 Task: Look for space in Liaoyuan, China from 5th June, 2023 to 16th June, 2023 for 2 adults in price range Rs.14000 to Rs.18000. Place can be entire place with 1  bedroom having 1 bed and 1 bathroom. Property type can be house, flat, guest house, hotel. Booking option can be shelf check-in. Required host language is Chinese (Simplified).
Action: Mouse moved to (612, 149)
Screenshot: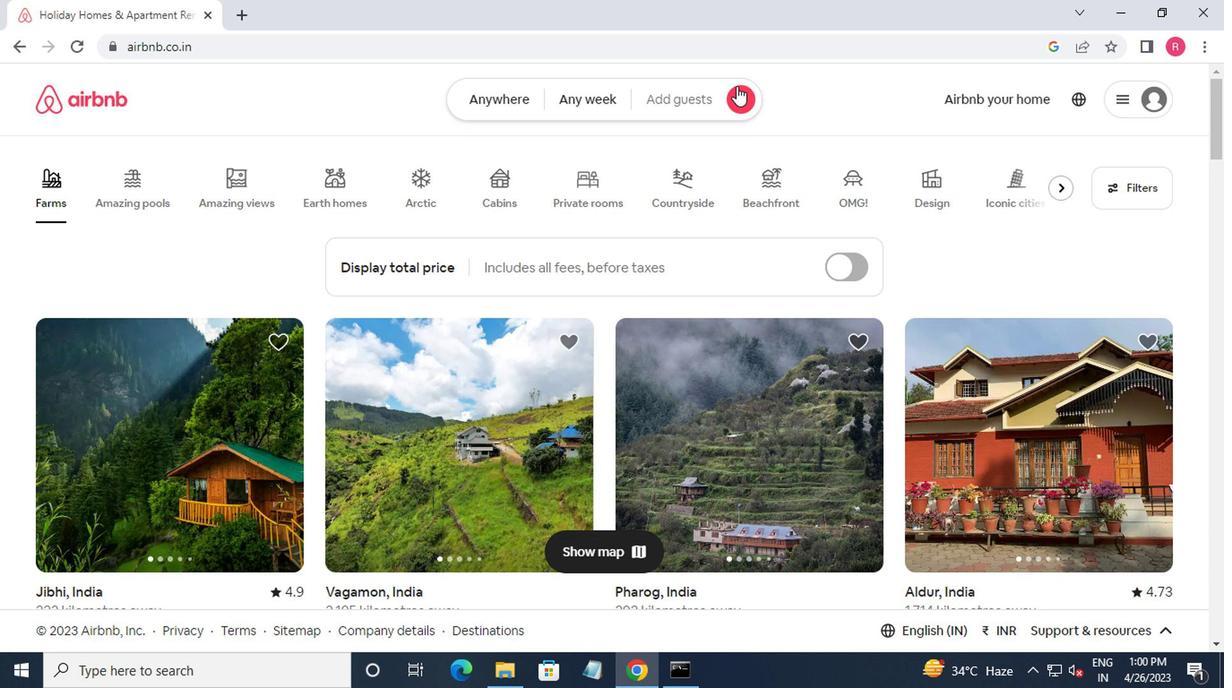 
Action: Mouse pressed left at (612, 149)
Screenshot: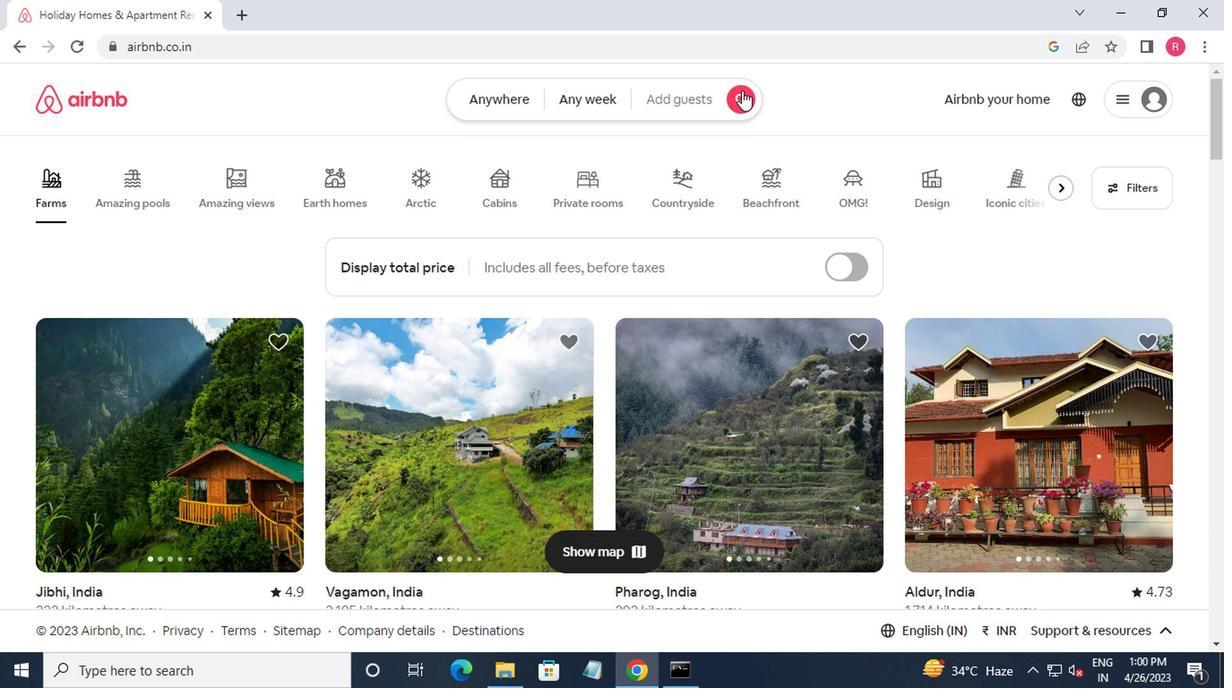 
Action: Mouse moved to (351, 202)
Screenshot: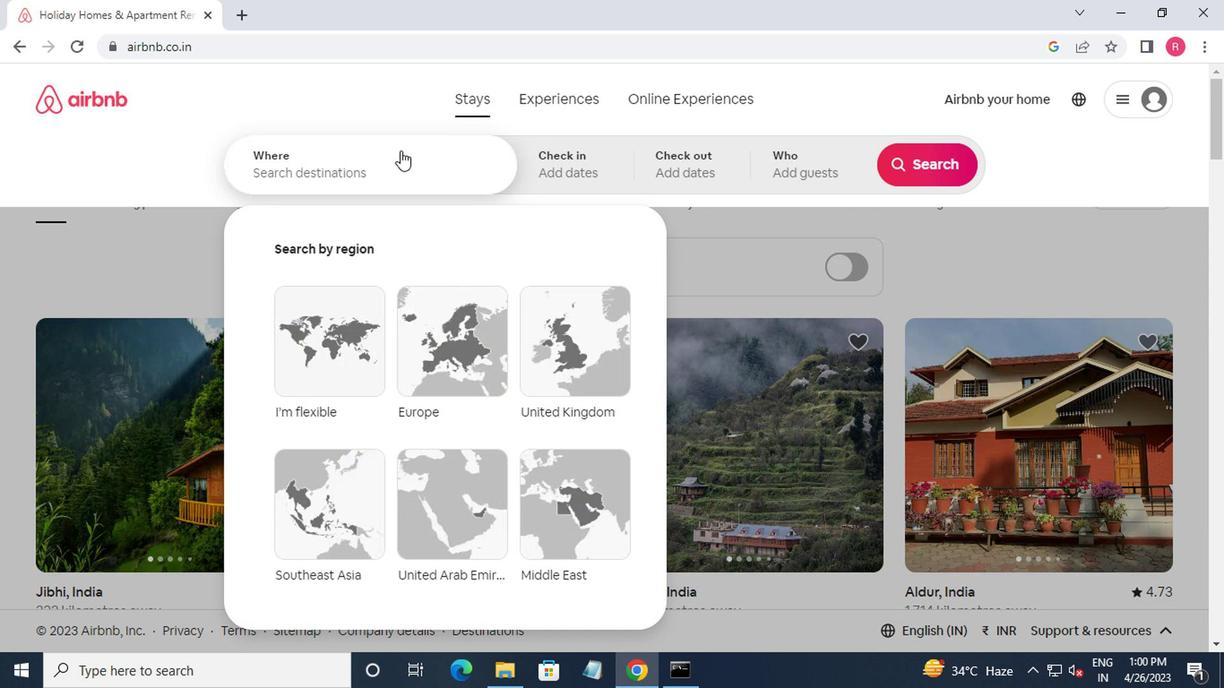 
Action: Mouse pressed left at (351, 202)
Screenshot: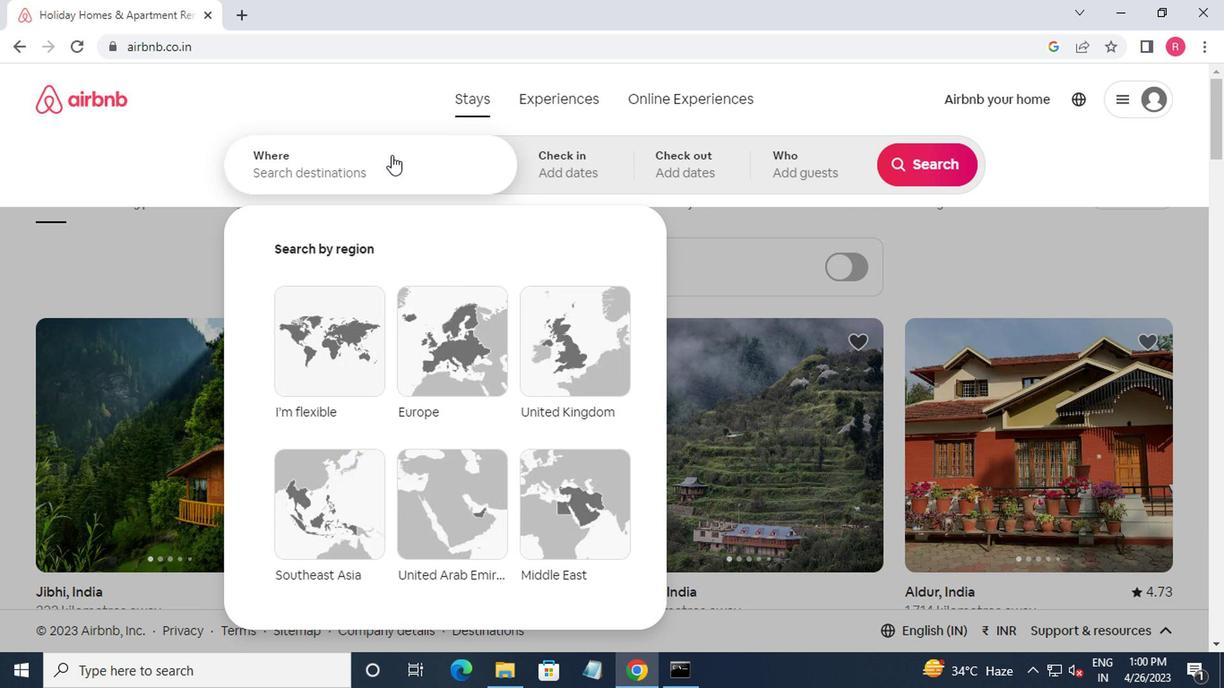 
Action: Mouse moved to (347, 190)
Screenshot: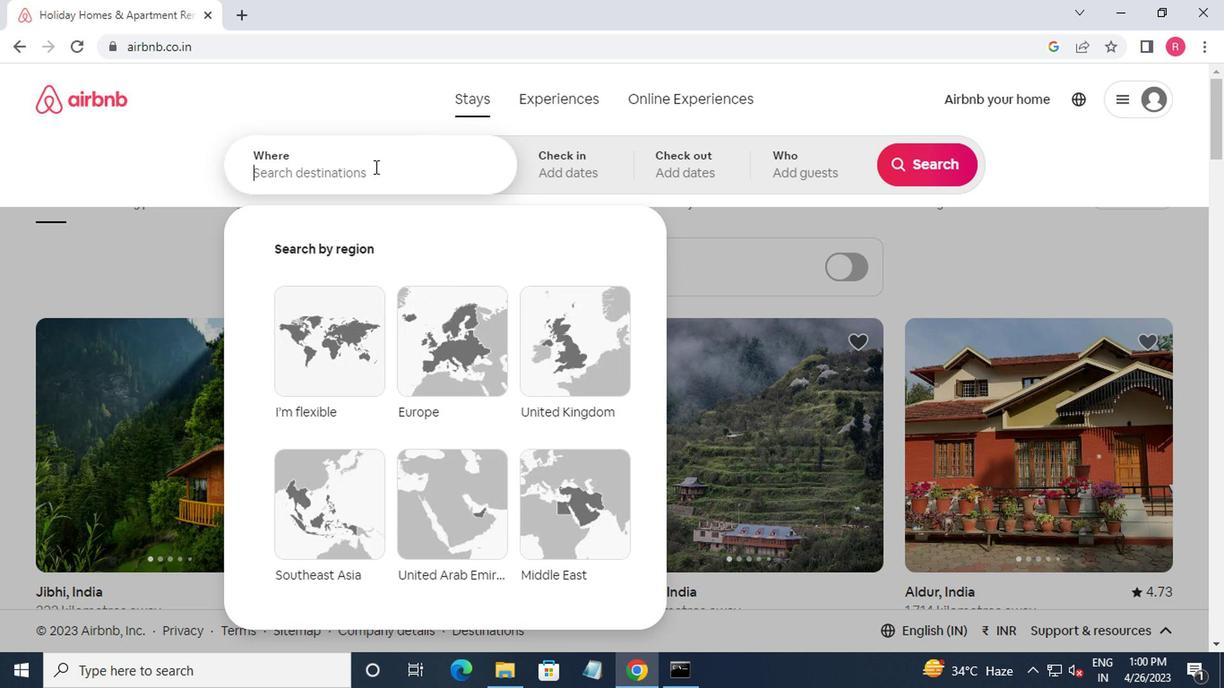 
Action: Key pressed l
Screenshot: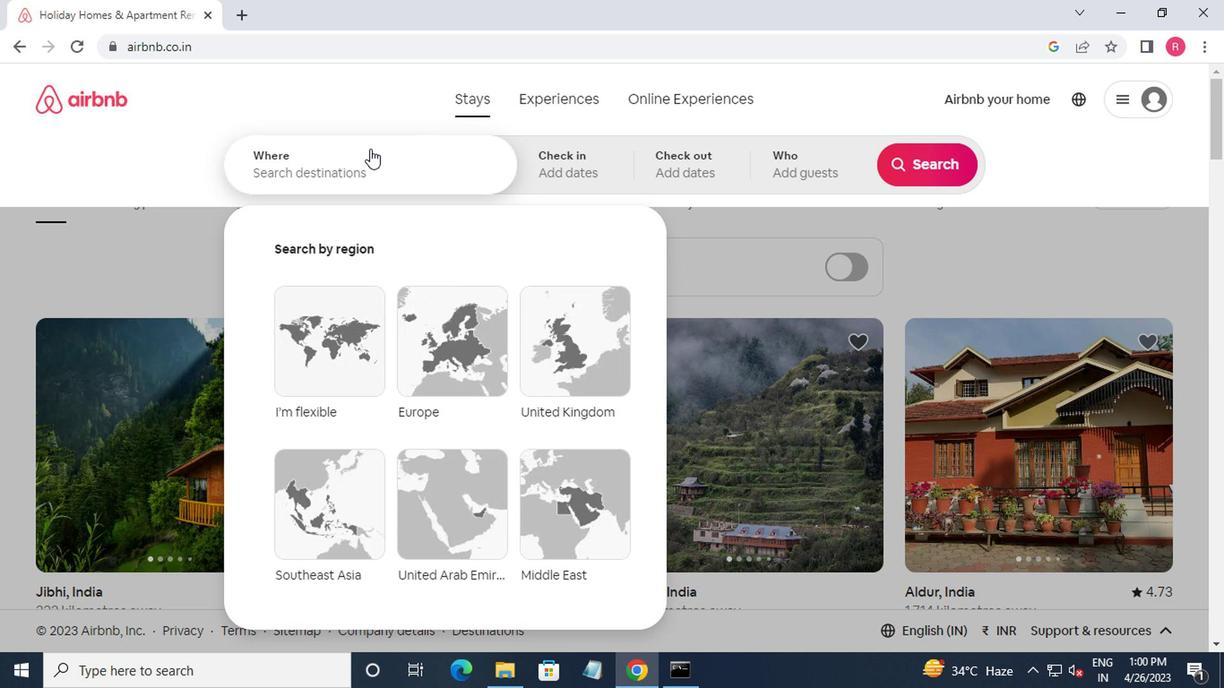 
Action: Mouse moved to (347, 189)
Screenshot: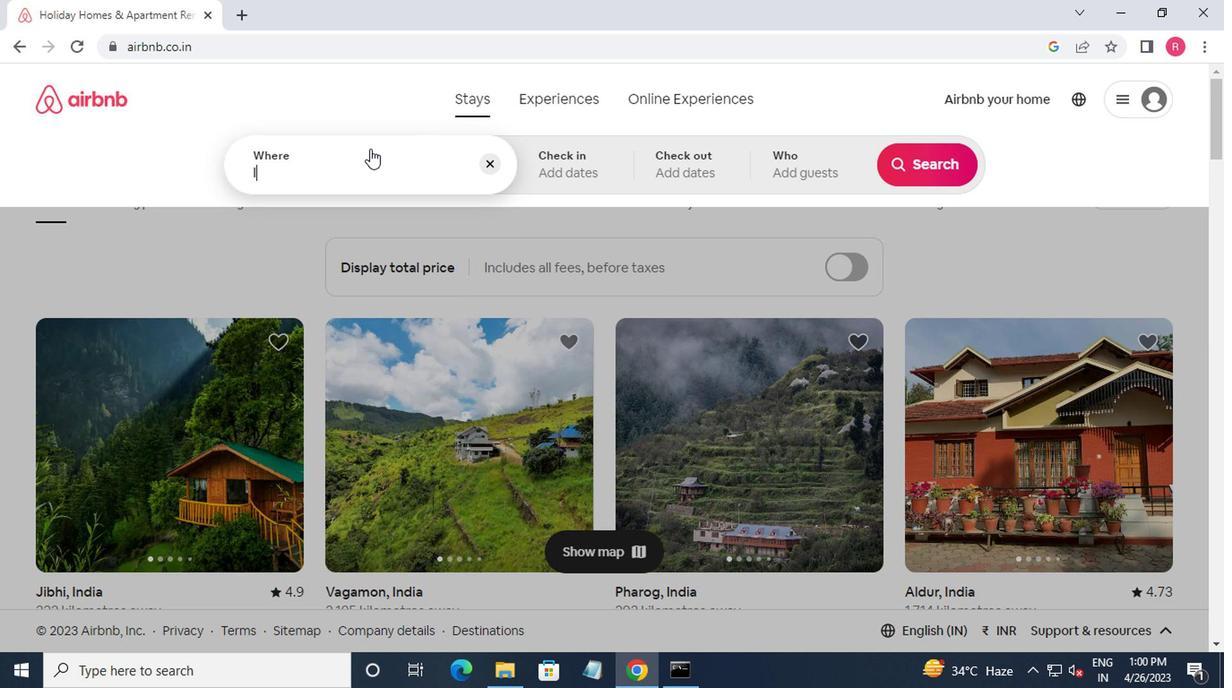 
Action: Key pressed iaoyuan,china<Key.enter>
Screenshot: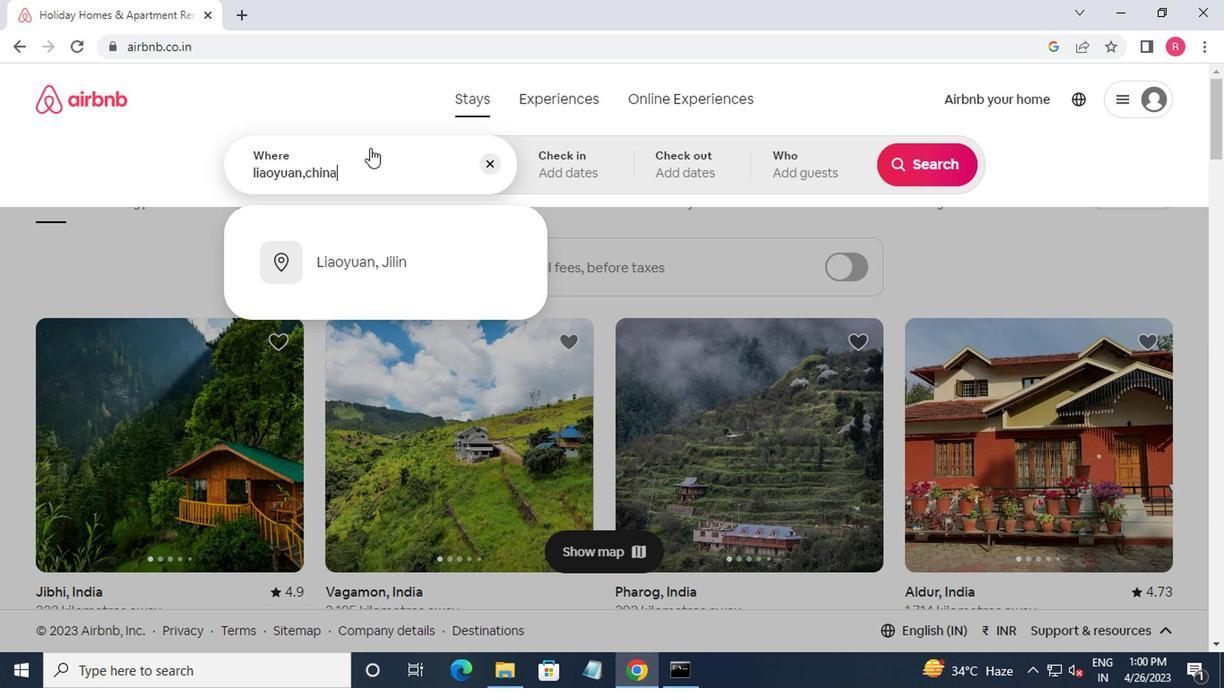 
Action: Mouse moved to (229, 73)
Screenshot: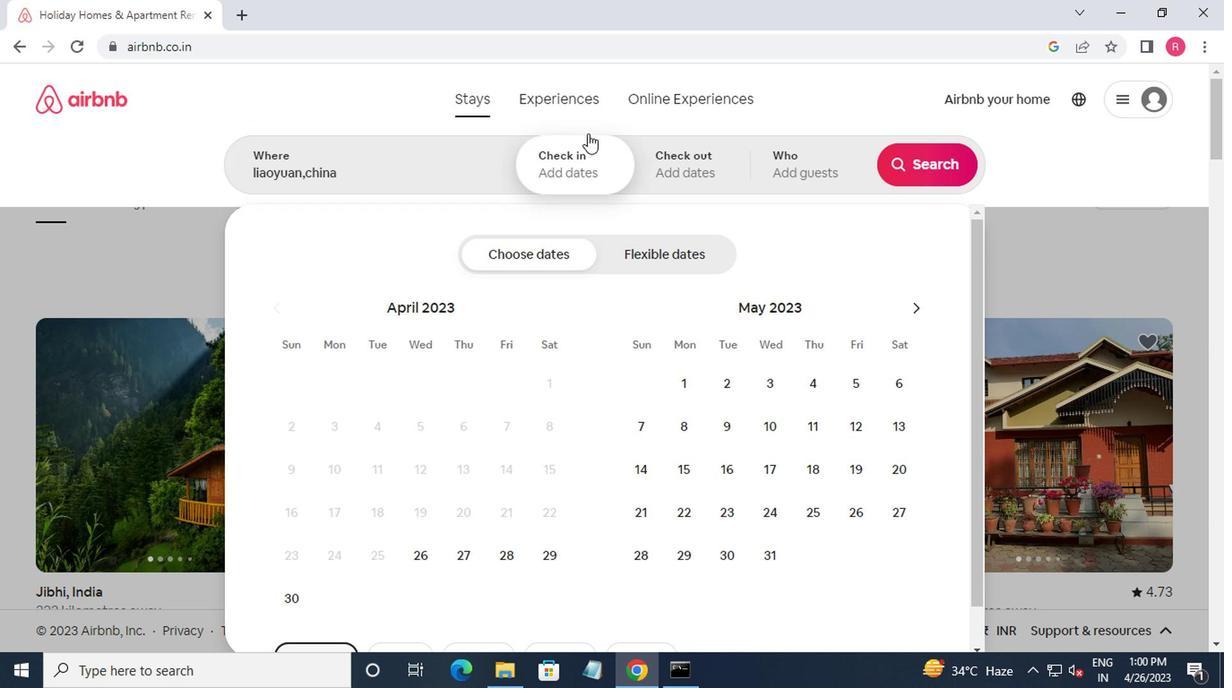 
Action: Mouse scrolled (229, 83) with delta (0, 0)
Screenshot: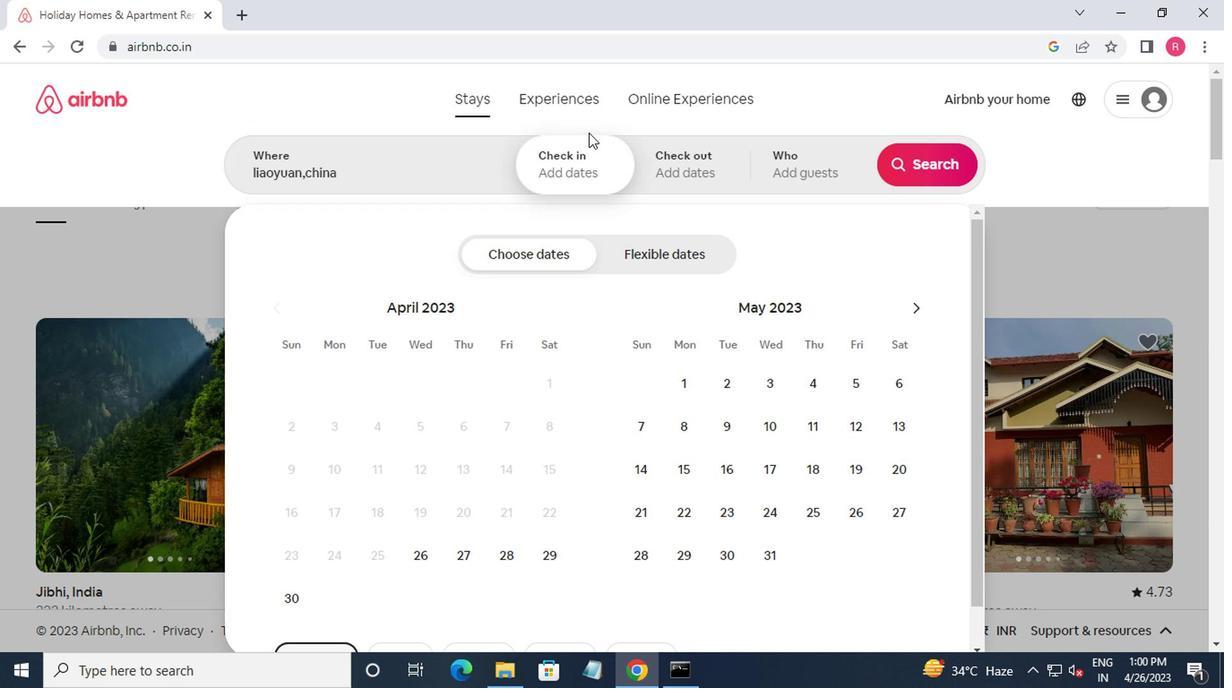 
Action: Mouse moved to (735, 307)
Screenshot: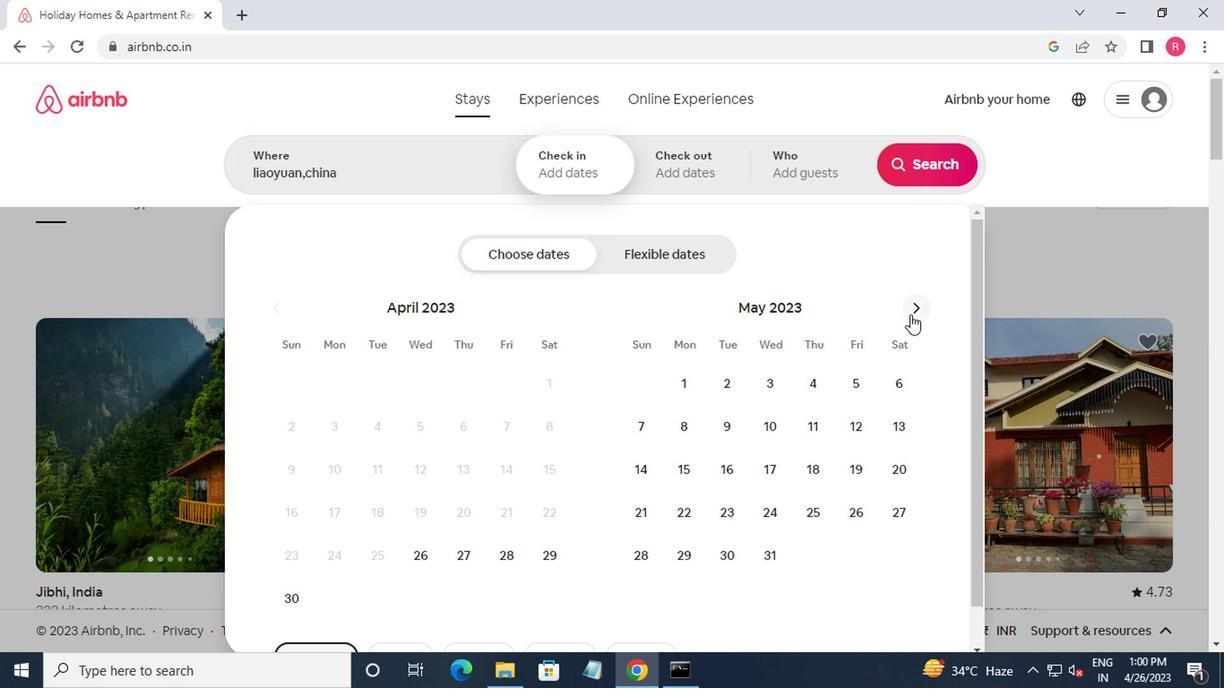 
Action: Mouse pressed left at (735, 307)
Screenshot: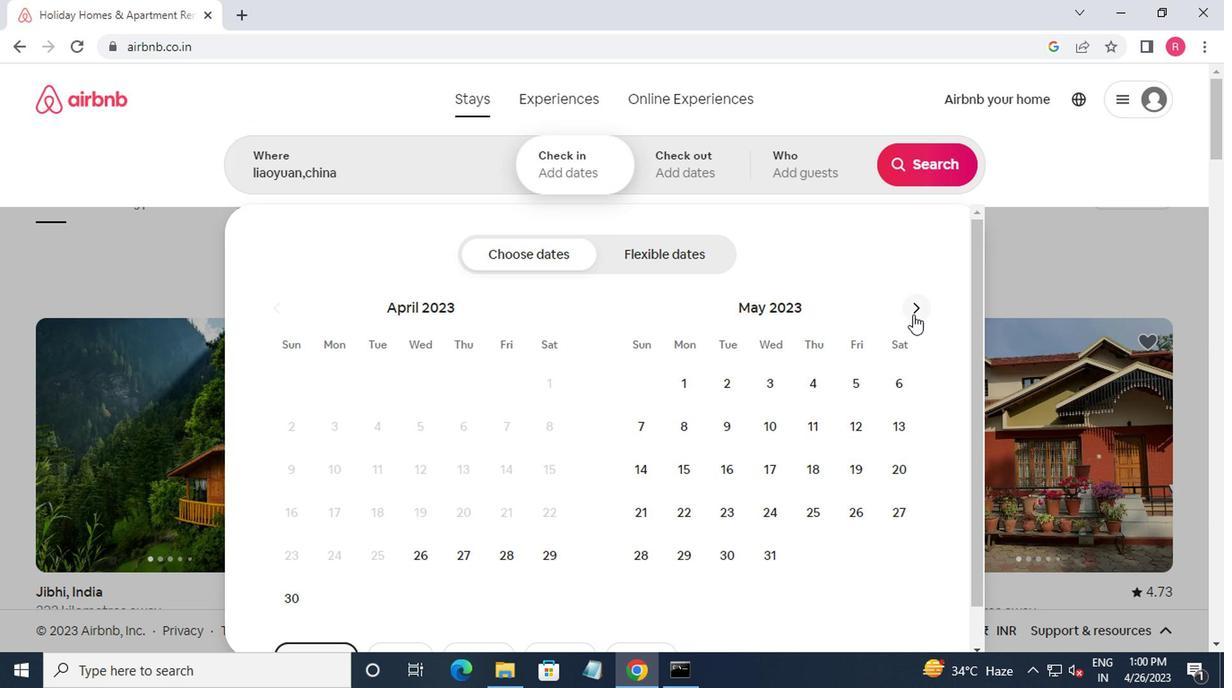
Action: Mouse moved to (578, 394)
Screenshot: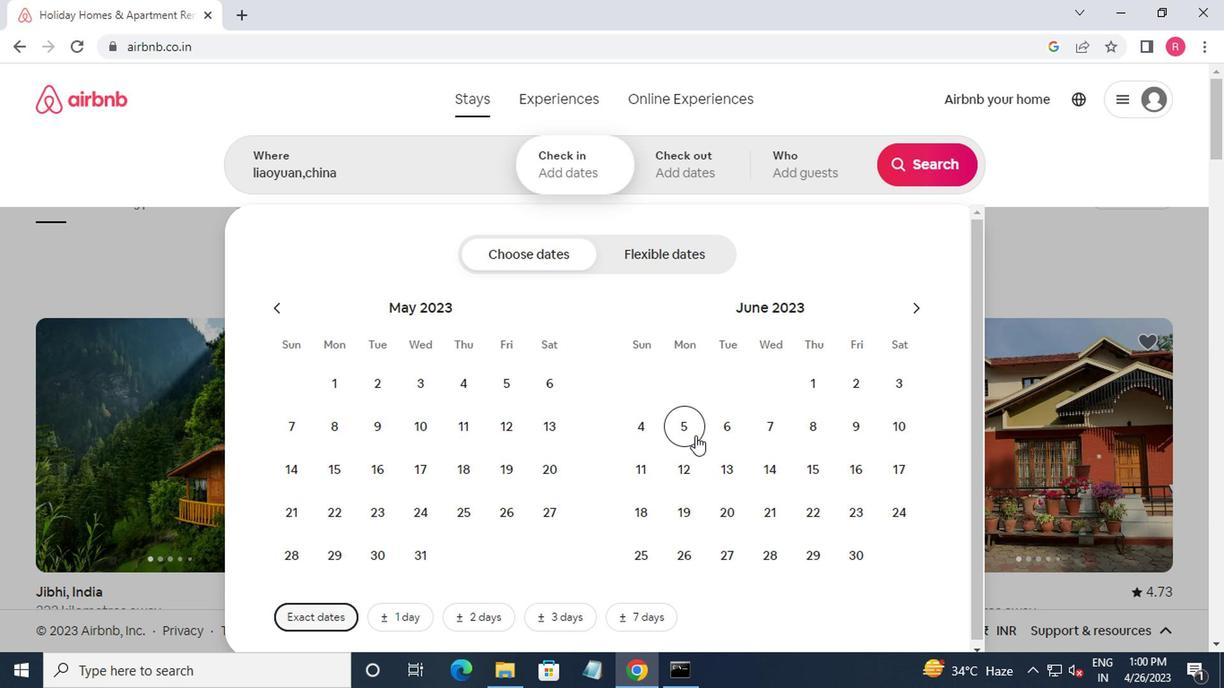 
Action: Mouse pressed left at (578, 394)
Screenshot: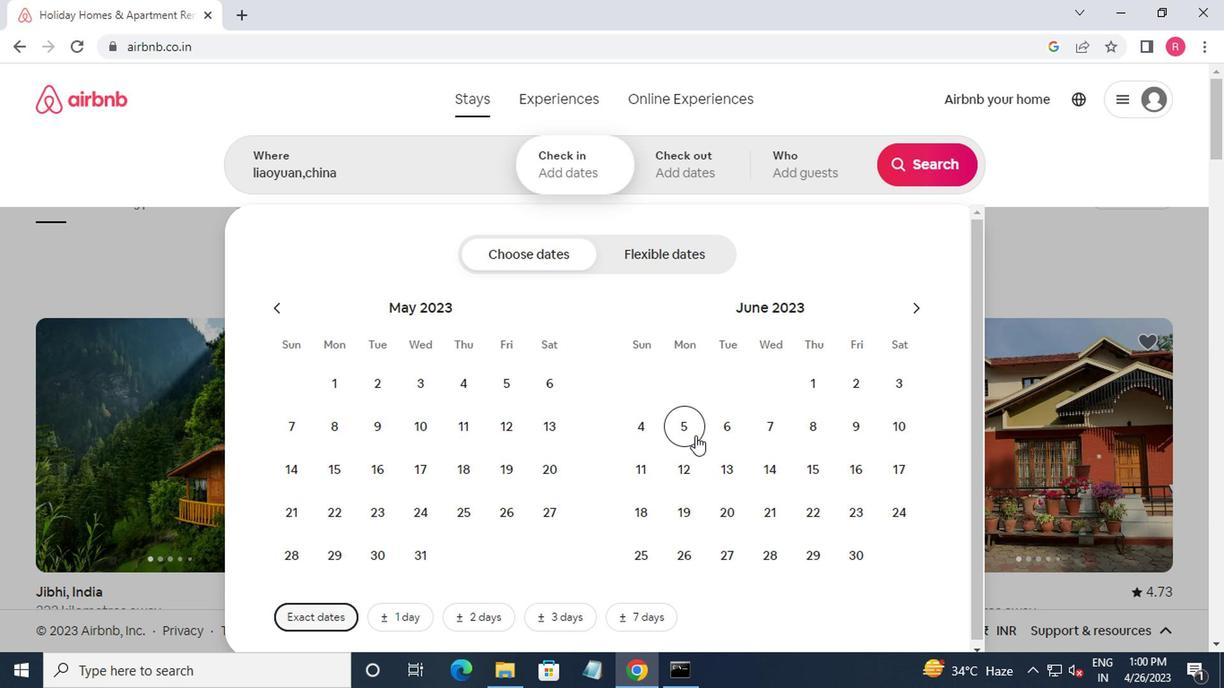 
Action: Mouse moved to (700, 425)
Screenshot: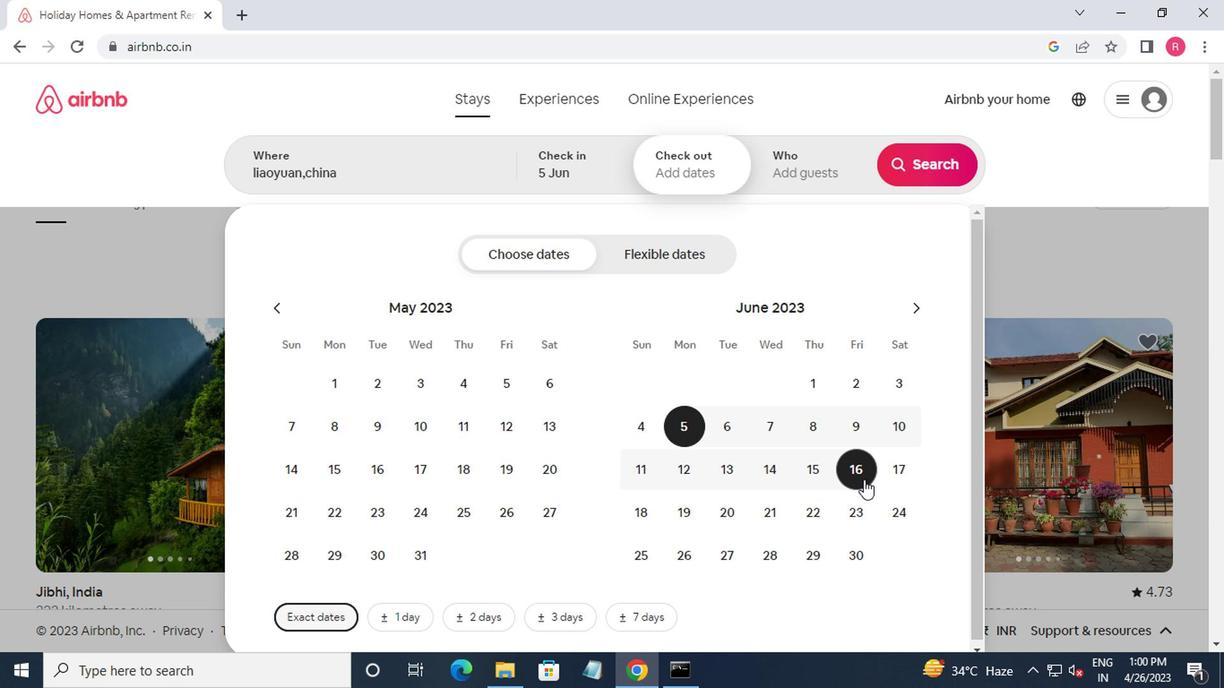
Action: Mouse pressed left at (700, 425)
Screenshot: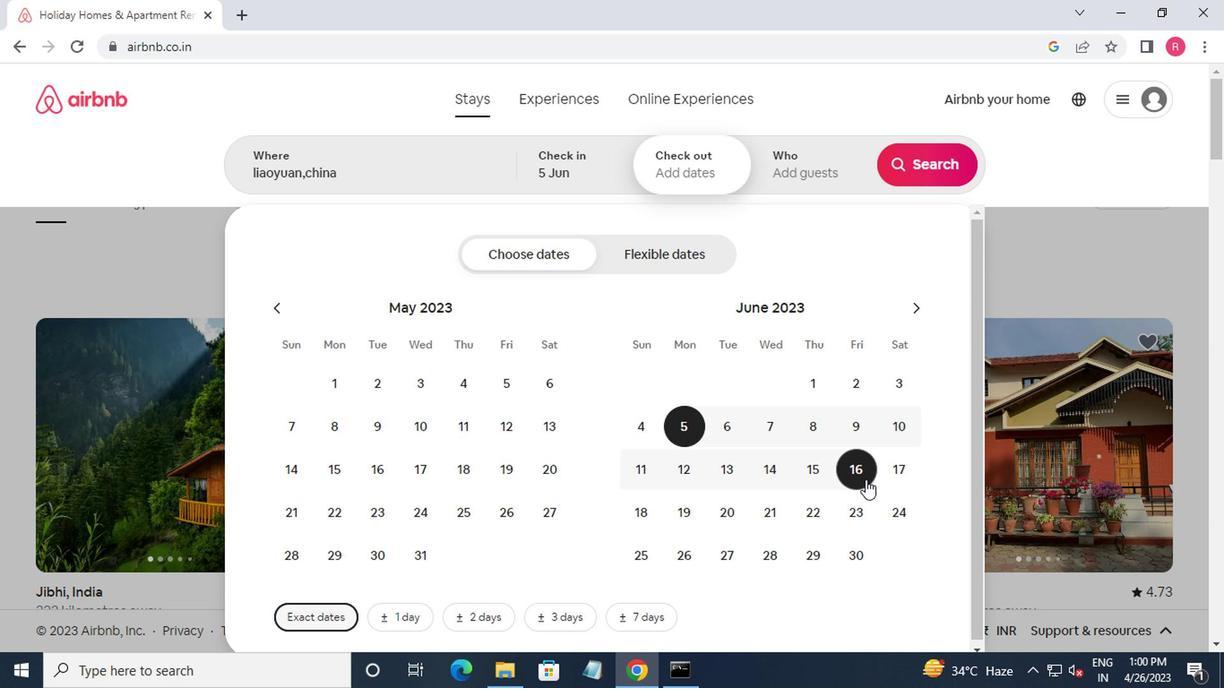 
Action: Mouse moved to (649, 204)
Screenshot: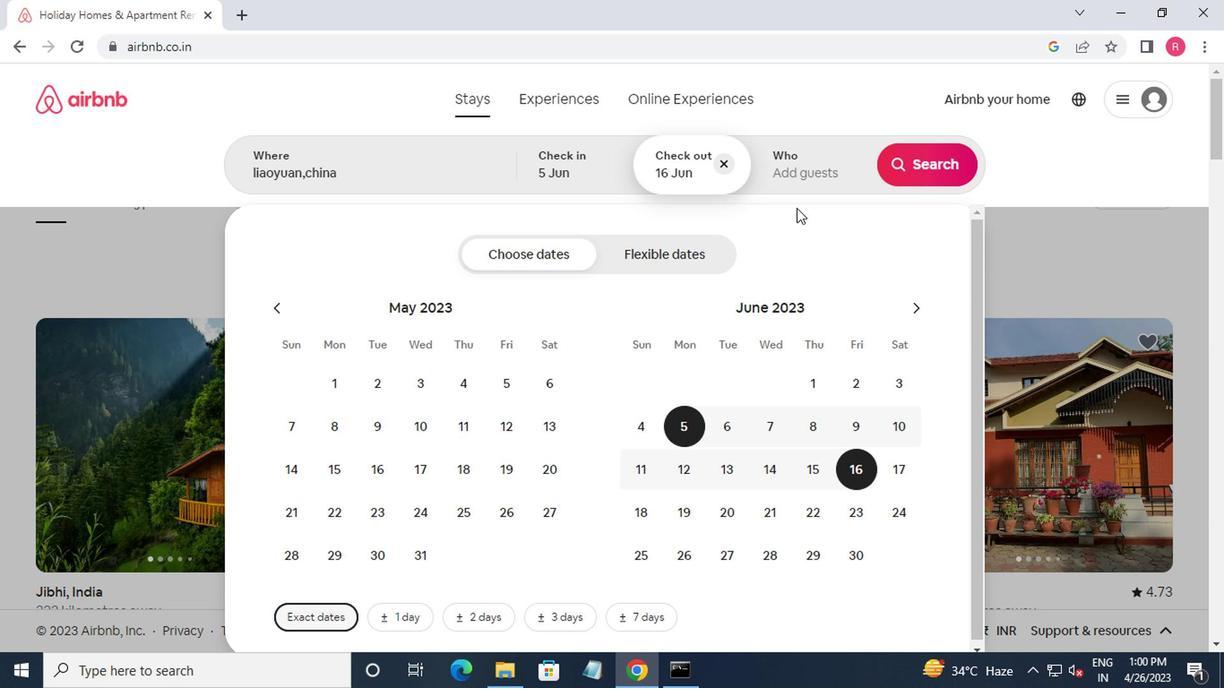 
Action: Mouse pressed left at (649, 204)
Screenshot: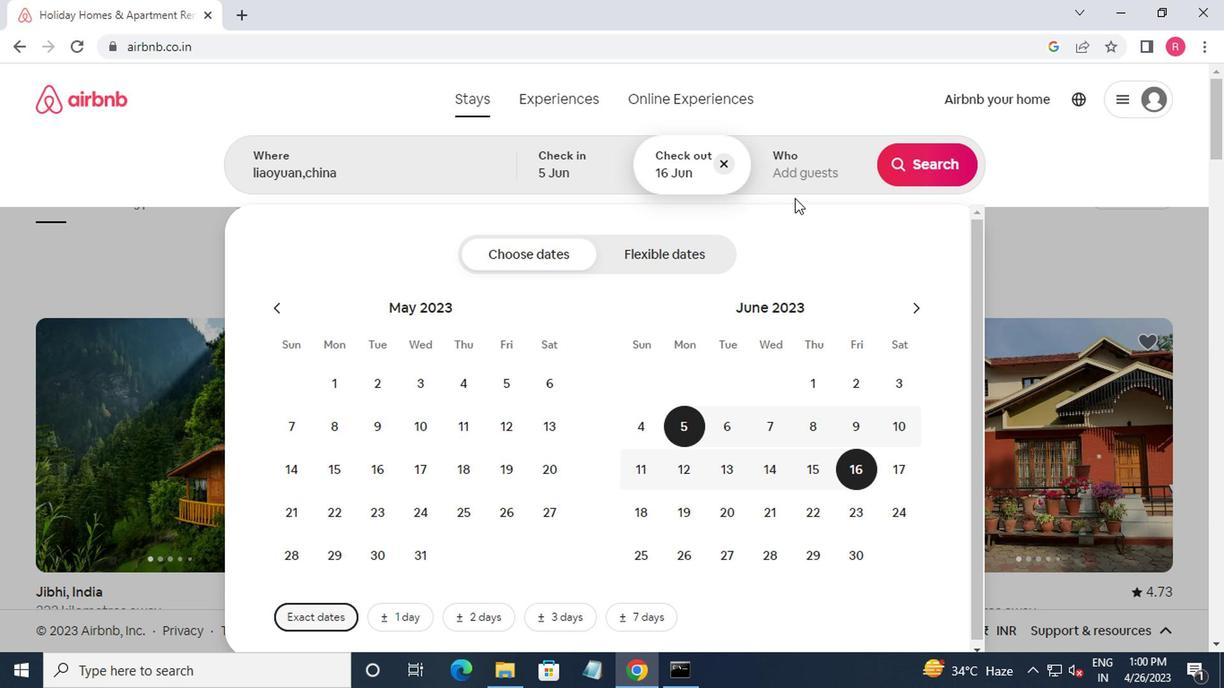 
Action: Mouse moved to (754, 273)
Screenshot: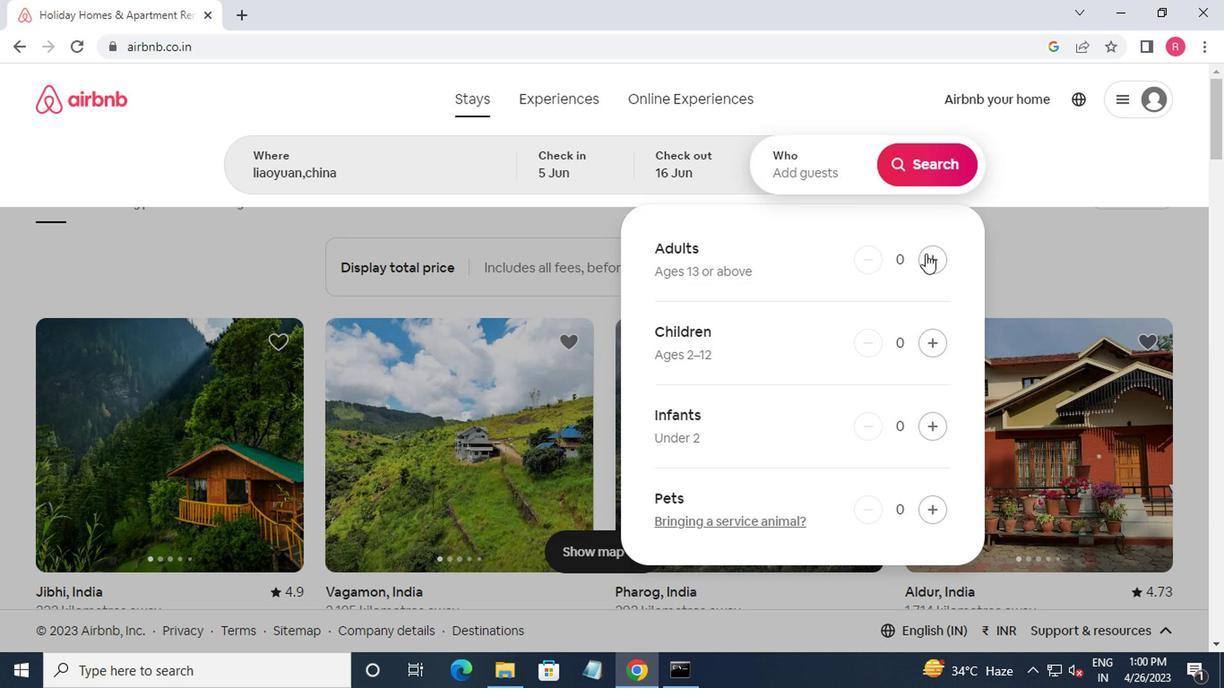 
Action: Mouse pressed left at (754, 273)
Screenshot: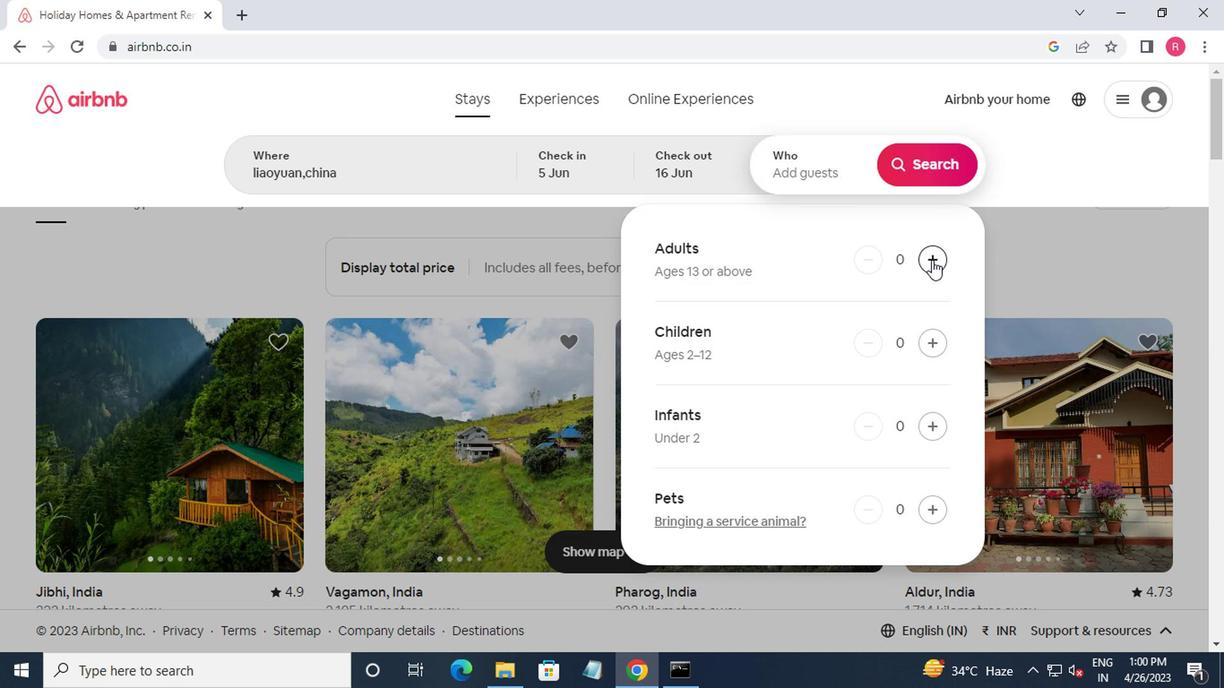 
Action: Mouse pressed left at (754, 273)
Screenshot: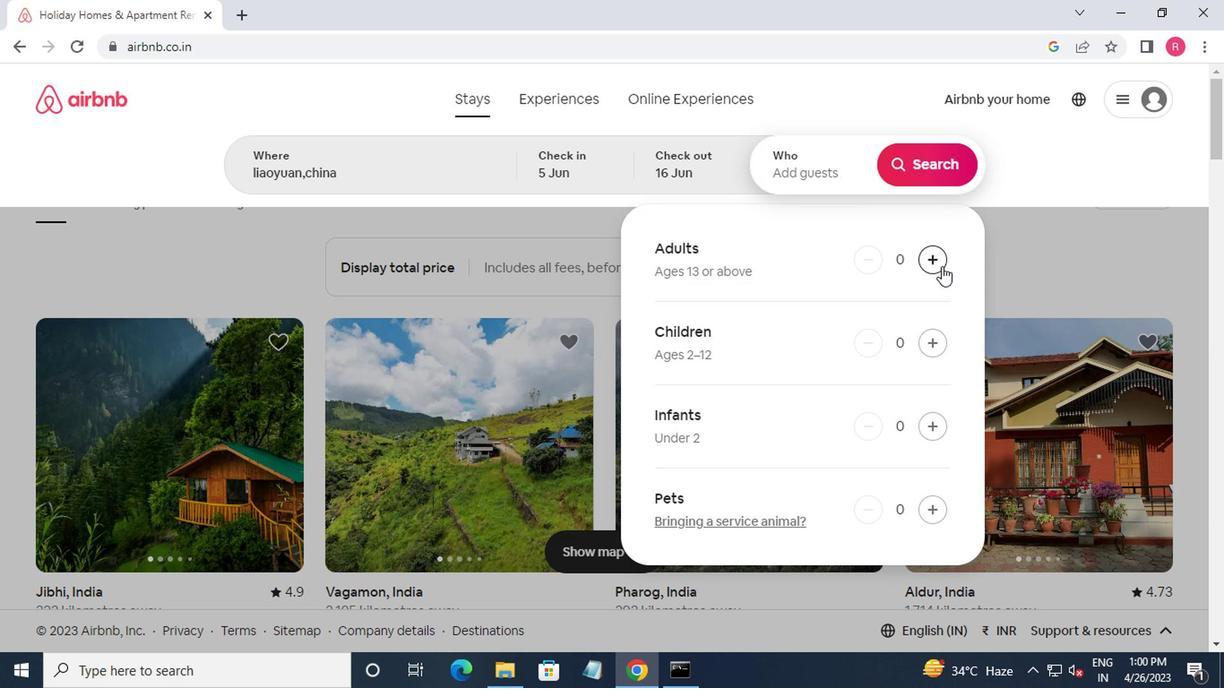 
Action: Mouse moved to (748, 205)
Screenshot: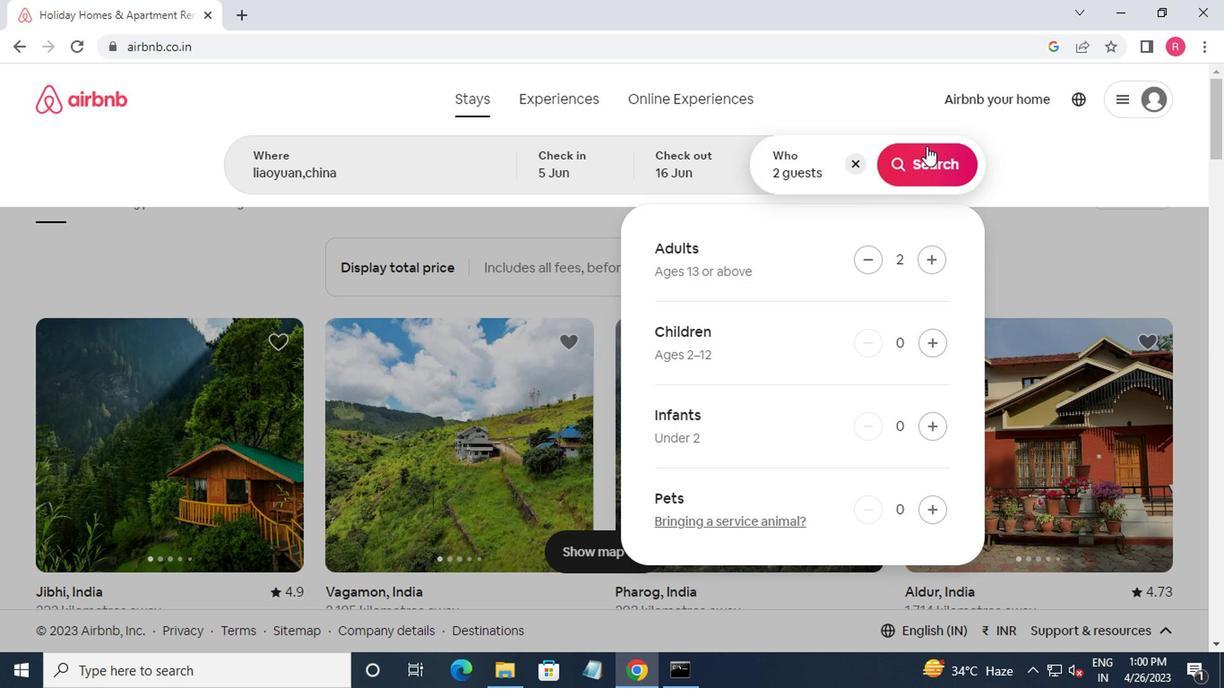 
Action: Mouse pressed left at (748, 205)
Screenshot: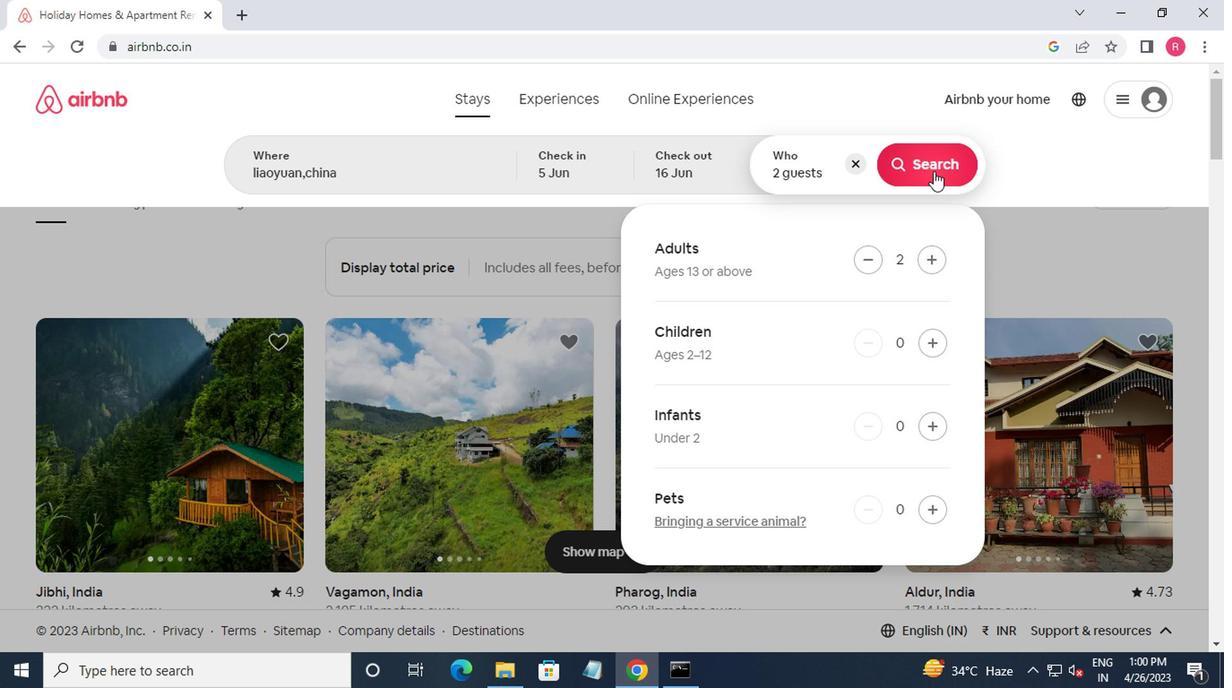 
Action: Mouse moved to (905, 205)
Screenshot: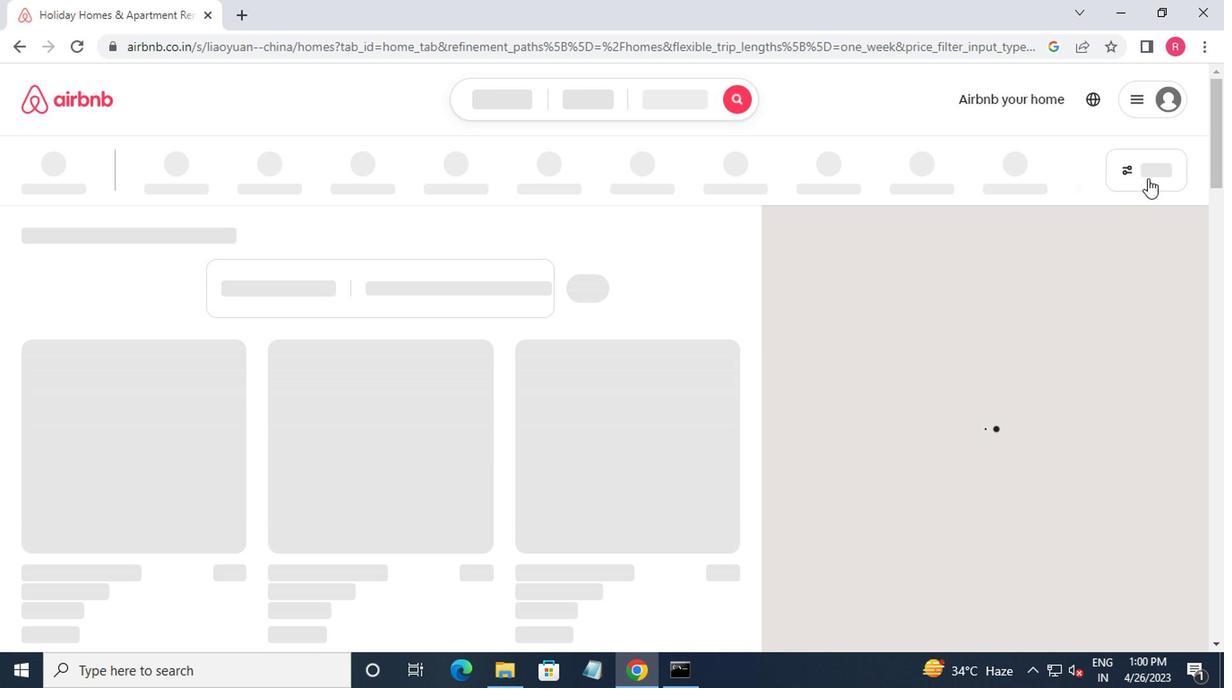
Action: Mouse pressed left at (905, 205)
Screenshot: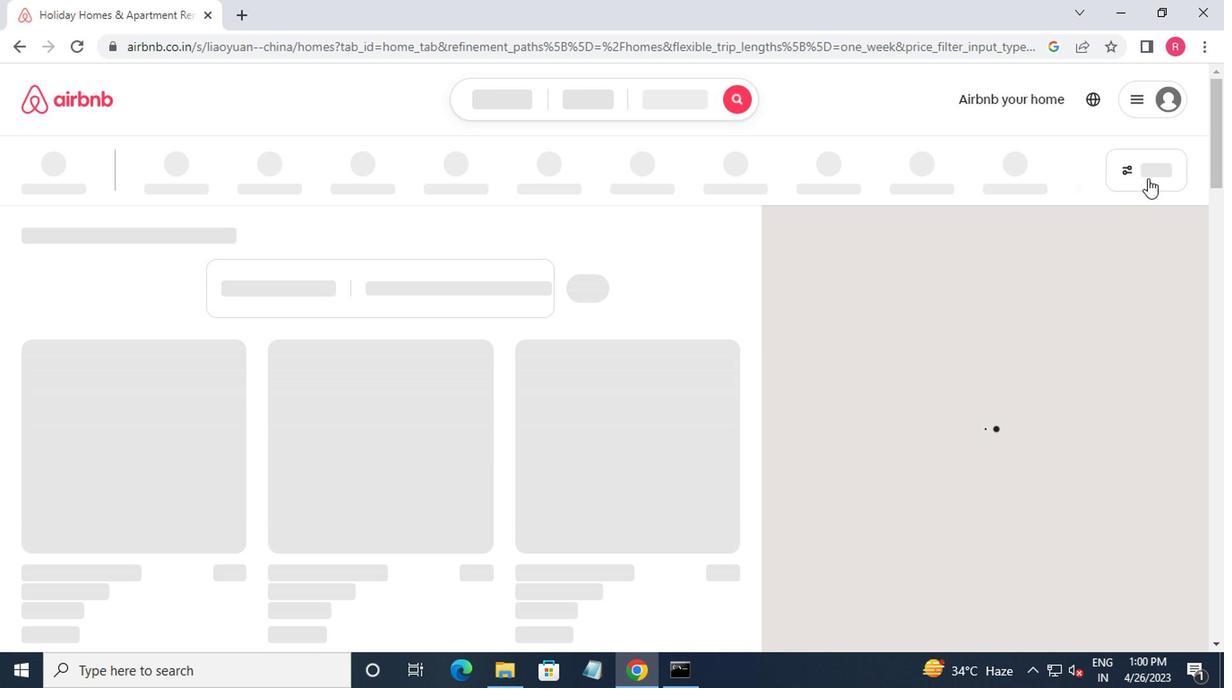 
Action: Mouse moved to (901, 205)
Screenshot: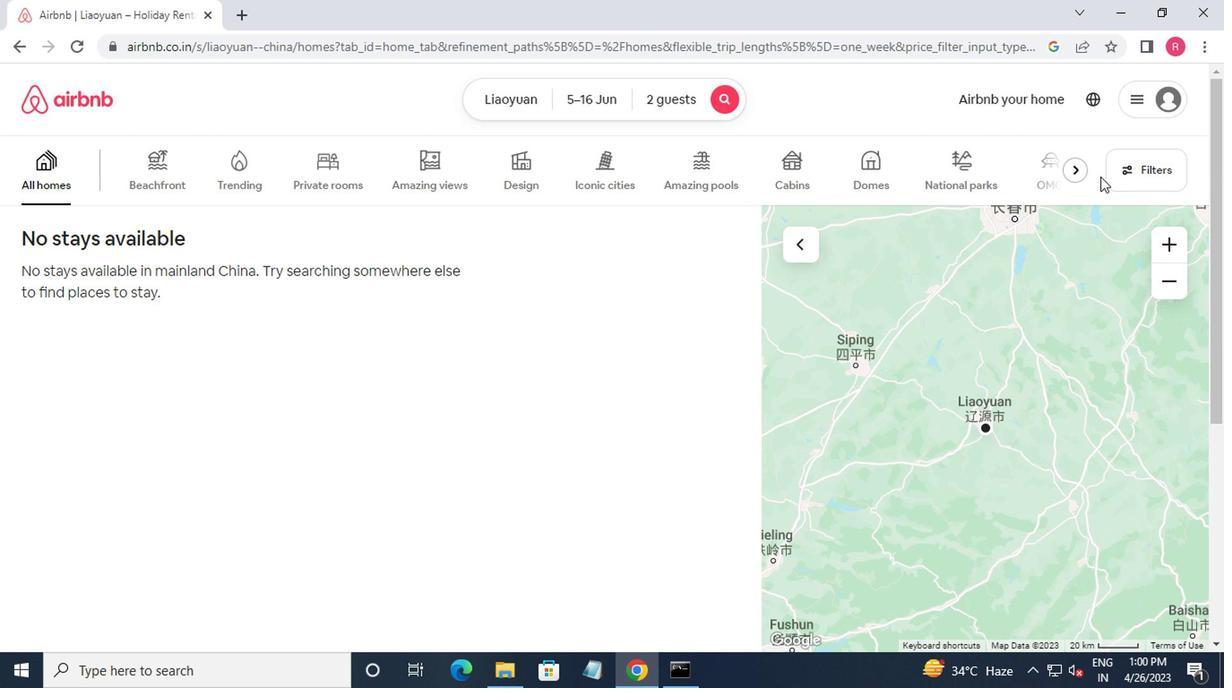 
Action: Mouse pressed left at (901, 205)
Screenshot: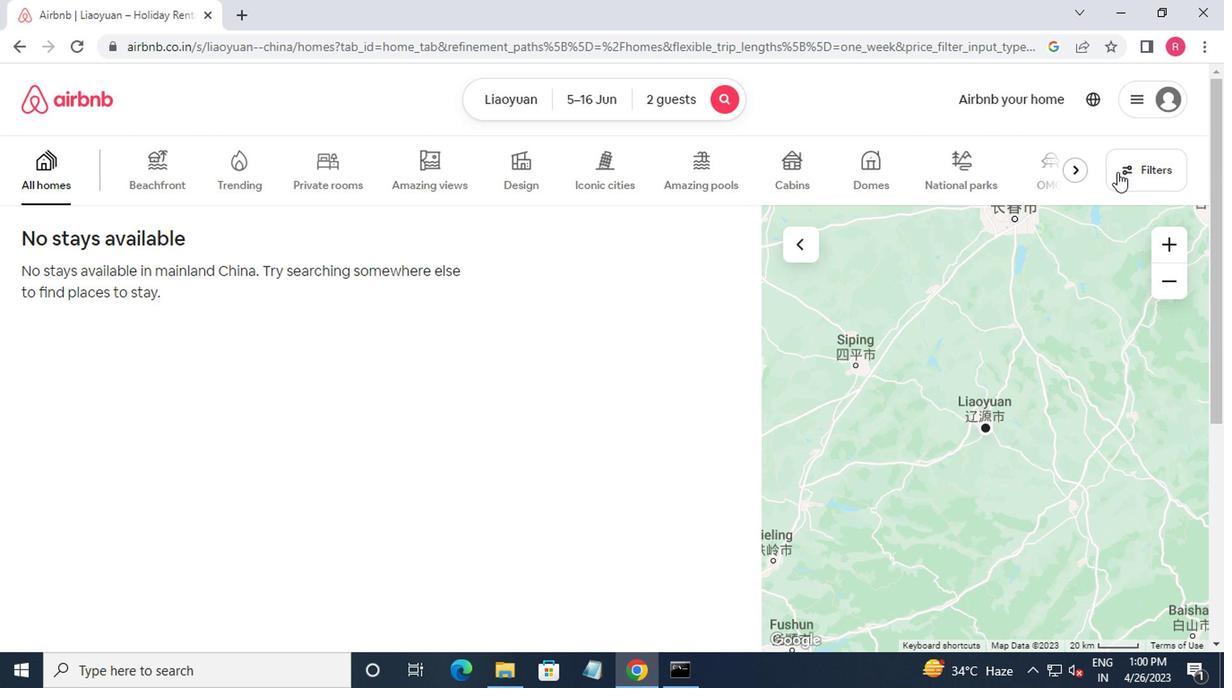 
Action: Mouse moved to (375, 286)
Screenshot: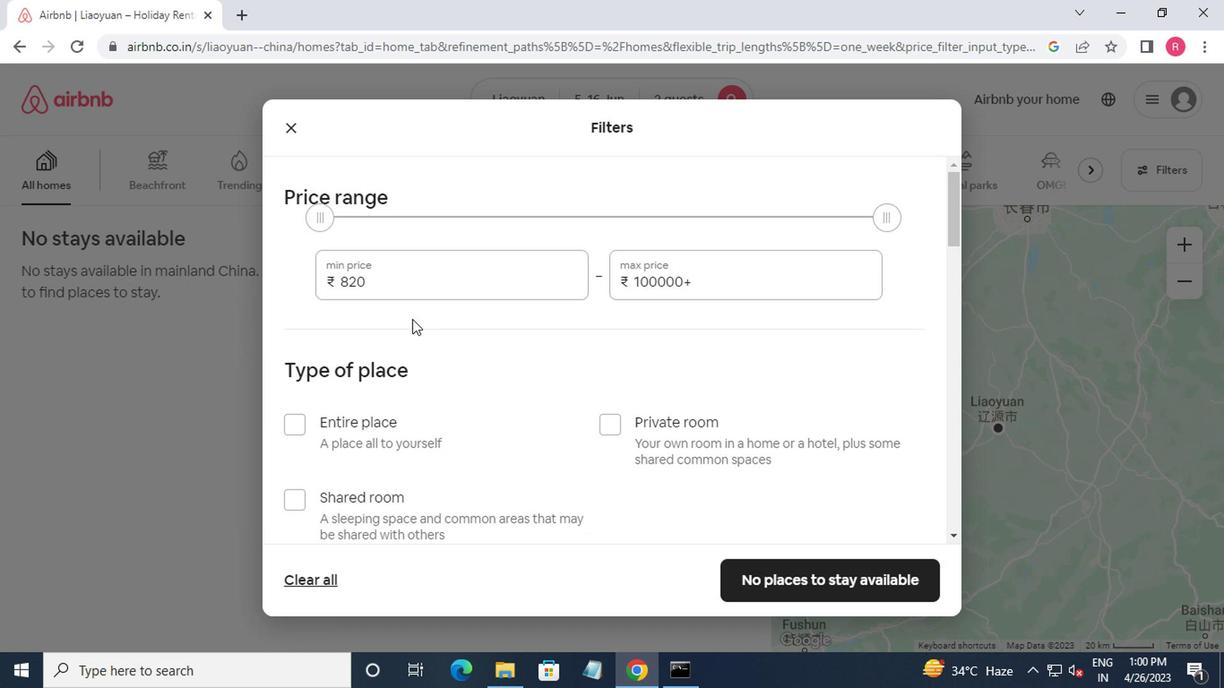 
Action: Mouse pressed left at (375, 286)
Screenshot: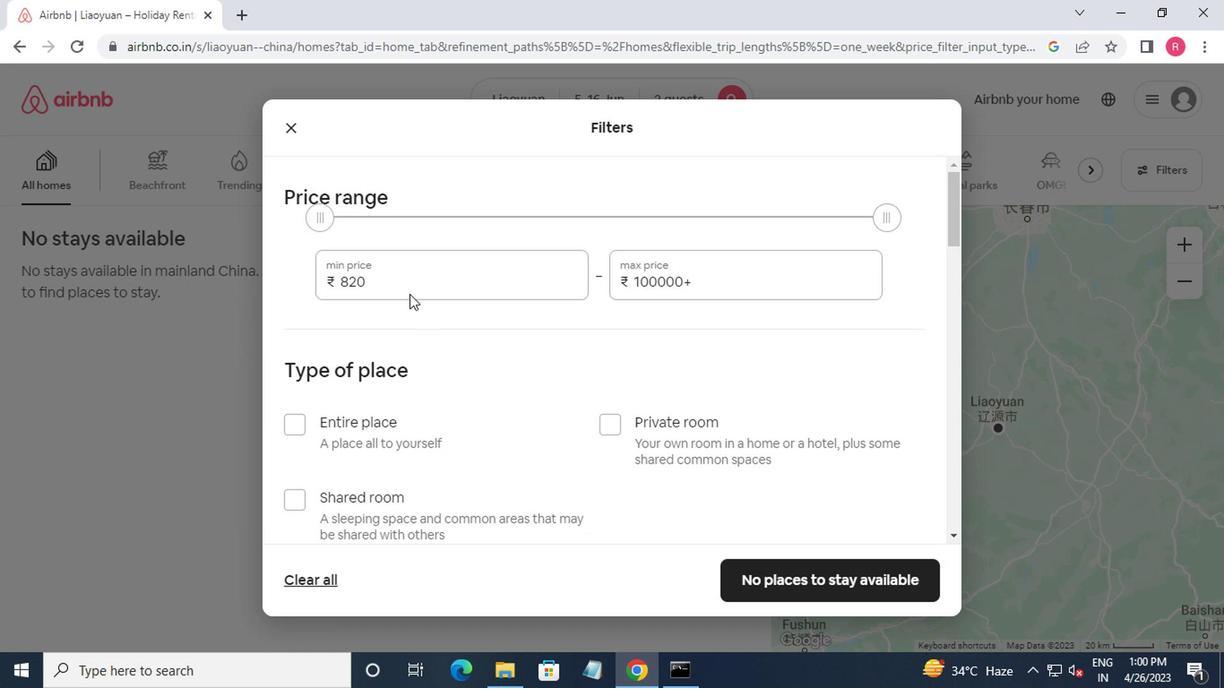 
Action: Mouse moved to (336, 213)
Screenshot: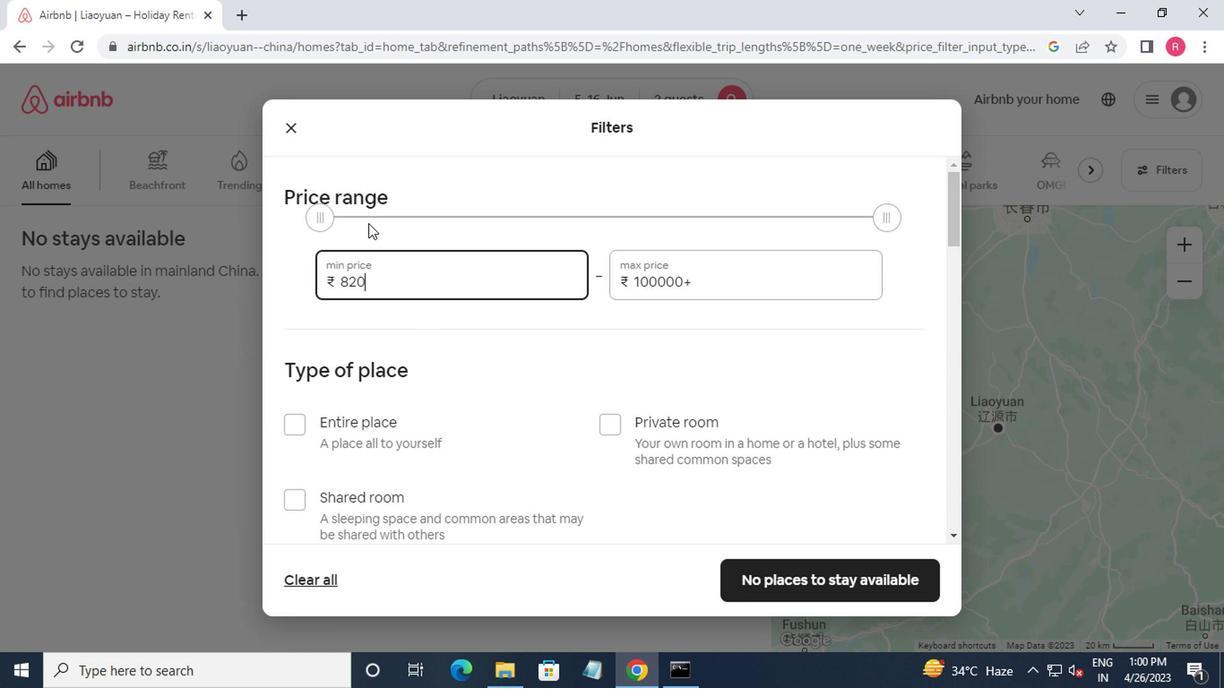 
Action: Key pressed <Key.backspace><Key.backspace><Key.backspace><Key.backspace>14000<Key.tab>1800<Key.backspace><Key.backspace><Key.backspace><Key.backspace><Key.backspace><Key.backspace>8000
Screenshot: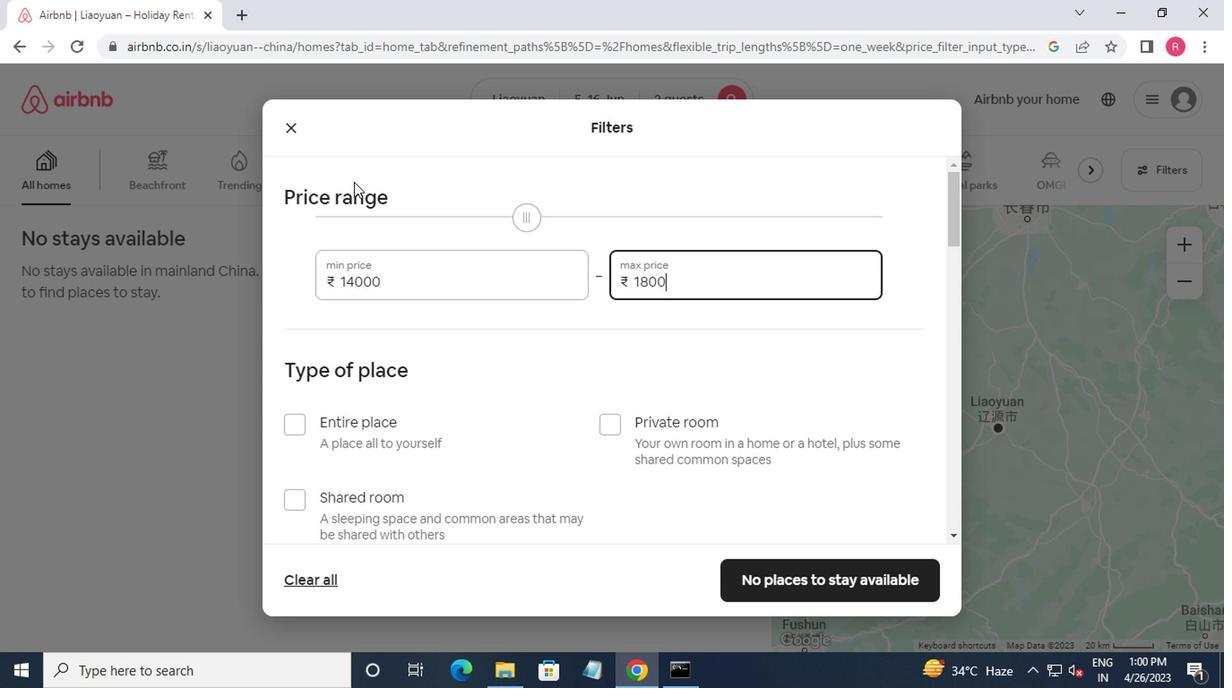 
Action: Mouse moved to (351, 223)
Screenshot: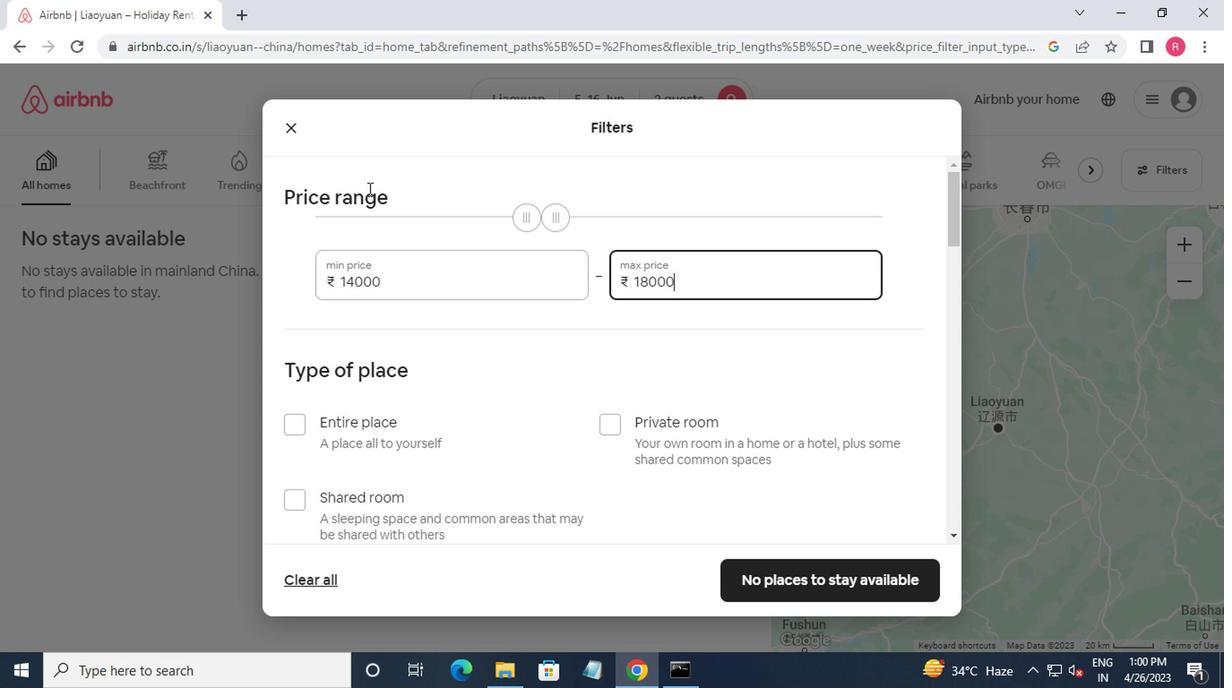 
Action: Mouse scrolled (351, 223) with delta (0, 0)
Screenshot: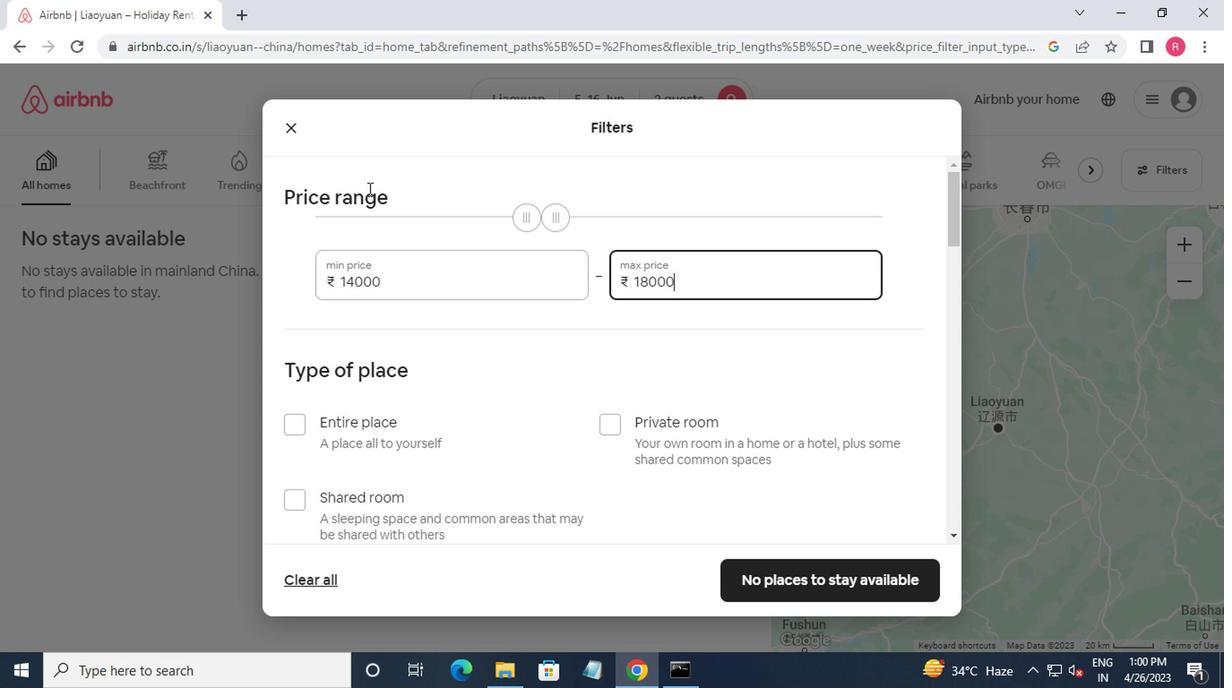 
Action: Mouse moved to (293, 326)
Screenshot: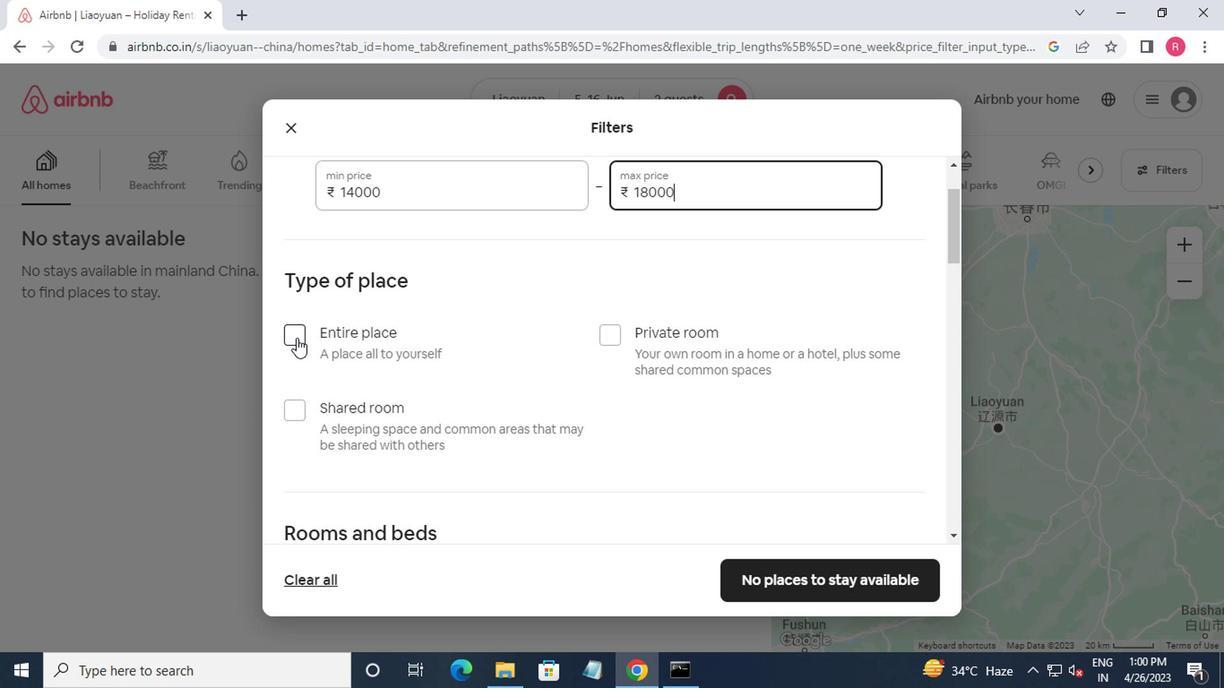
Action: Mouse pressed left at (293, 326)
Screenshot: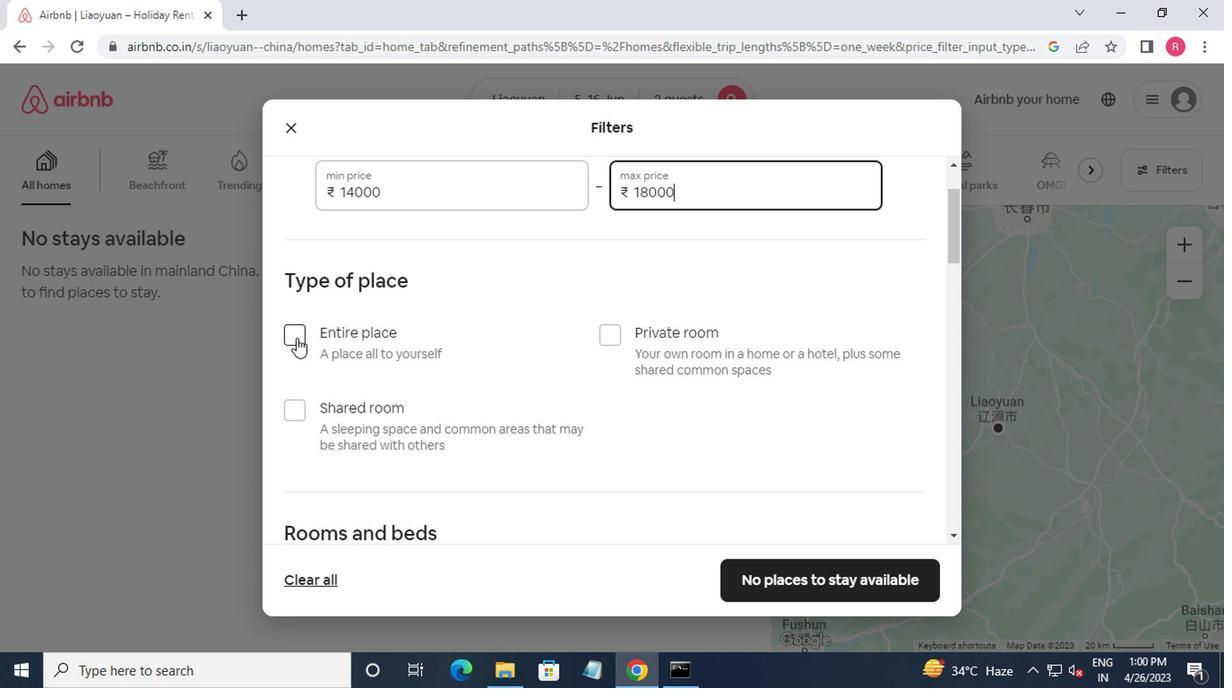 
Action: Mouse moved to (308, 332)
Screenshot: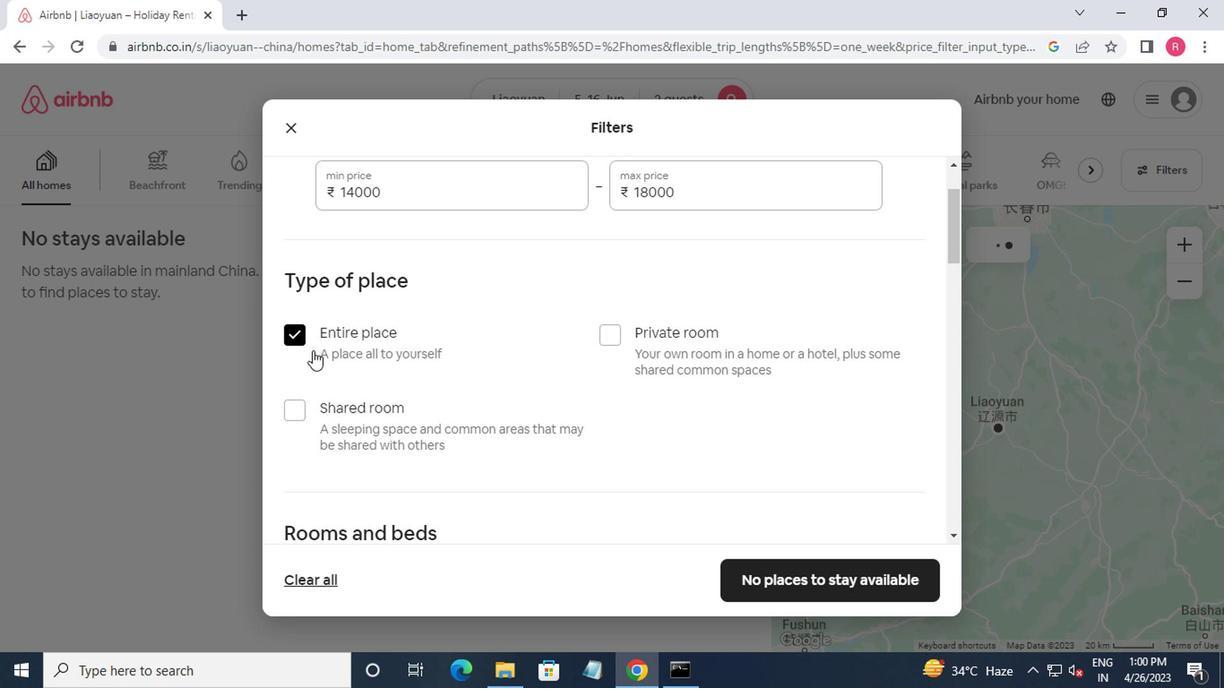 
Action: Mouse scrolled (308, 332) with delta (0, 0)
Screenshot: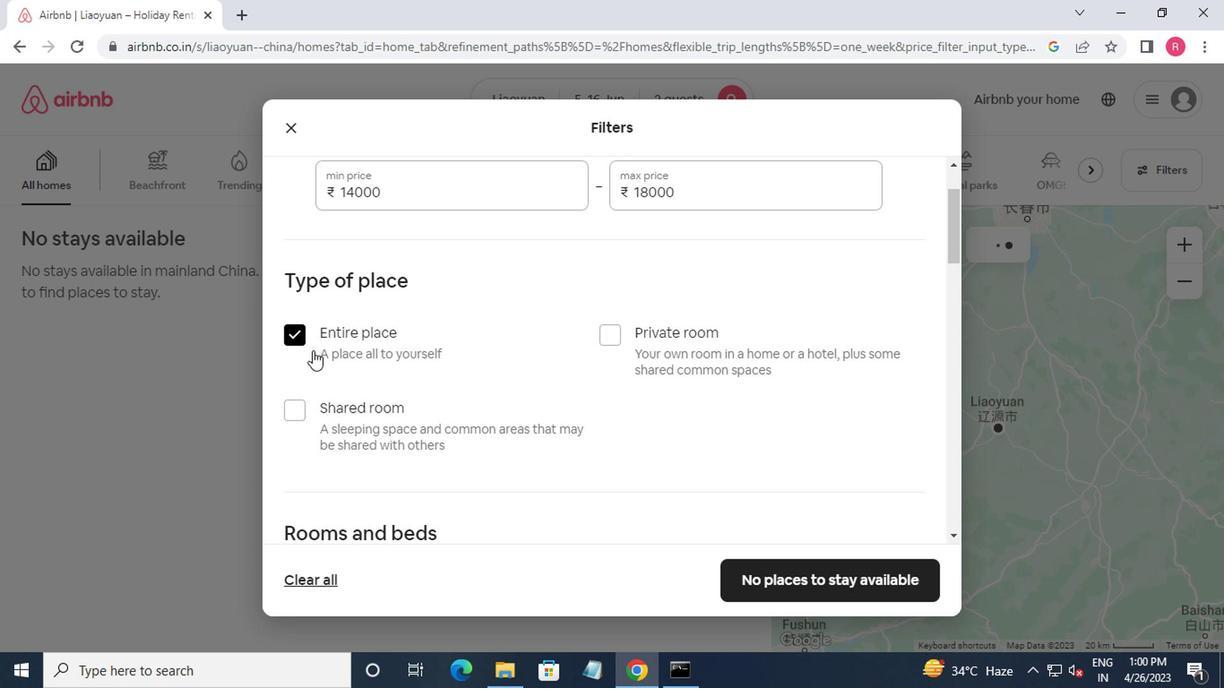
Action: Mouse moved to (312, 336)
Screenshot: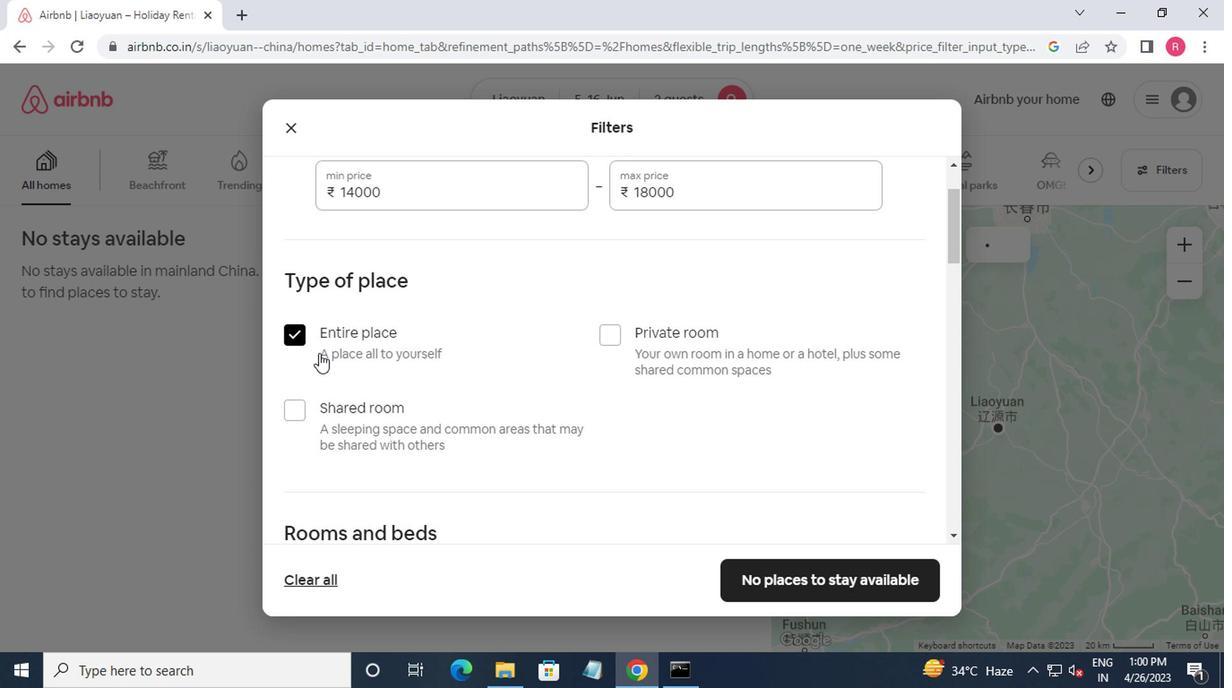 
Action: Mouse scrolled (312, 336) with delta (0, 0)
Screenshot: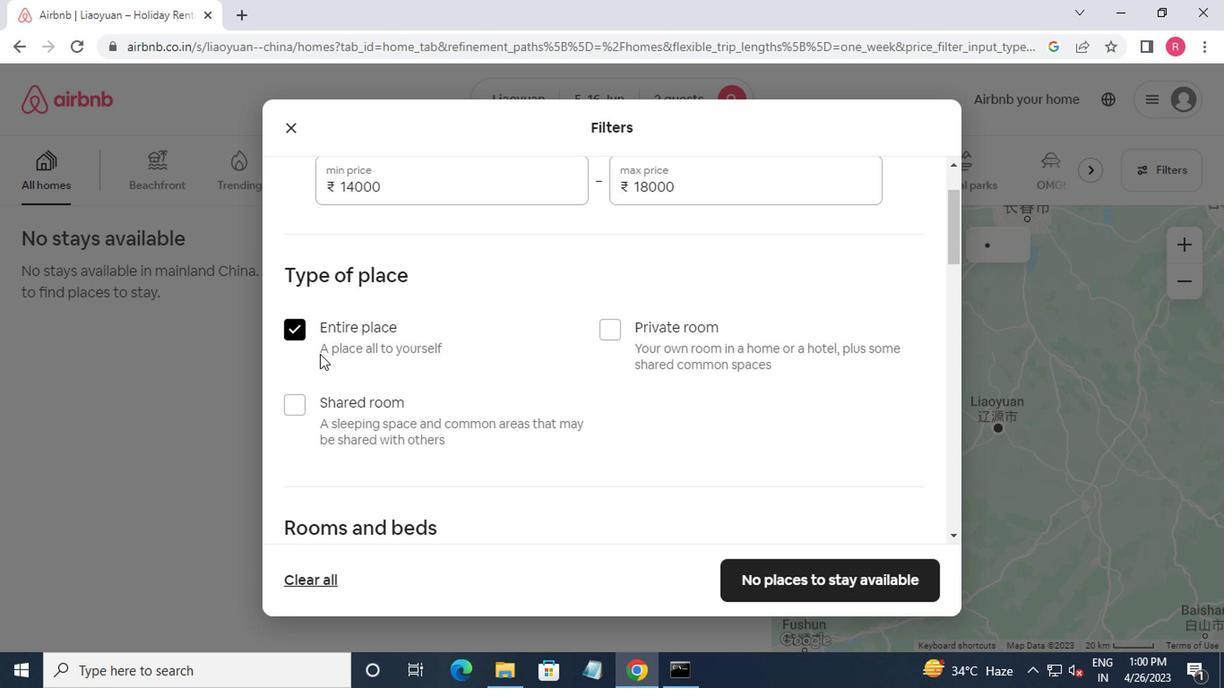 
Action: Mouse moved to (354, 375)
Screenshot: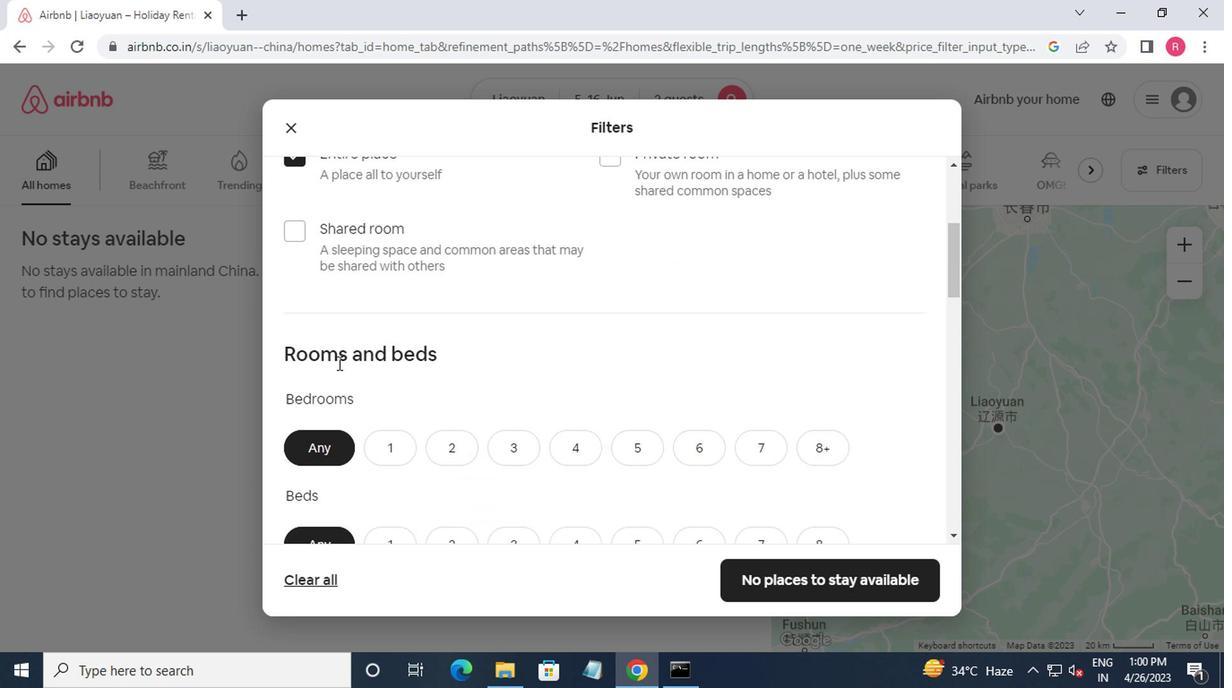 
Action: Mouse scrolled (354, 374) with delta (0, 0)
Screenshot: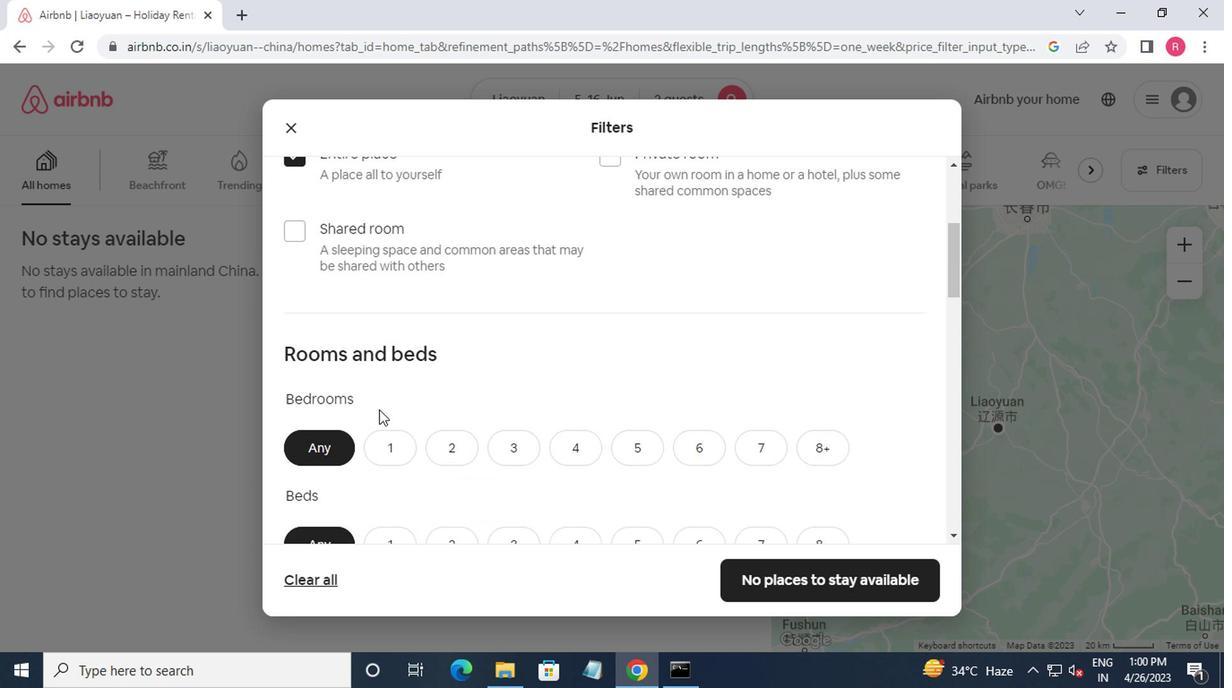 
Action: Mouse moved to (360, 328)
Screenshot: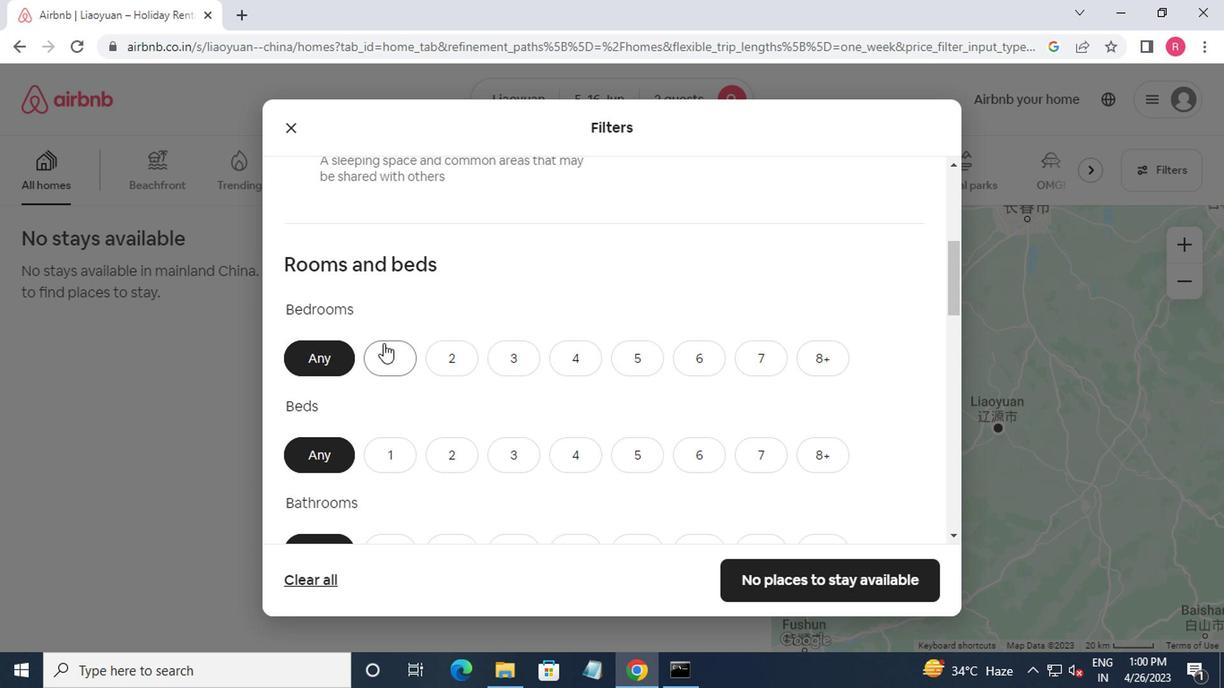 
Action: Mouse pressed left at (360, 328)
Screenshot: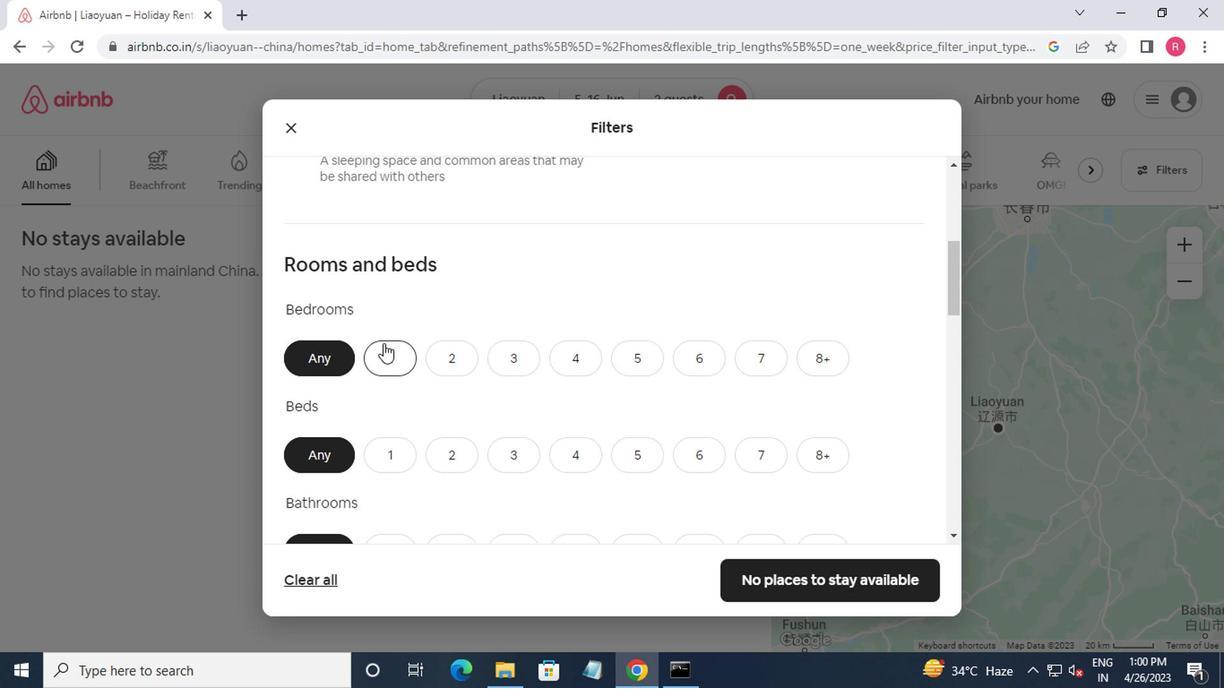 
Action: Mouse moved to (364, 406)
Screenshot: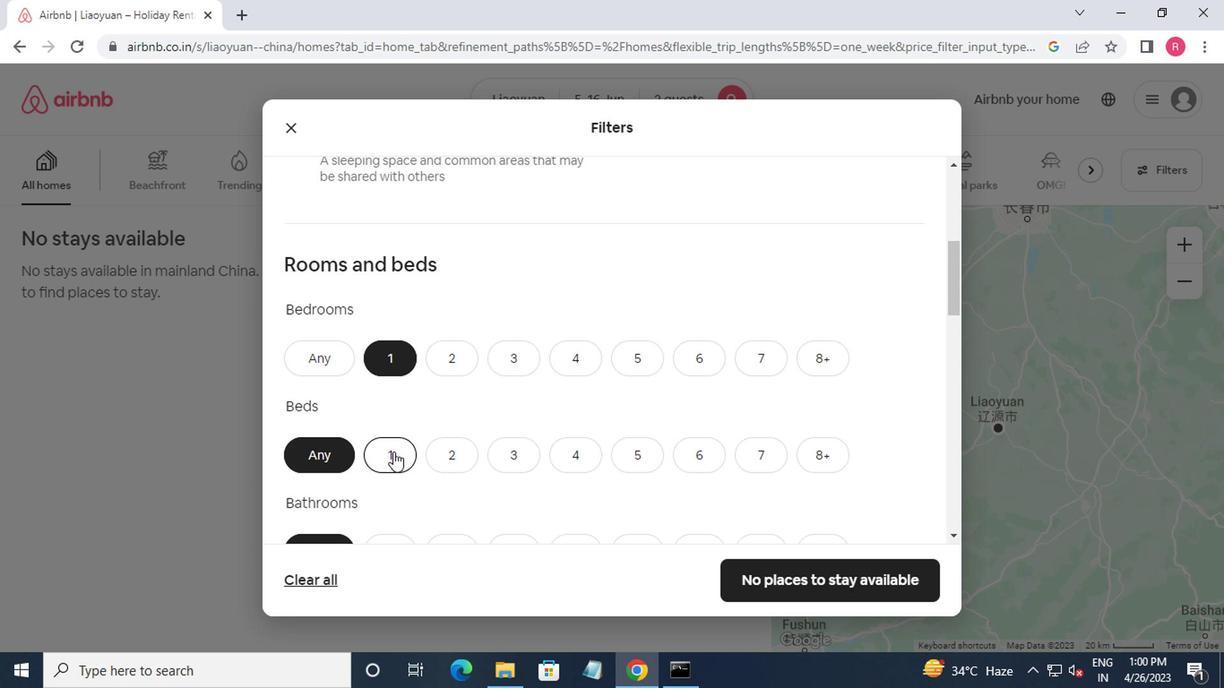 
Action: Mouse pressed left at (364, 406)
Screenshot: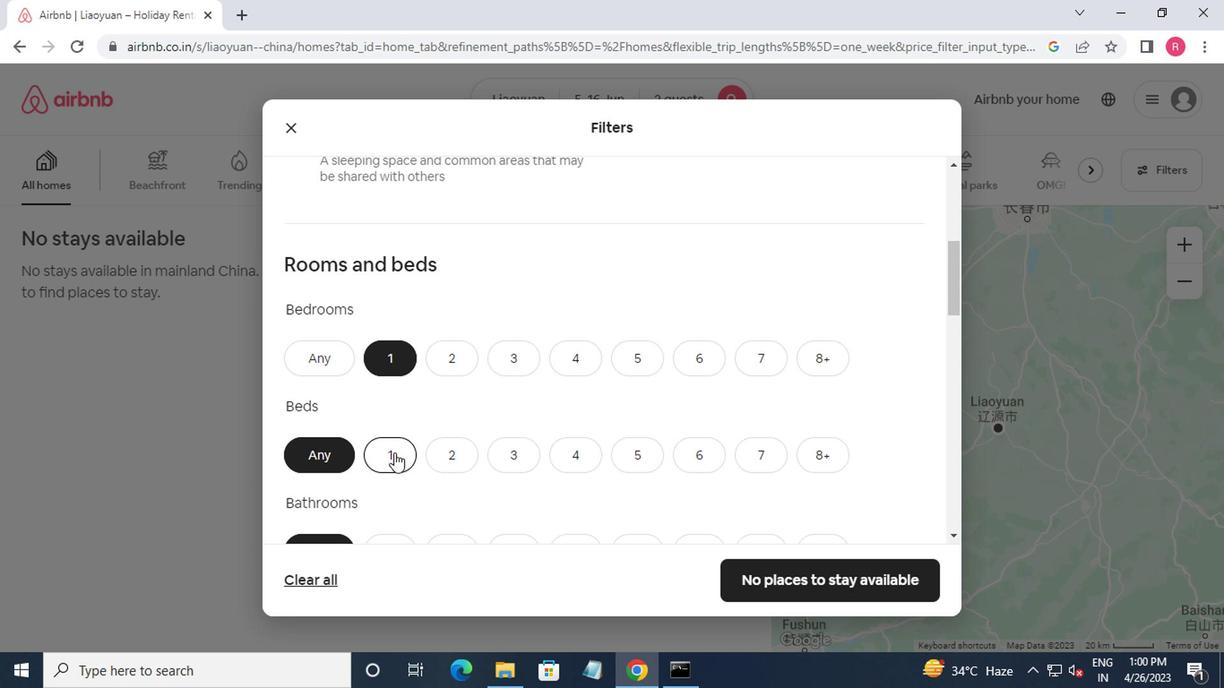 
Action: Mouse moved to (373, 436)
Screenshot: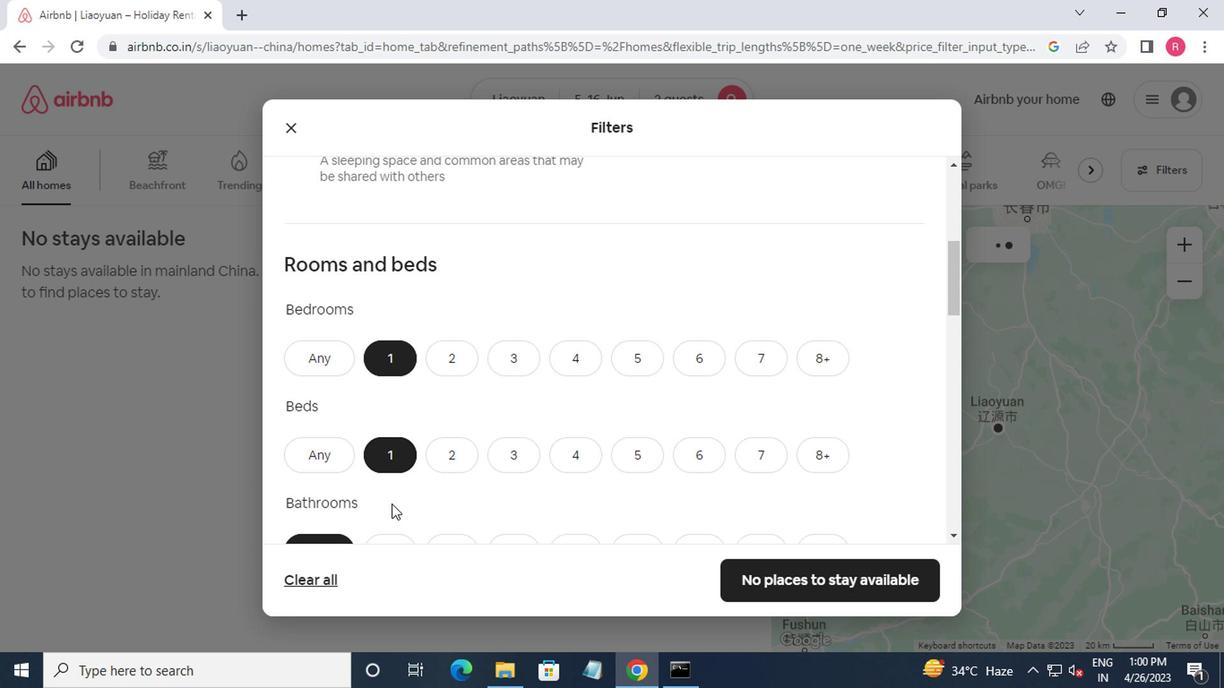 
Action: Mouse scrolled (373, 435) with delta (0, 0)
Screenshot: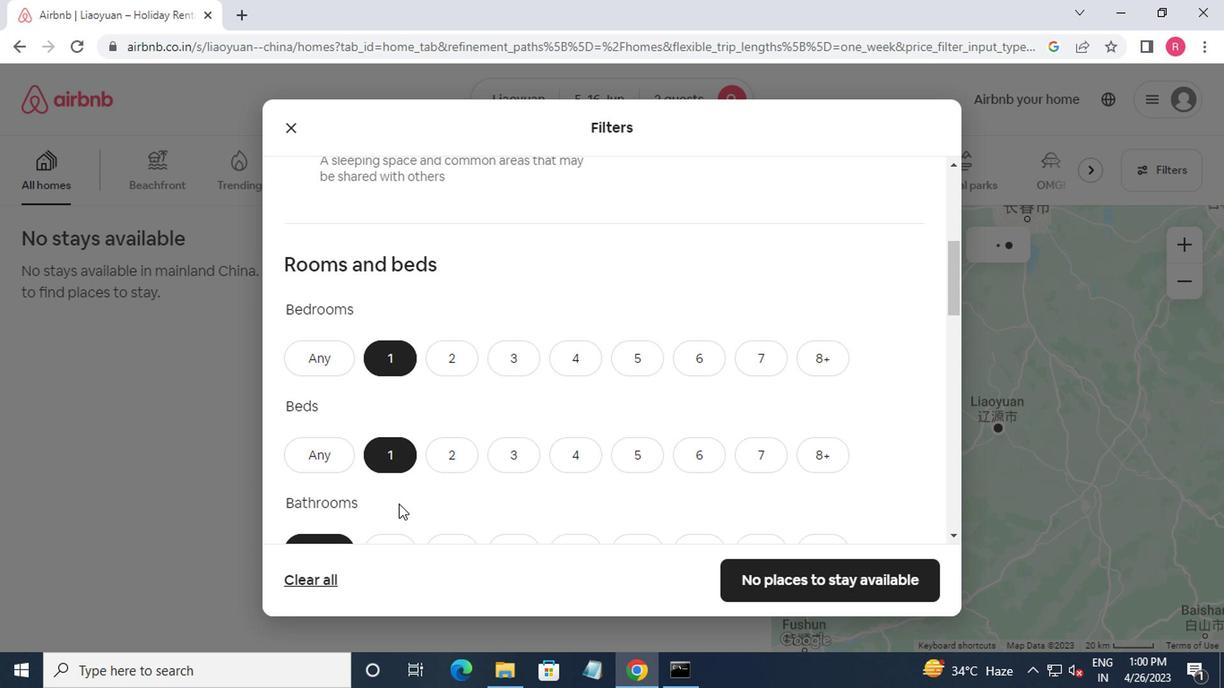 
Action: Mouse moved to (361, 414)
Screenshot: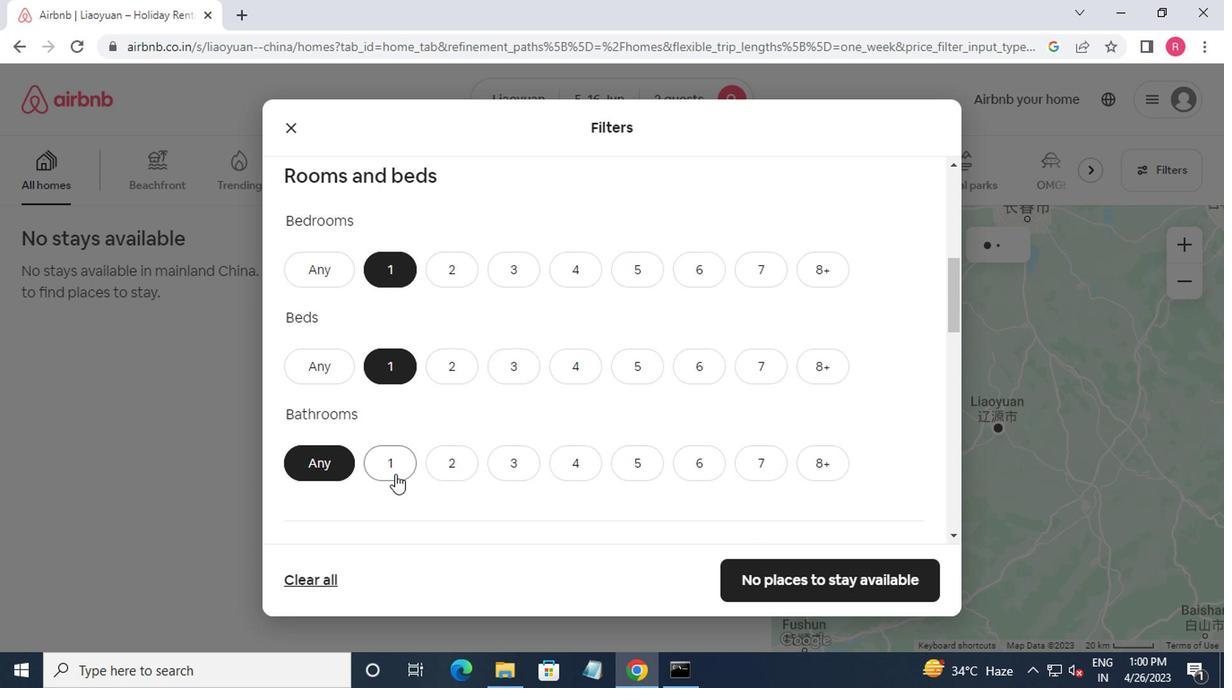 
Action: Mouse pressed left at (361, 414)
Screenshot: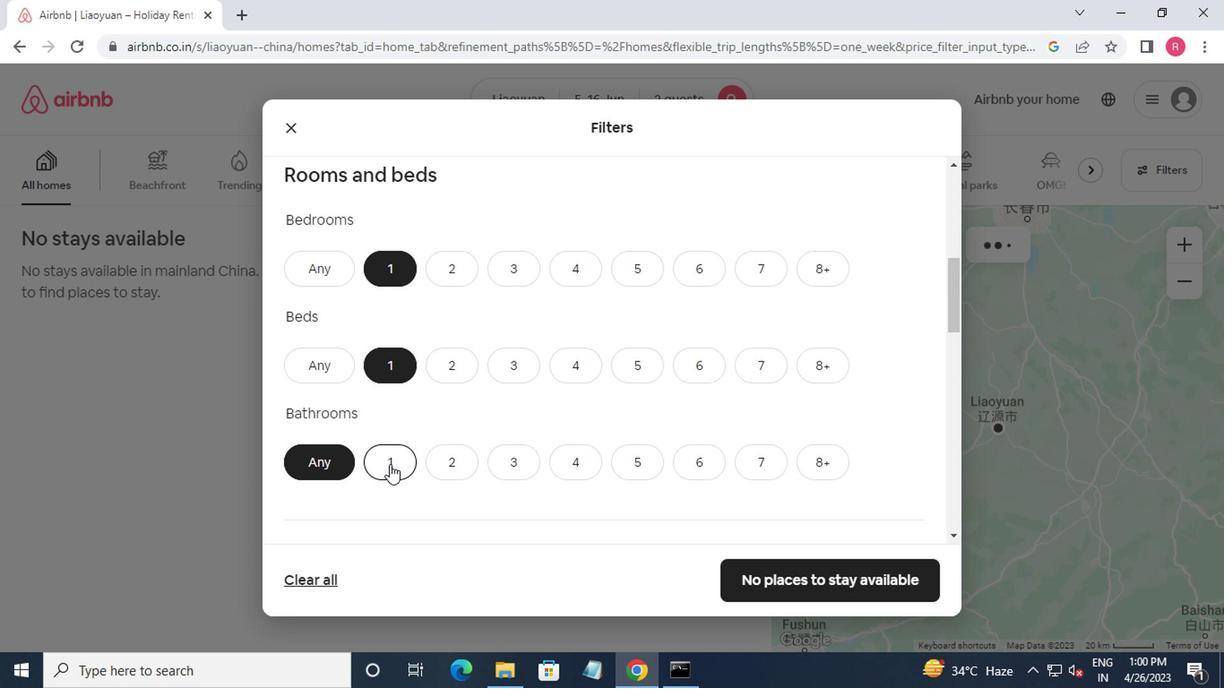 
Action: Mouse moved to (384, 407)
Screenshot: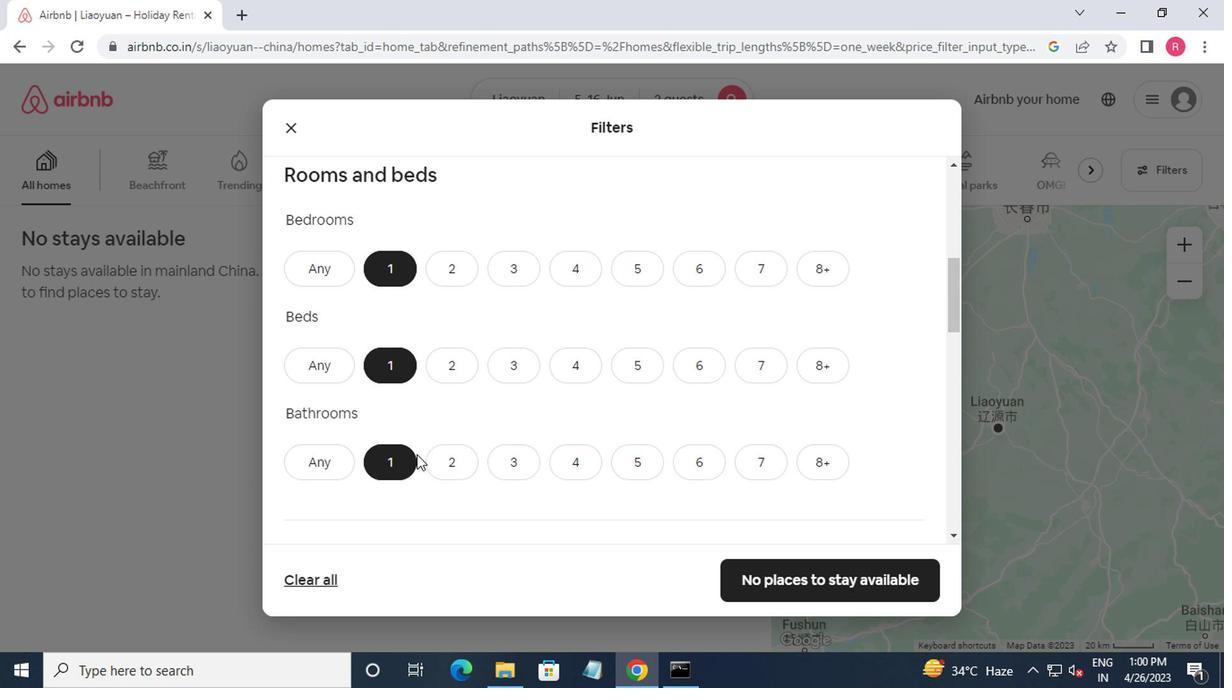 
Action: Mouse scrolled (384, 406) with delta (0, 0)
Screenshot: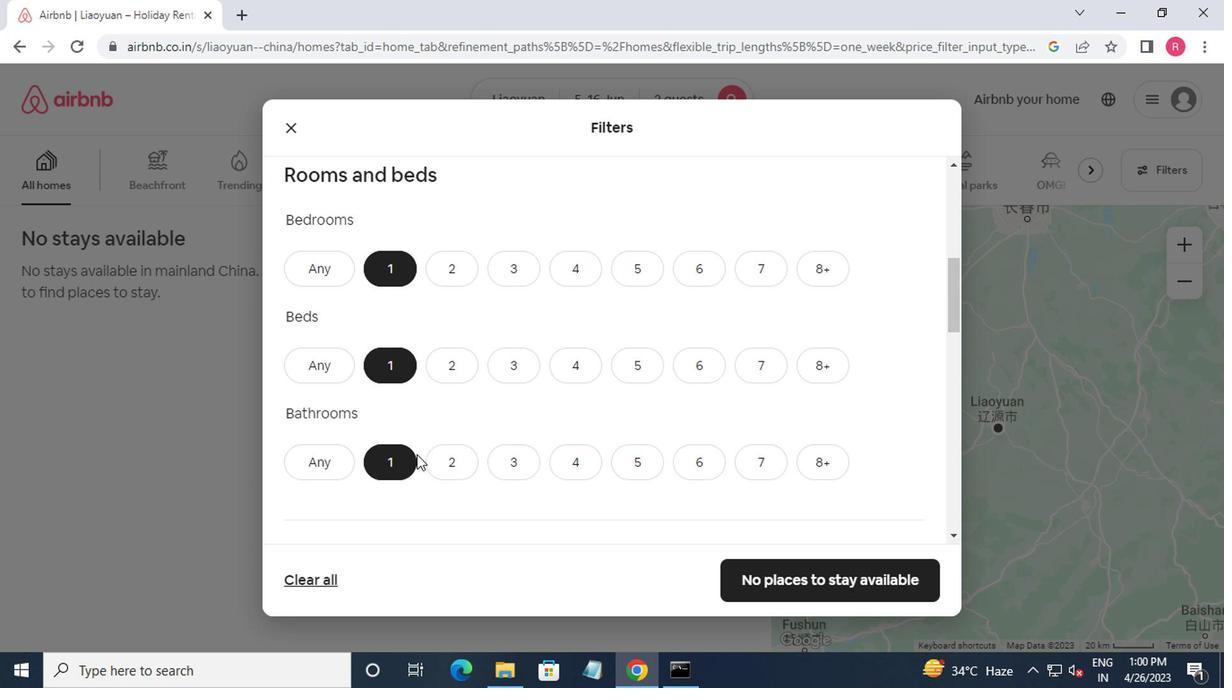 
Action: Mouse moved to (387, 406)
Screenshot: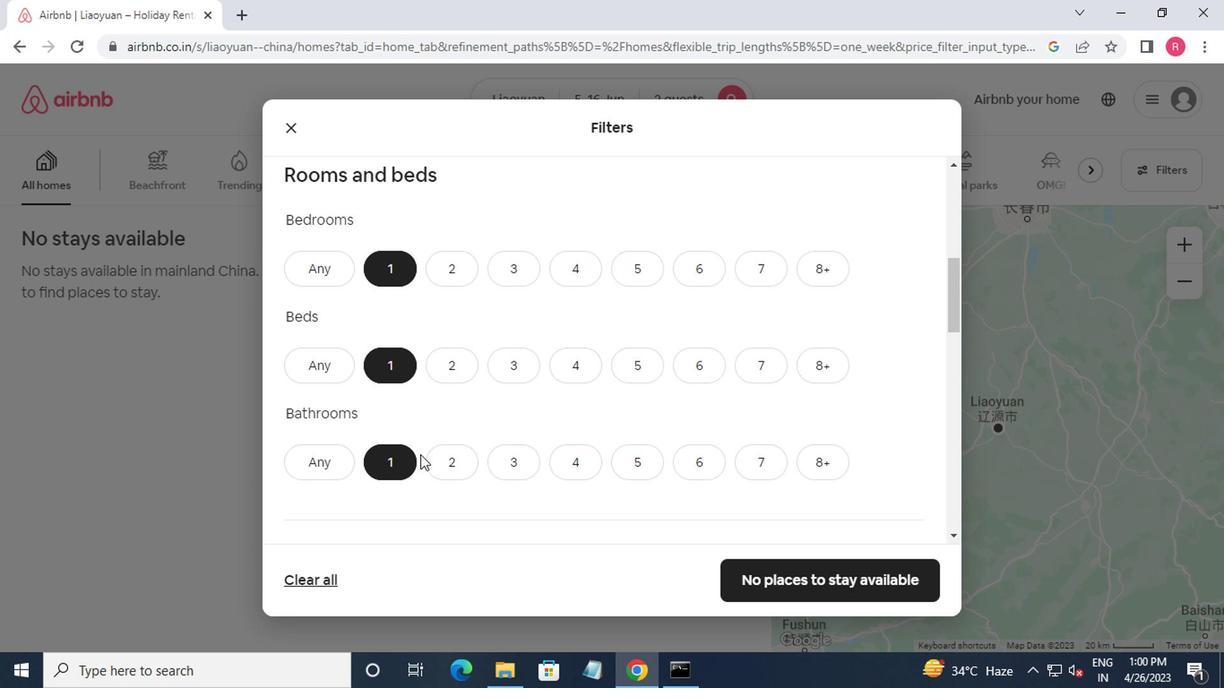 
Action: Mouse scrolled (387, 406) with delta (0, 0)
Screenshot: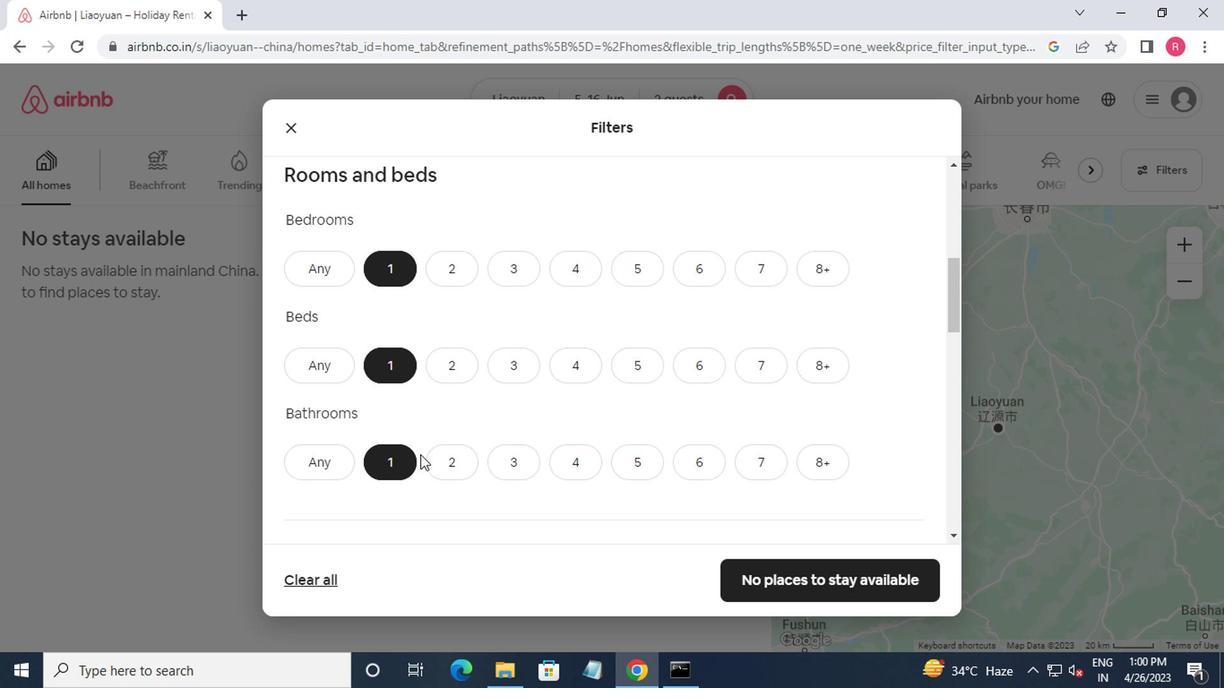 
Action: Mouse moved to (389, 404)
Screenshot: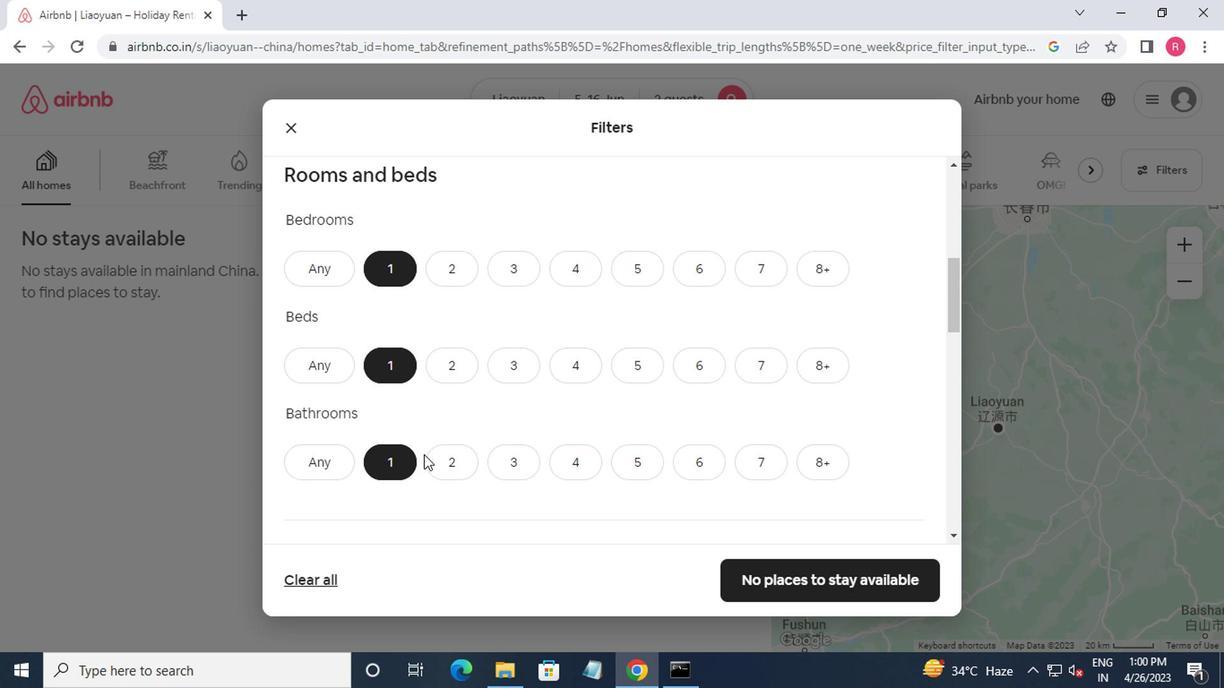 
Action: Mouse scrolled (389, 403) with delta (0, 0)
Screenshot: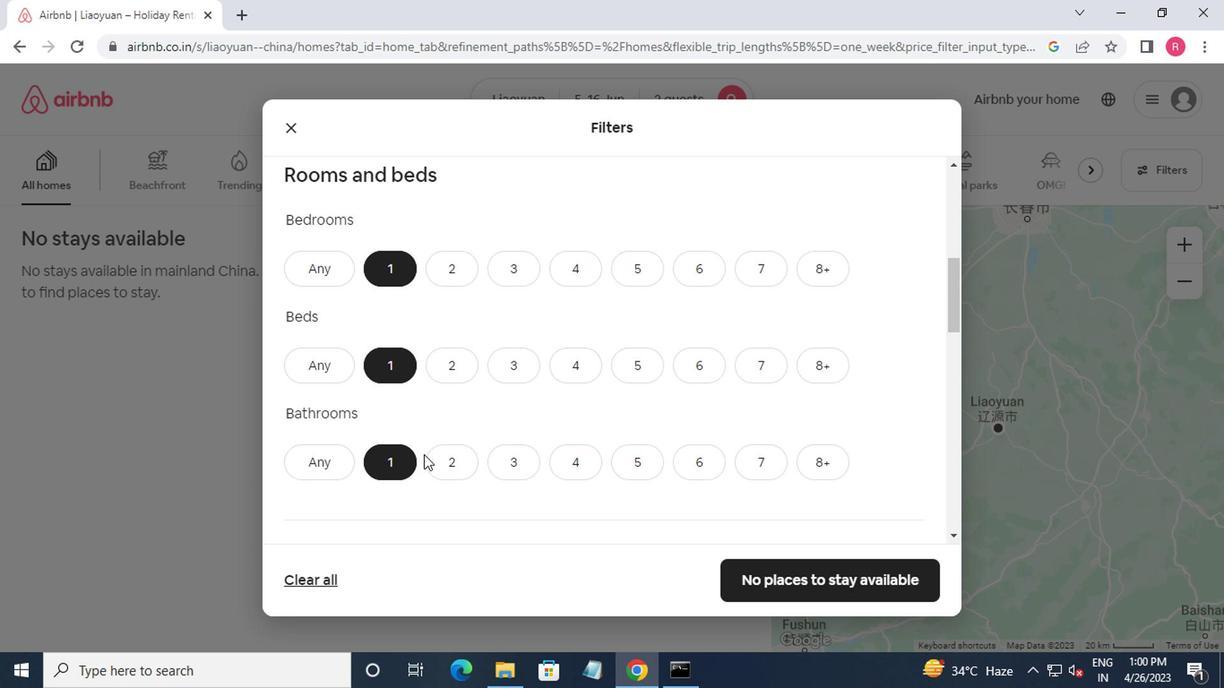 
Action: Mouse moved to (414, 389)
Screenshot: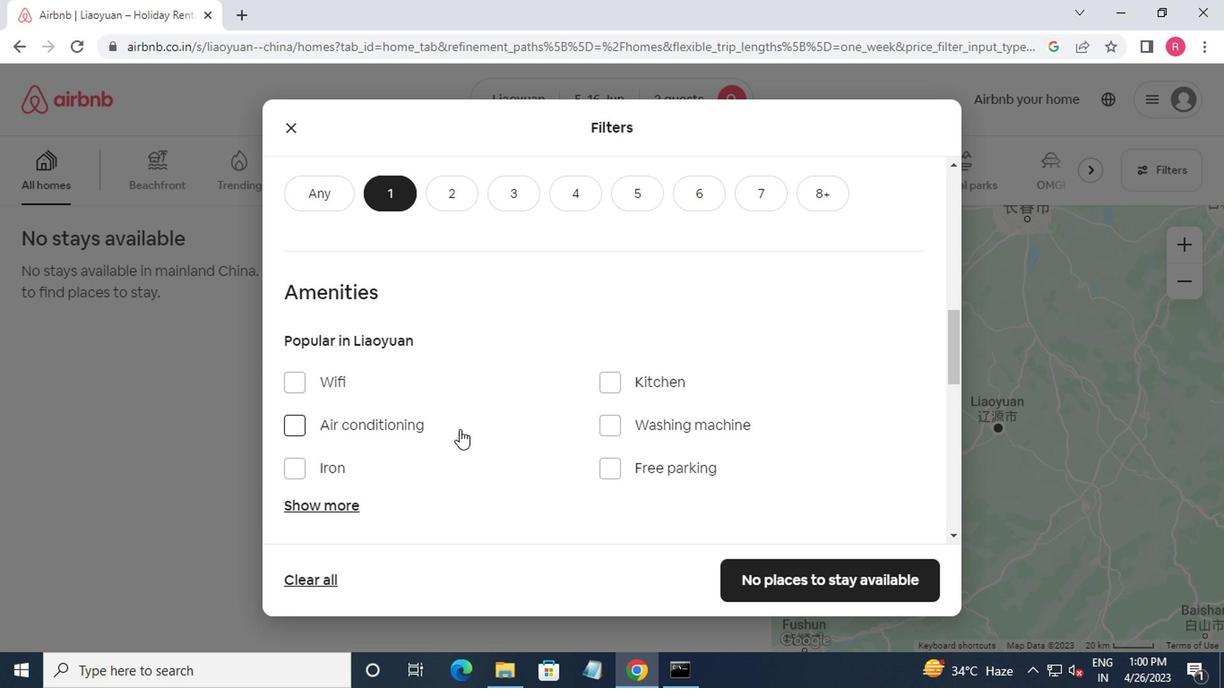 
Action: Mouse scrolled (414, 388) with delta (0, 0)
Screenshot: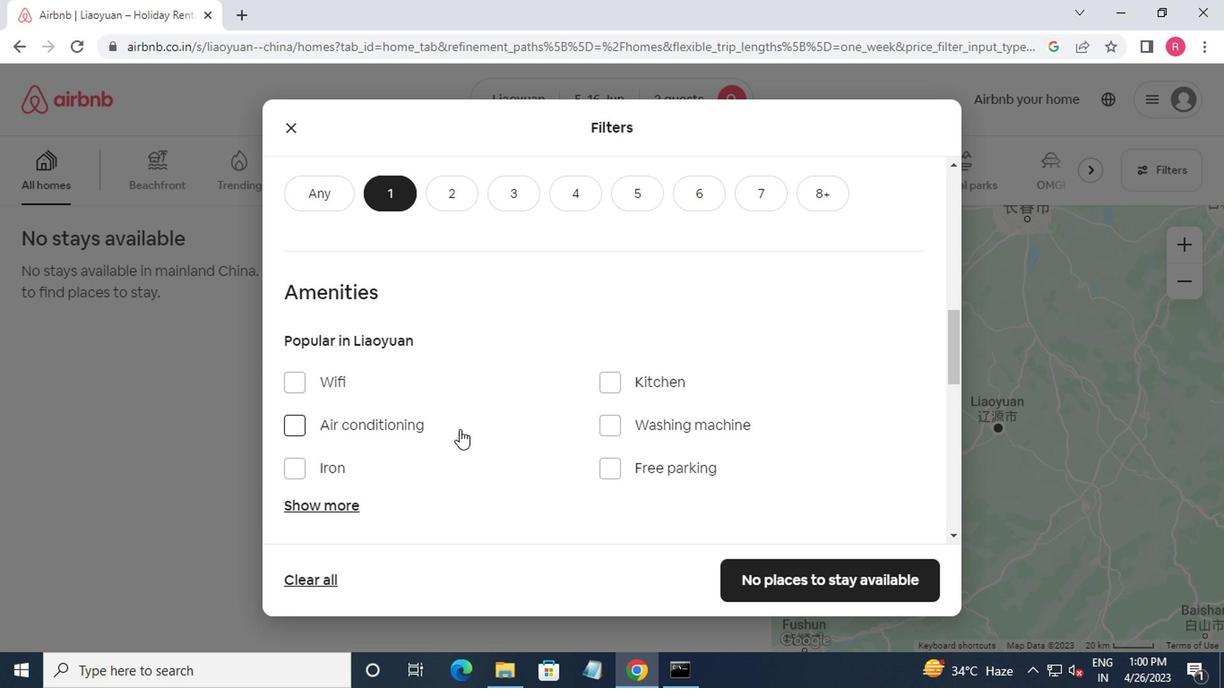 
Action: Mouse moved to (418, 390)
Screenshot: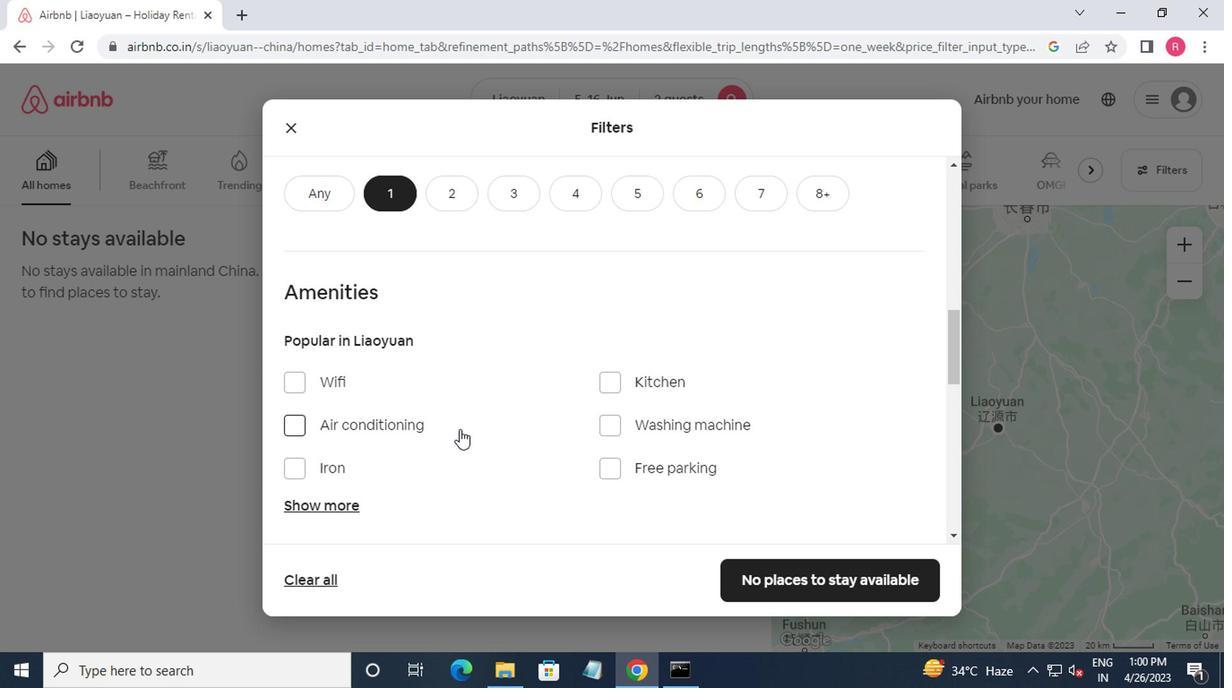
Action: Mouse scrolled (418, 390) with delta (0, 0)
Screenshot: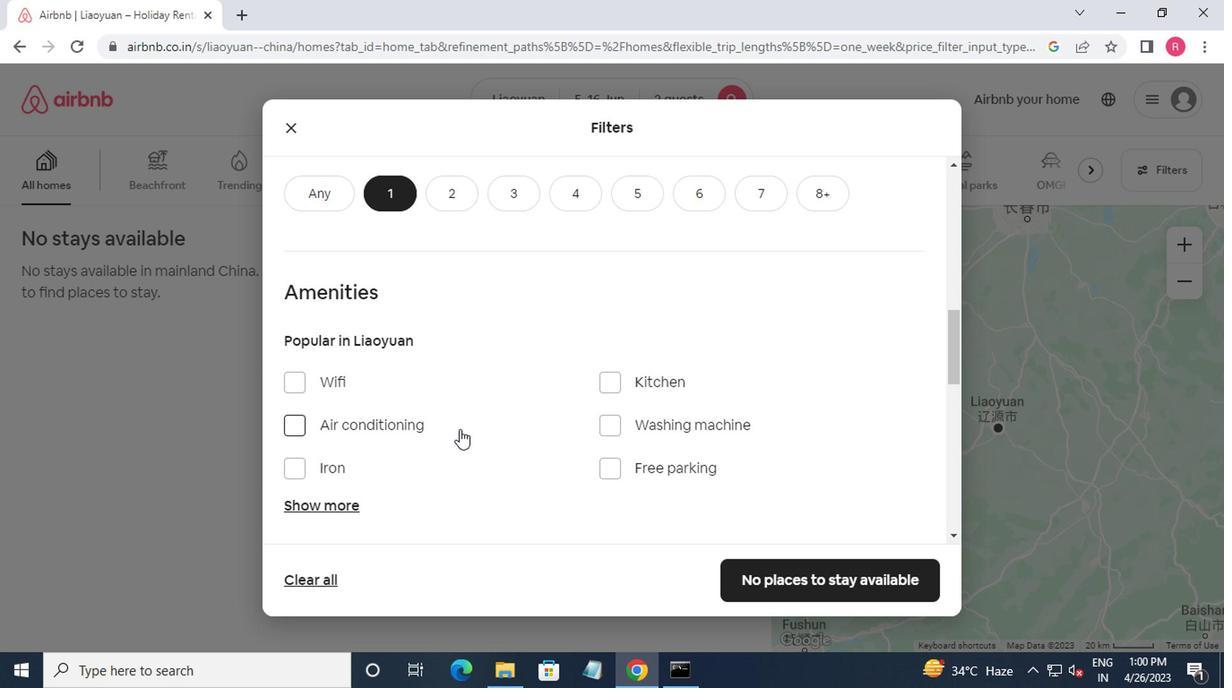
Action: Mouse moved to (422, 390)
Screenshot: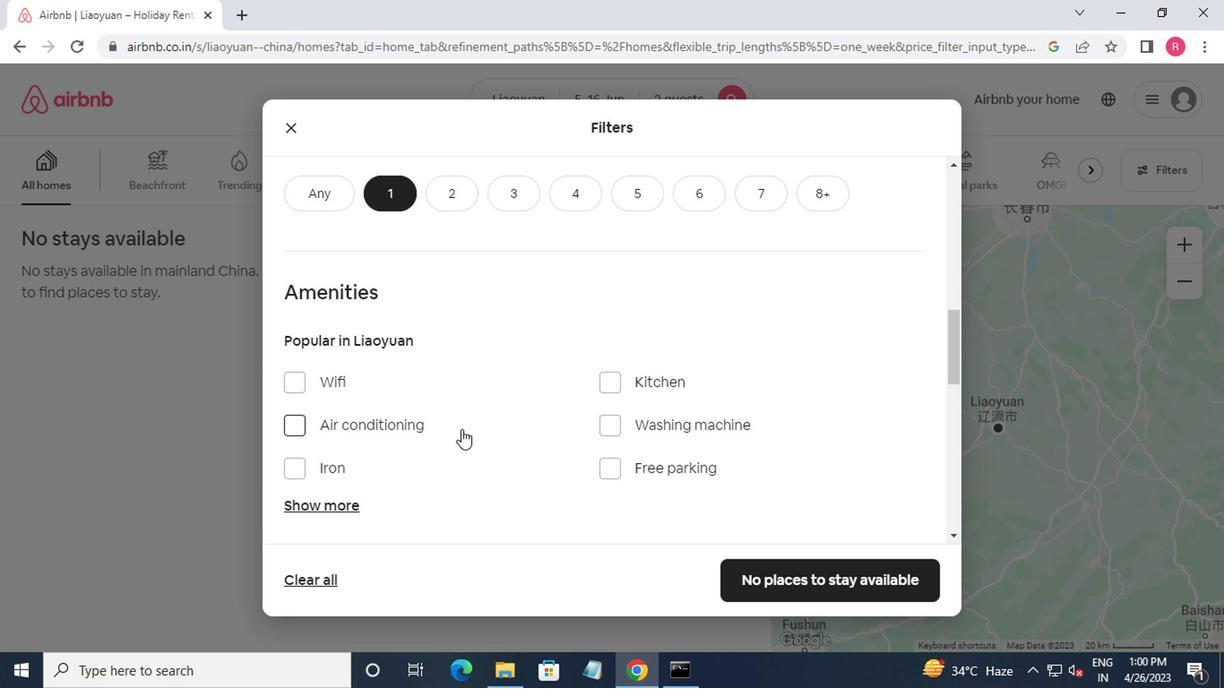 
Action: Mouse scrolled (422, 390) with delta (0, 0)
Screenshot: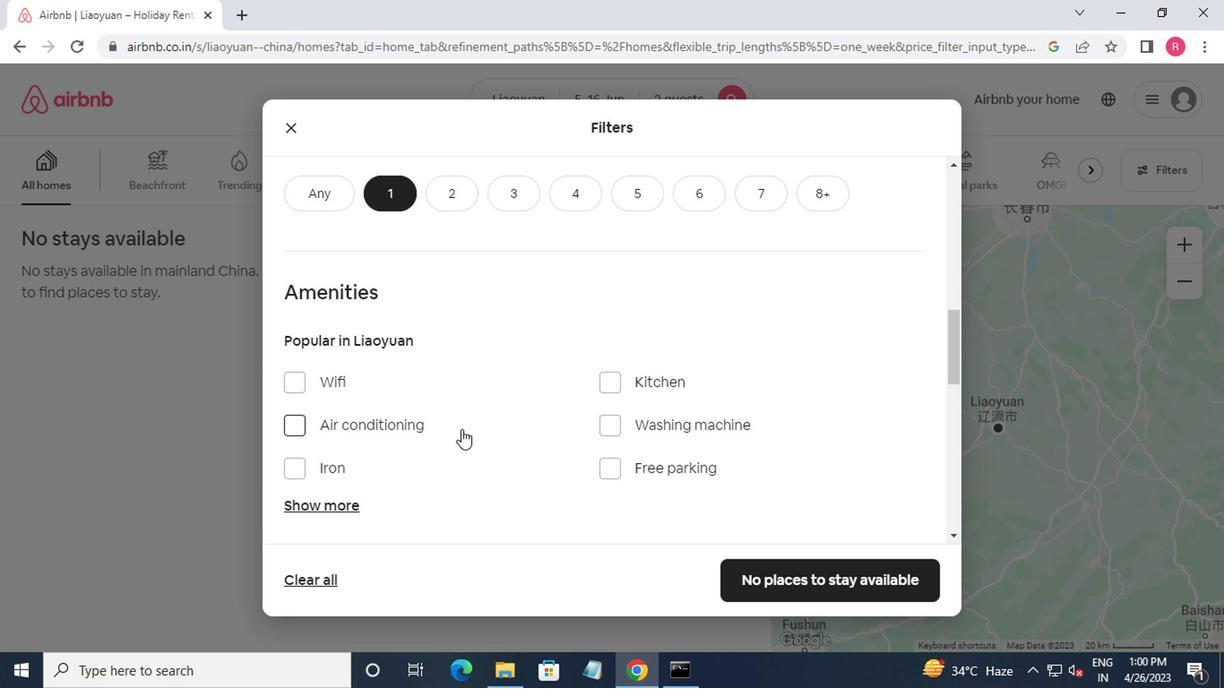 
Action: Mouse moved to (425, 390)
Screenshot: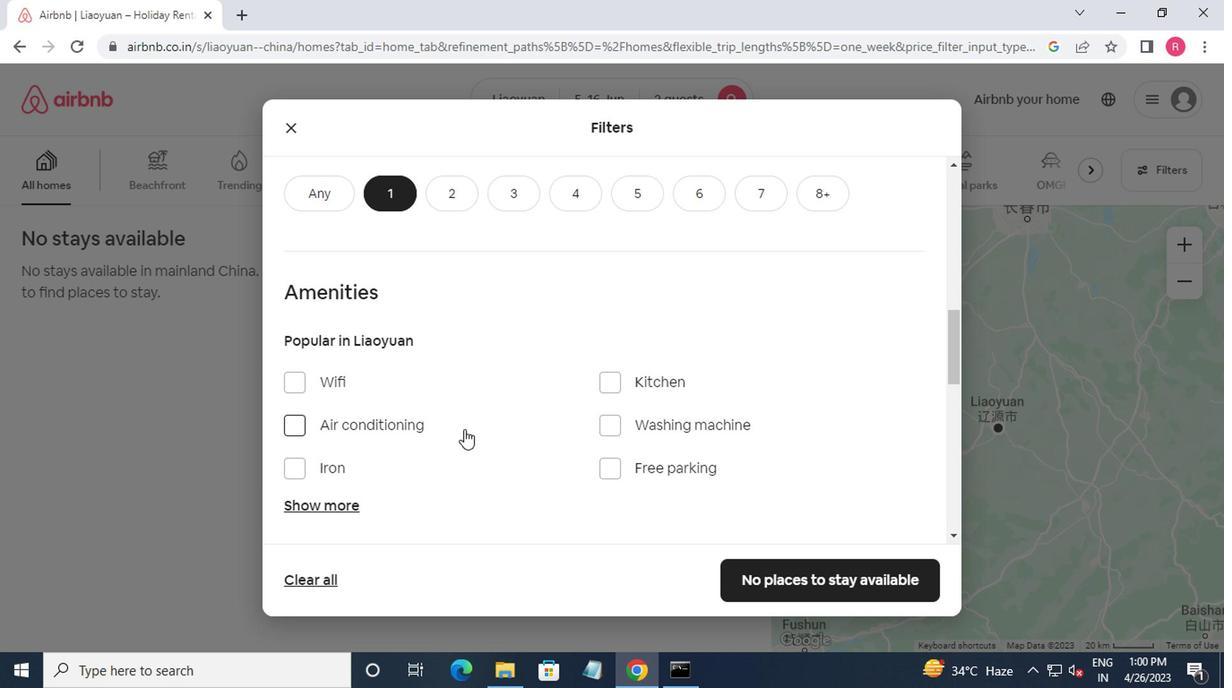 
Action: Mouse scrolled (425, 390) with delta (0, 0)
Screenshot: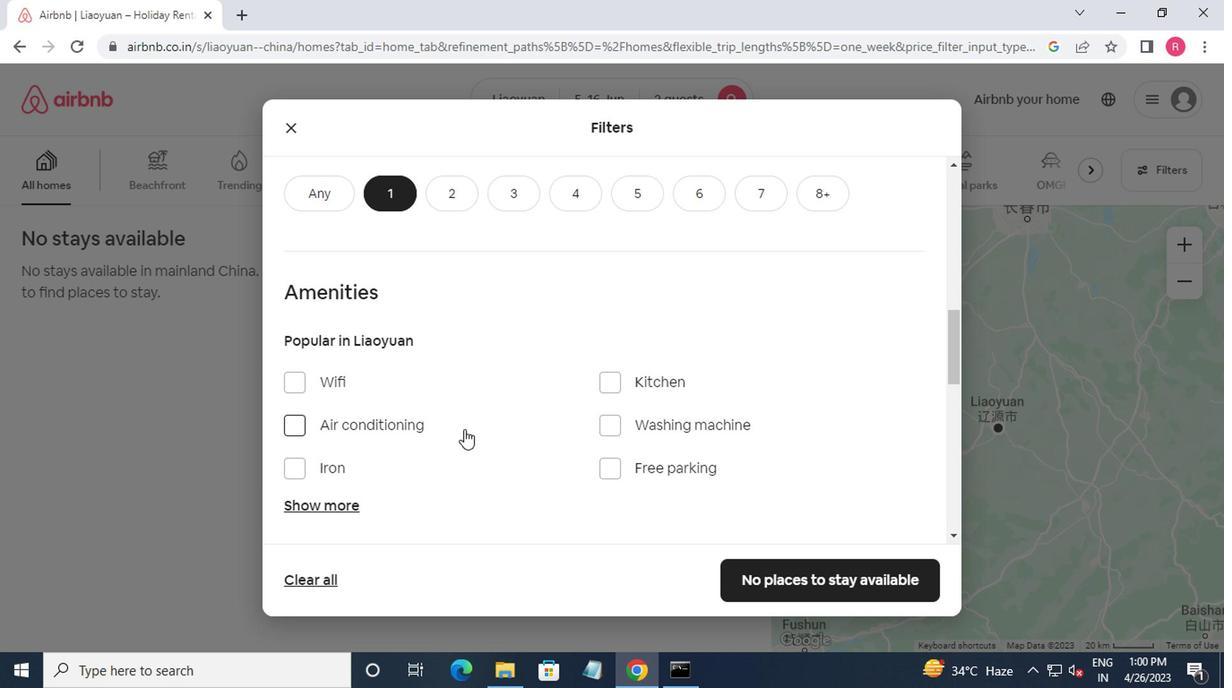 
Action: Mouse moved to (716, 341)
Screenshot: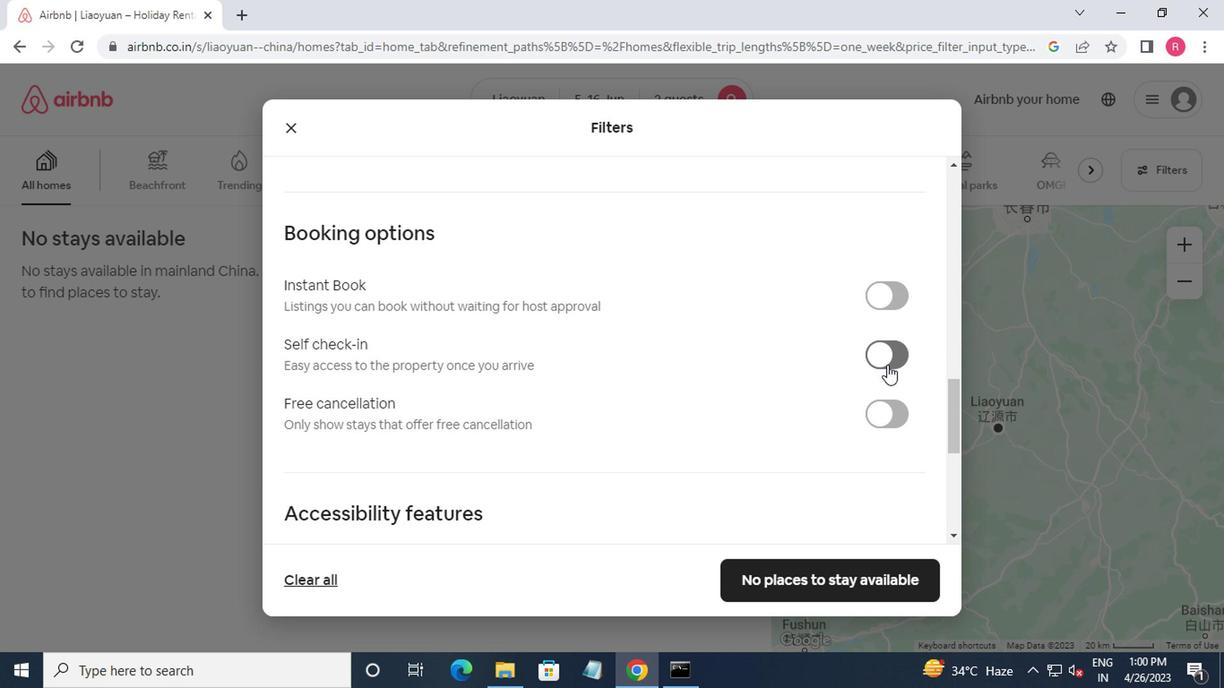 
Action: Mouse pressed left at (716, 341)
Screenshot: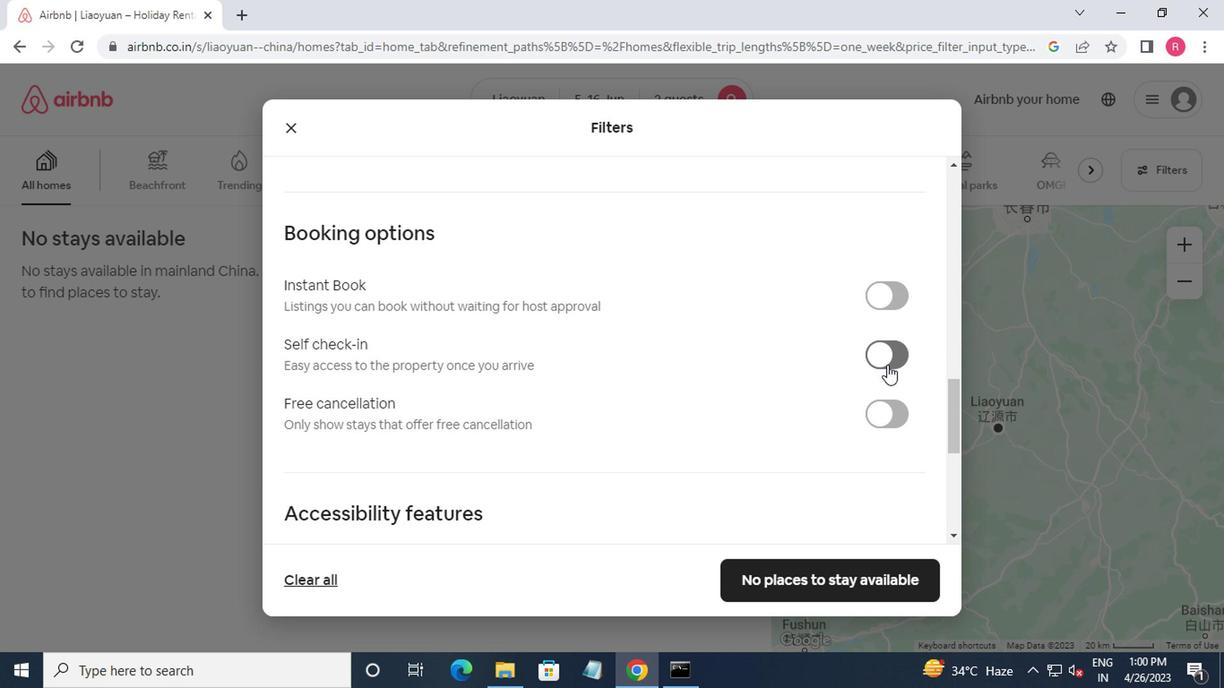 
Action: Mouse moved to (709, 346)
Screenshot: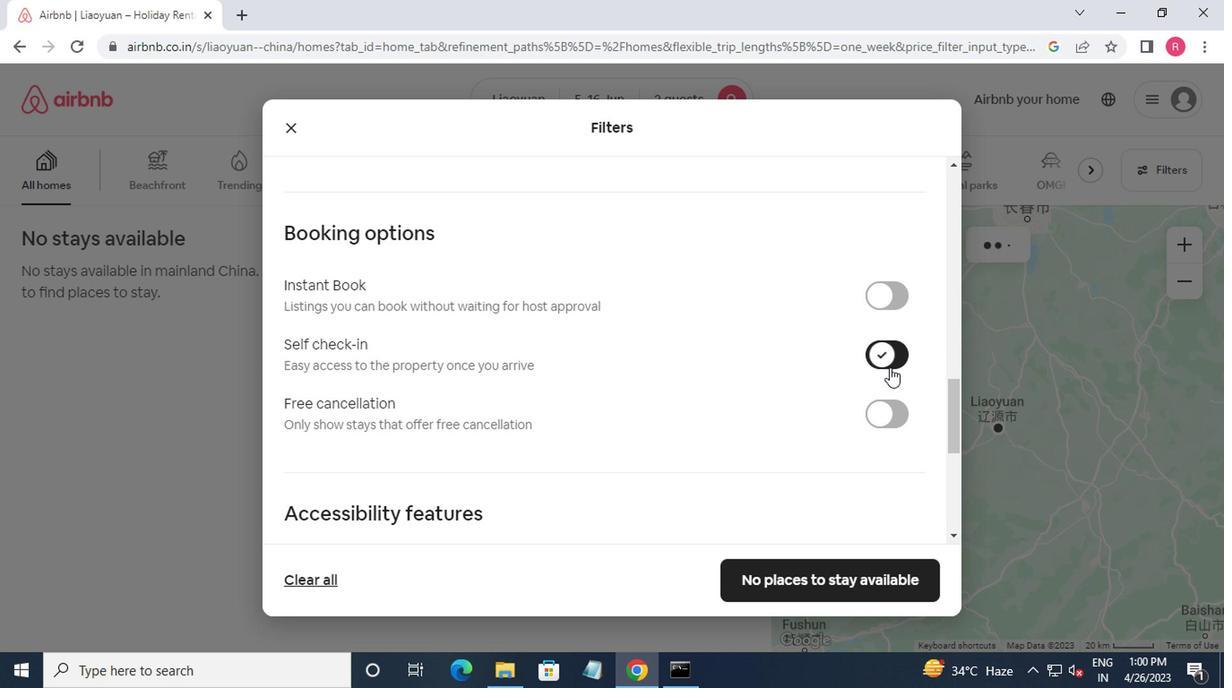 
Action: Mouse scrolled (709, 345) with delta (0, 0)
Screenshot: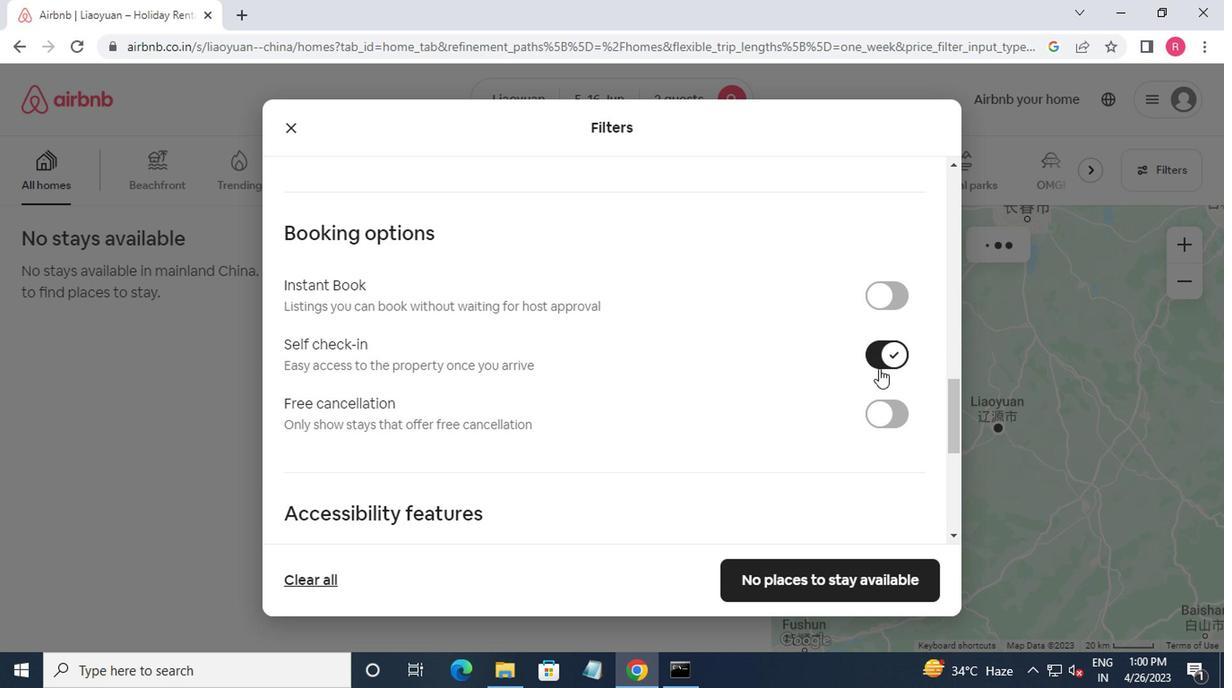 
Action: Mouse moved to (709, 346)
Screenshot: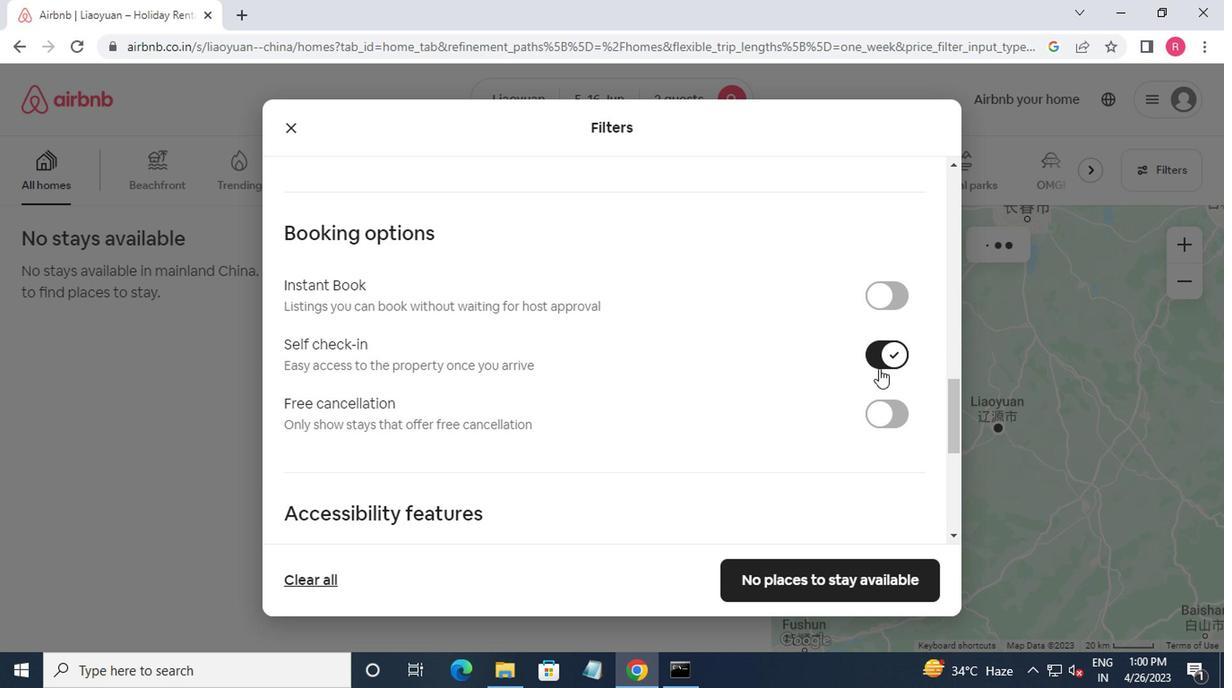 
Action: Mouse scrolled (709, 345) with delta (0, 0)
Screenshot: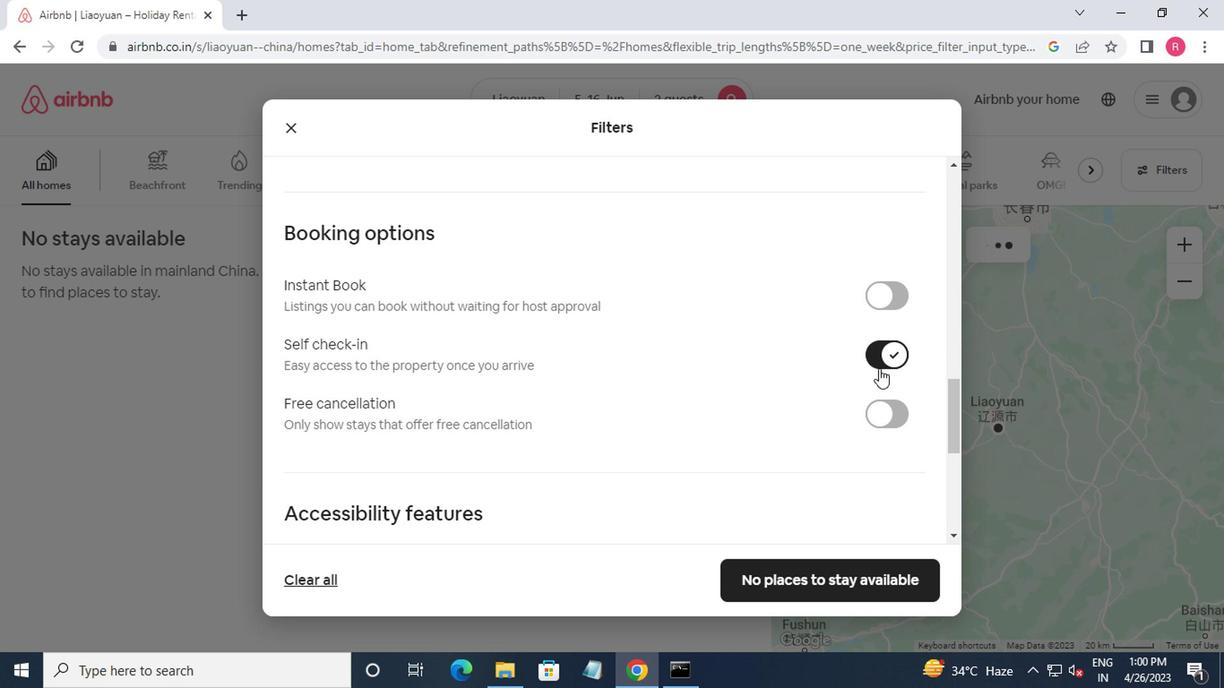
Action: Mouse moved to (709, 347)
Screenshot: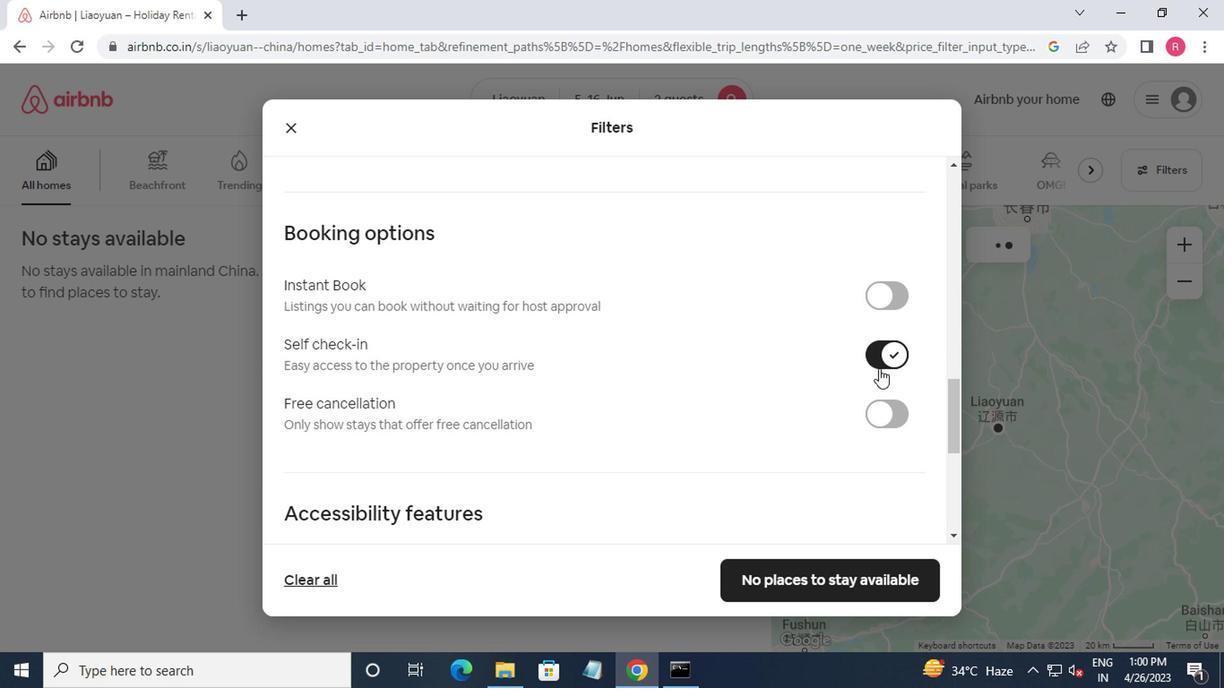 
Action: Mouse scrolled (709, 346) with delta (0, 0)
Screenshot: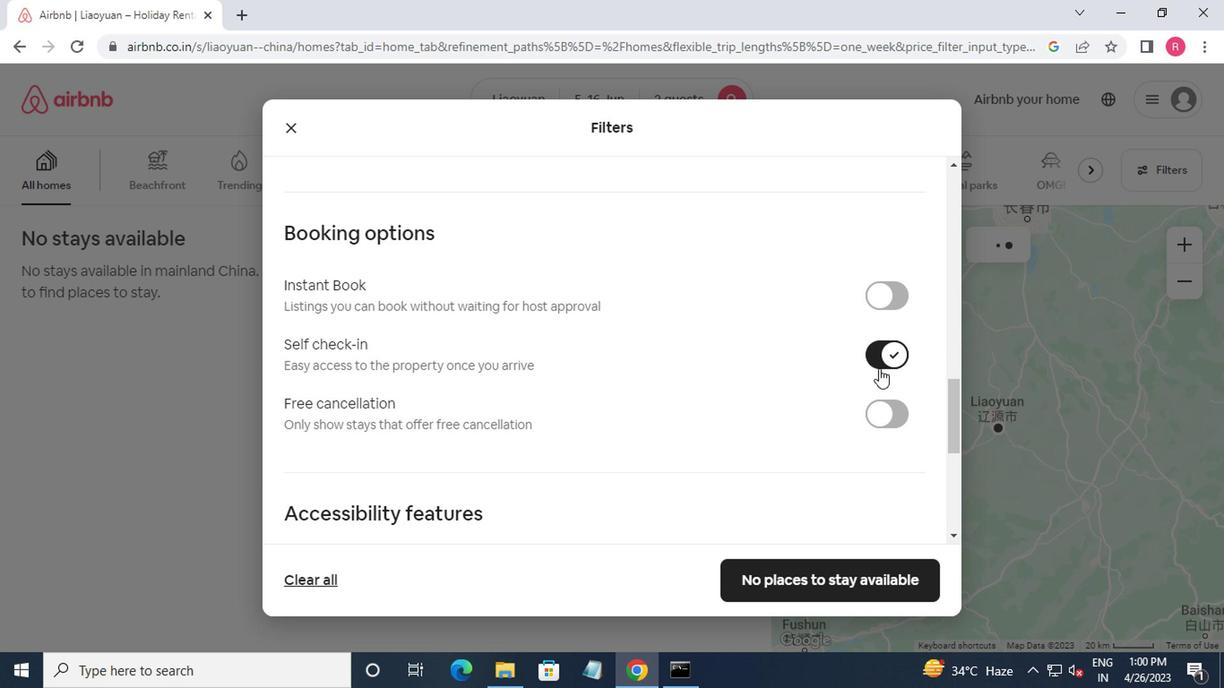 
Action: Mouse scrolled (709, 346) with delta (0, 0)
Screenshot: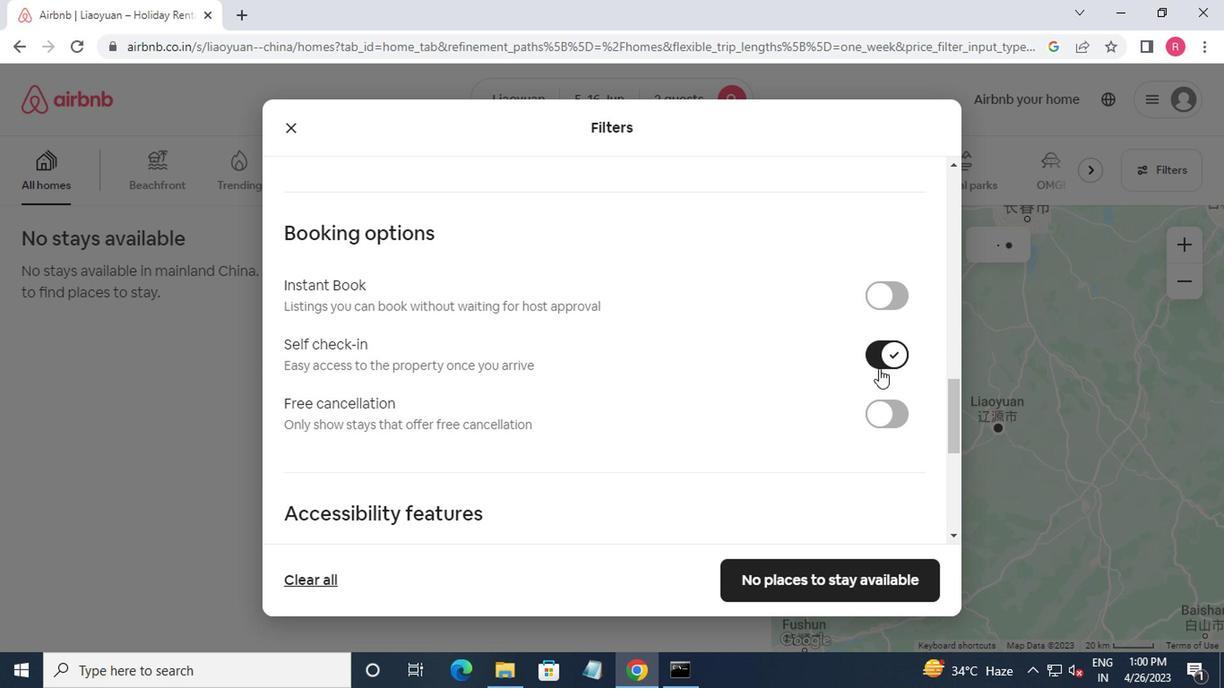 
Action: Mouse moved to (709, 348)
Screenshot: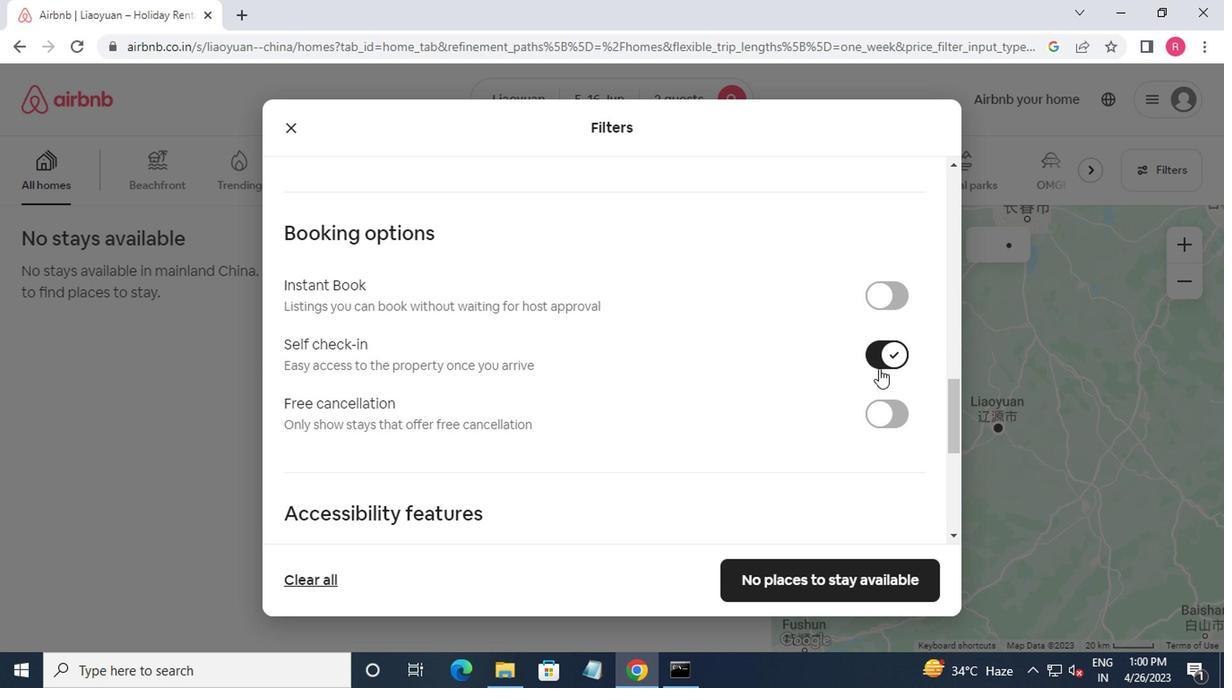 
Action: Mouse scrolled (709, 347) with delta (0, 0)
Screenshot: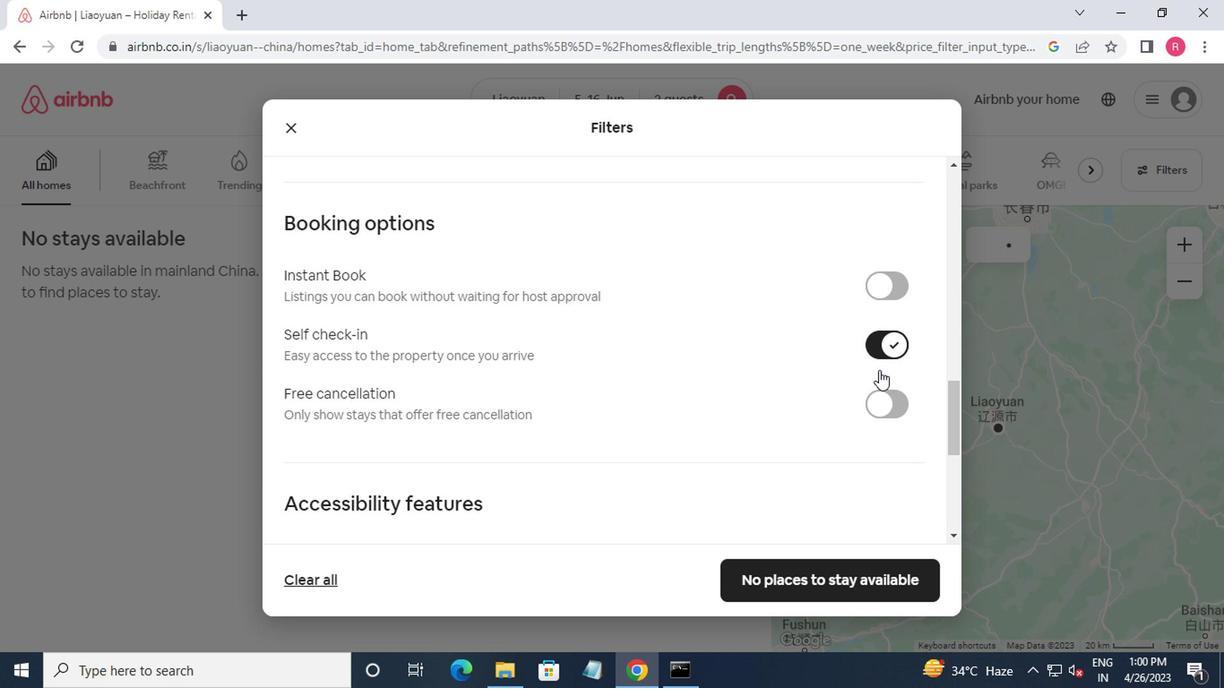 
Action: Mouse moved to (686, 380)
Screenshot: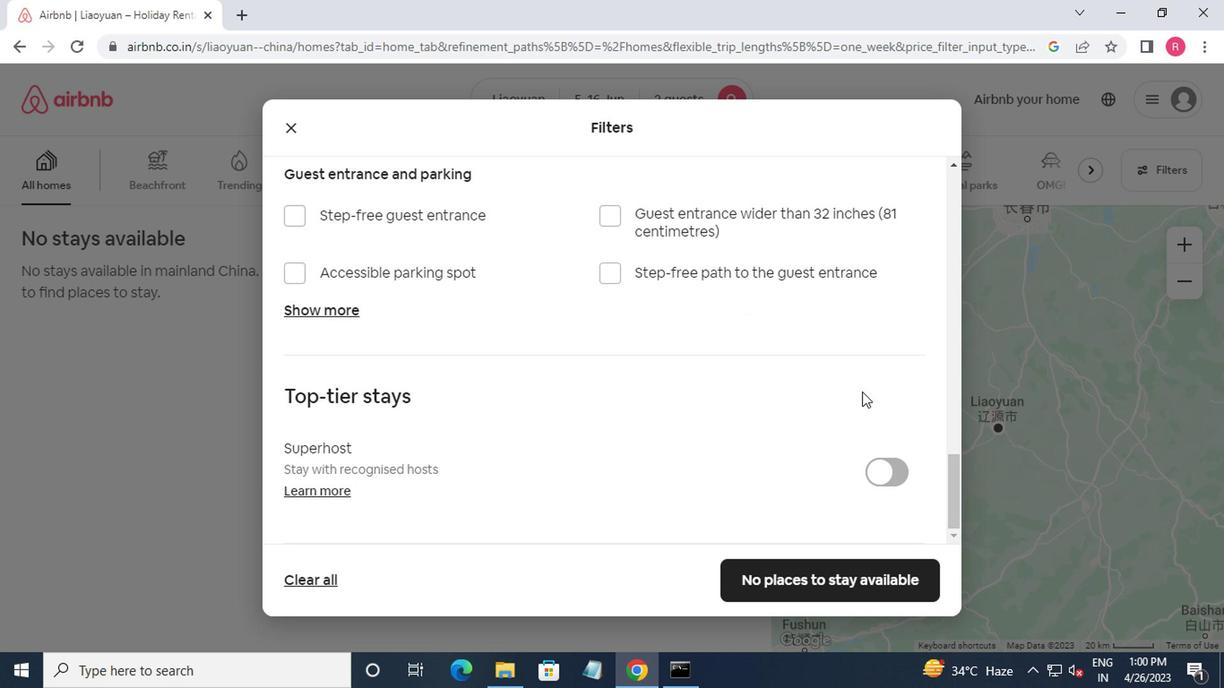 
Action: Mouse scrolled (686, 379) with delta (0, 0)
Screenshot: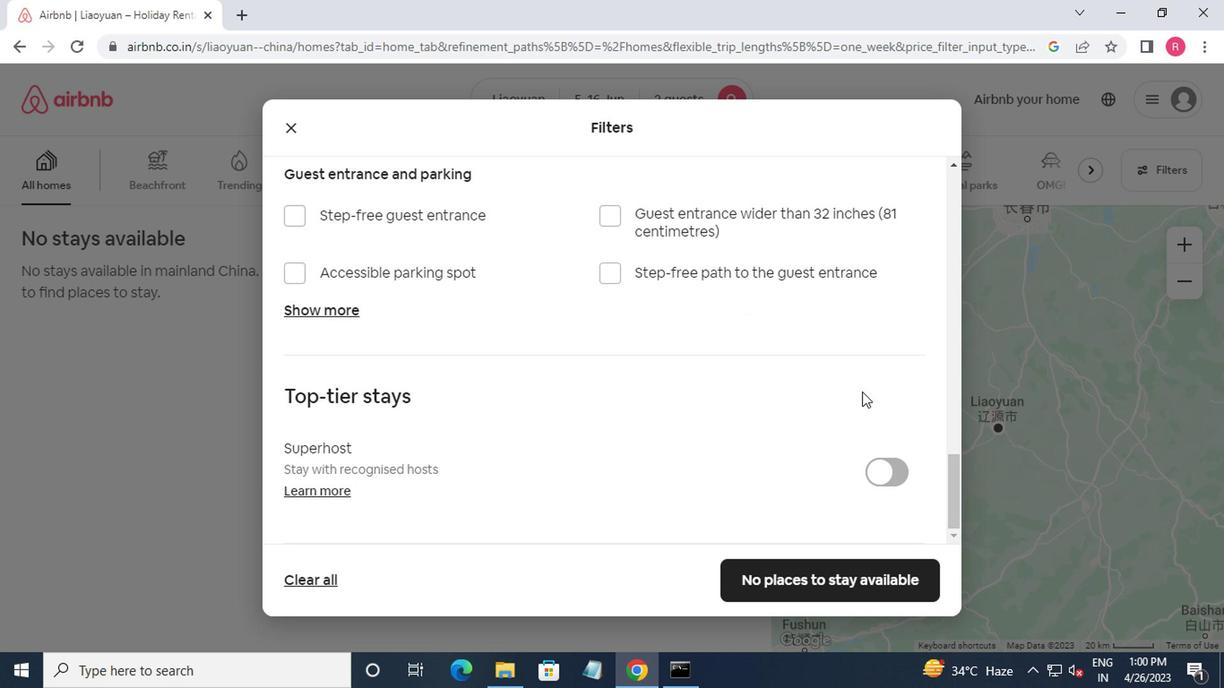 
Action: Mouse moved to (686, 380)
Screenshot: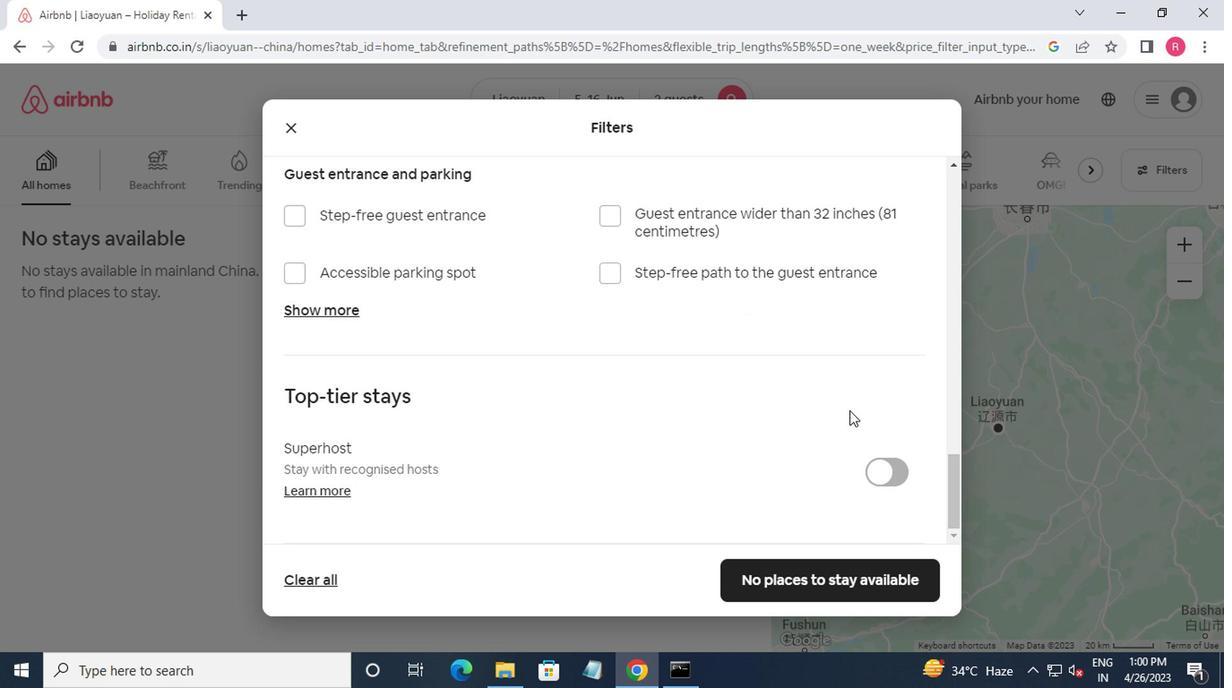 
Action: Mouse scrolled (686, 380) with delta (0, 0)
Screenshot: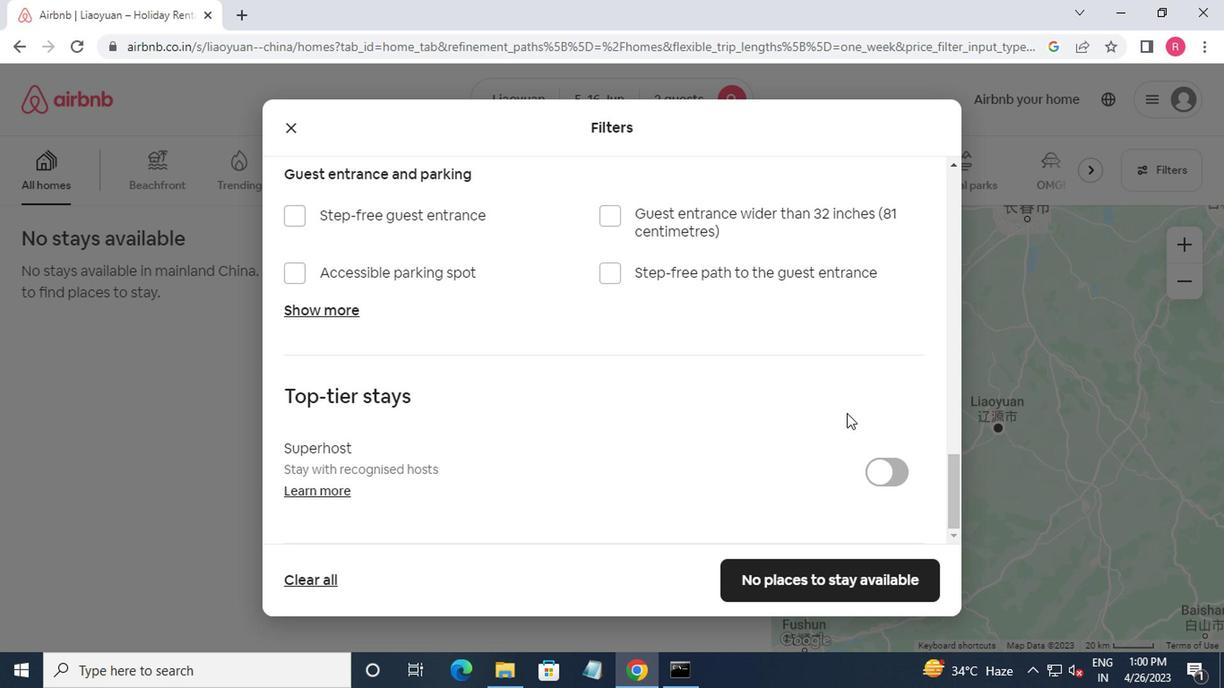 
Action: Mouse moved to (686, 381)
Screenshot: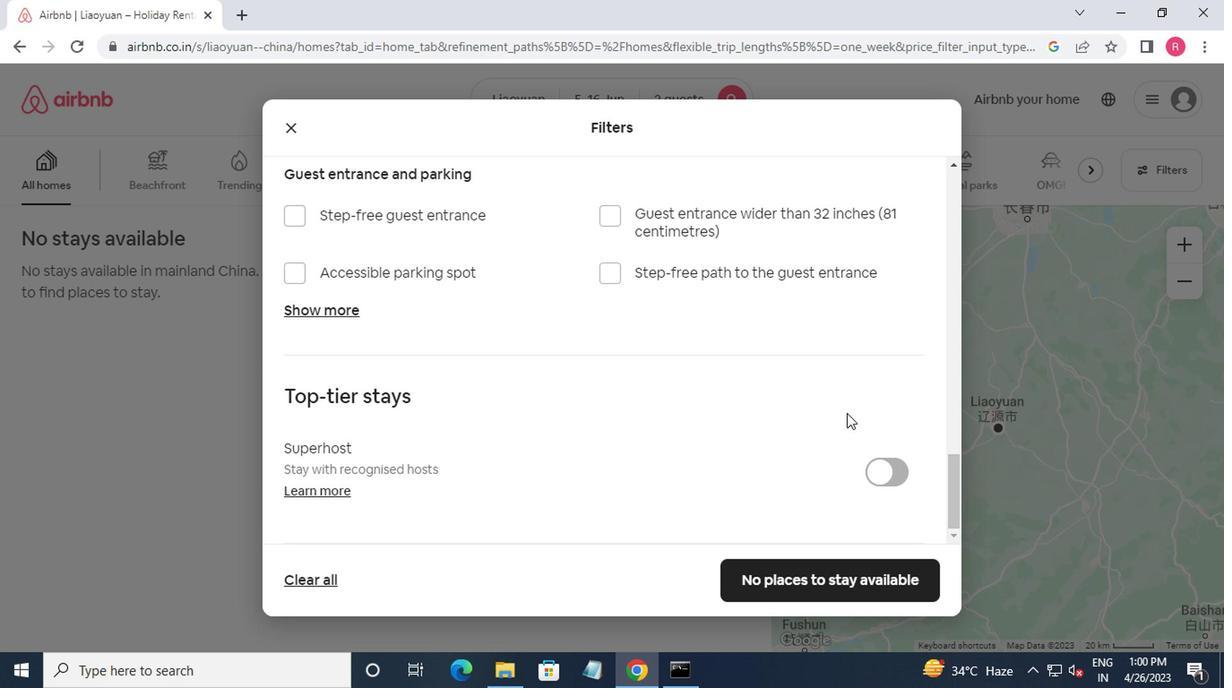 
Action: Mouse scrolled (686, 381) with delta (0, 0)
Screenshot: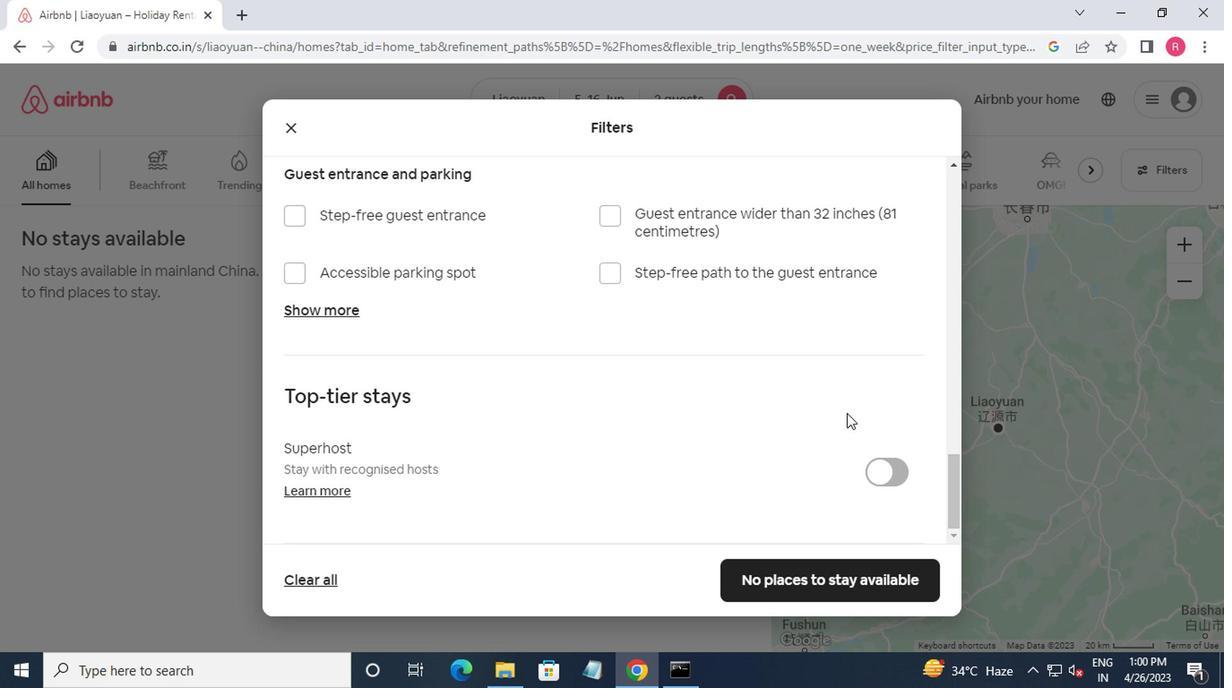 
Action: Mouse moved to (686, 383)
Screenshot: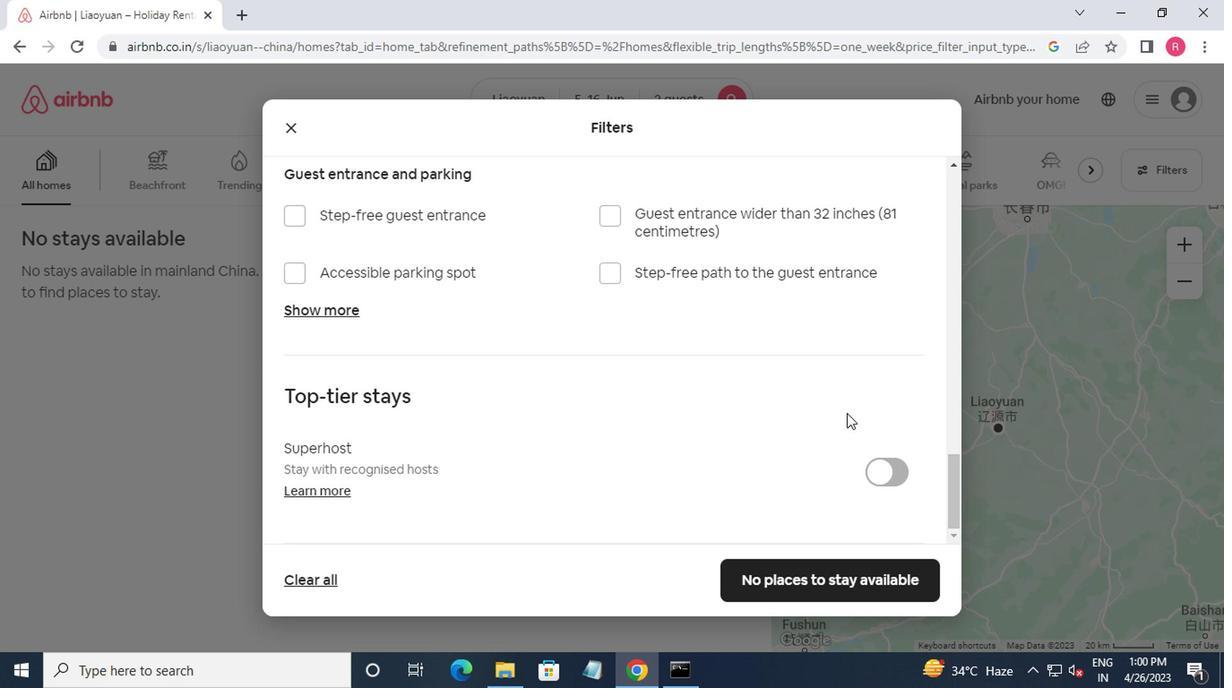 
Action: Mouse scrolled (686, 382) with delta (0, 0)
Screenshot: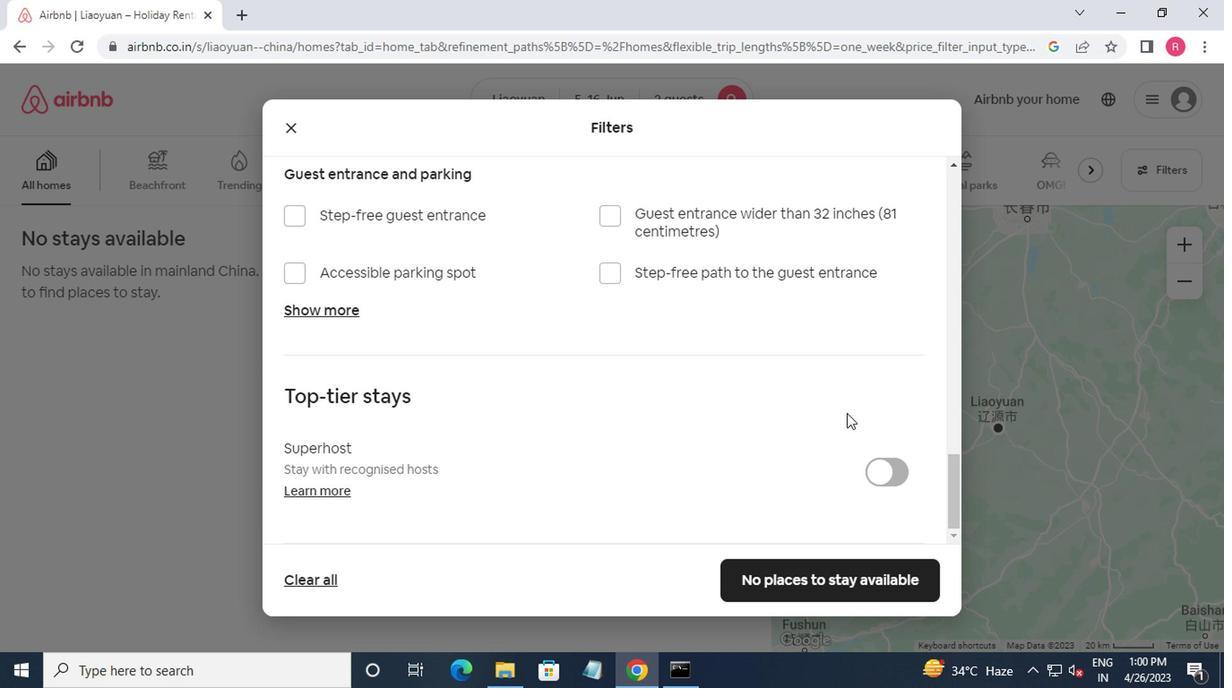
Action: Mouse moved to (680, 388)
Screenshot: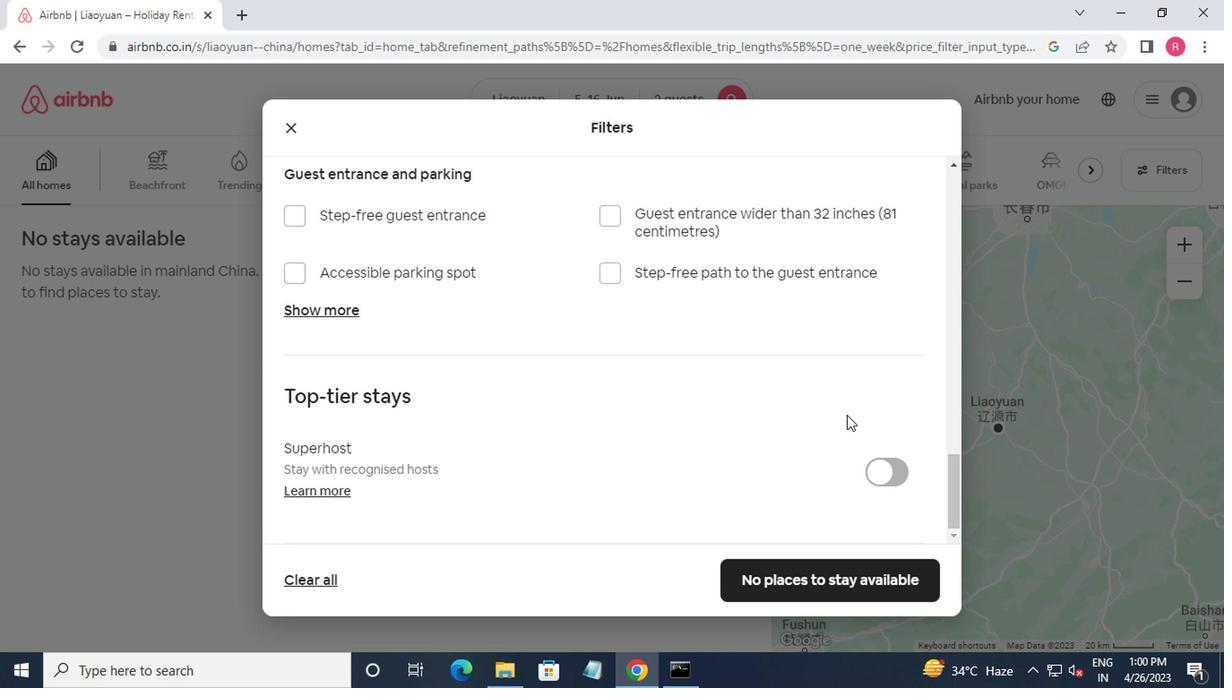 
Action: Mouse scrolled (680, 387) with delta (0, 0)
Screenshot: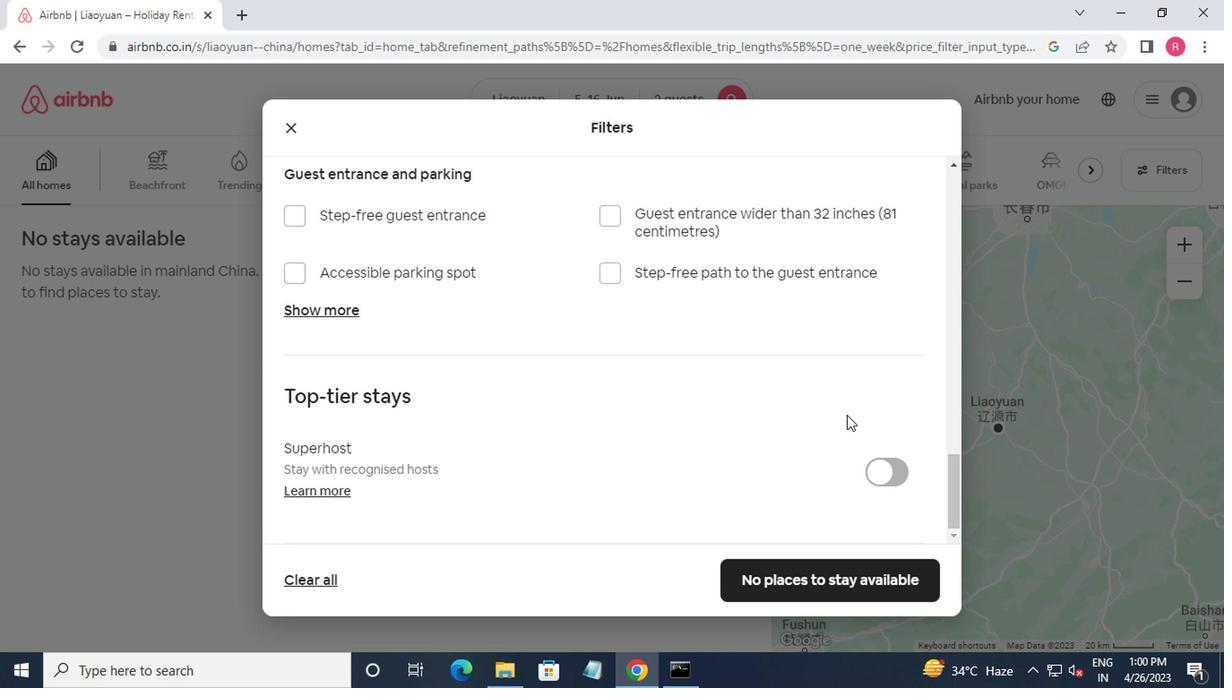
Action: Mouse moved to (652, 495)
Screenshot: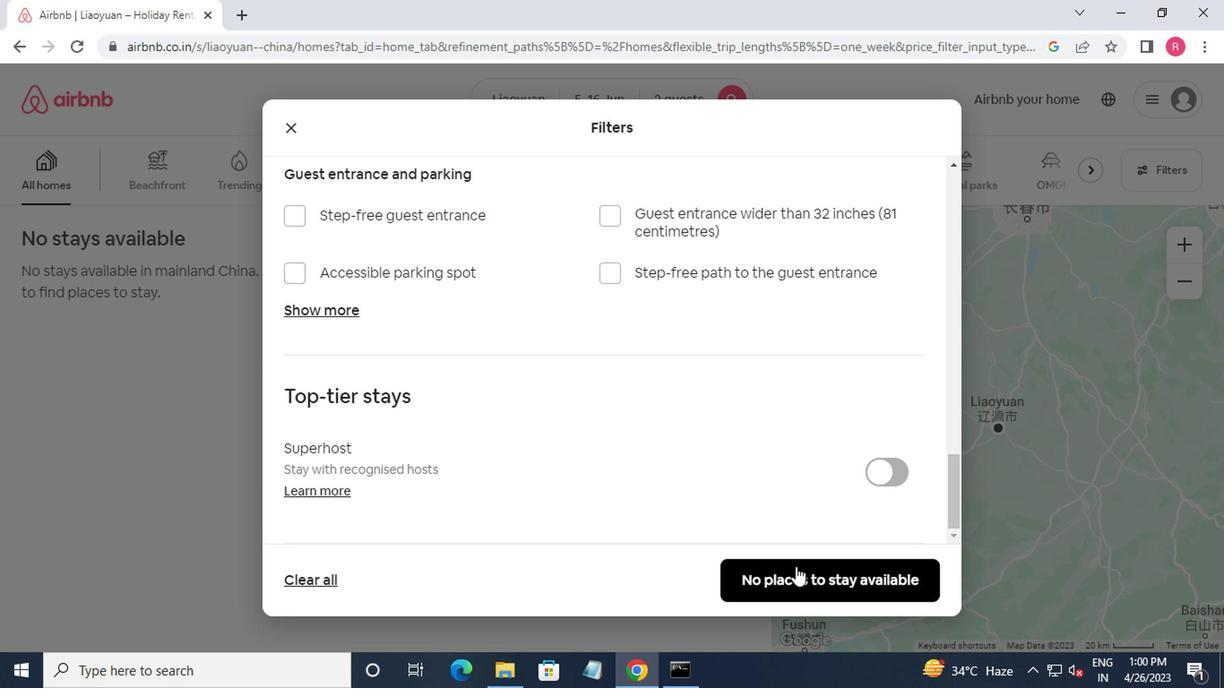 
Action: Mouse pressed left at (652, 495)
Screenshot: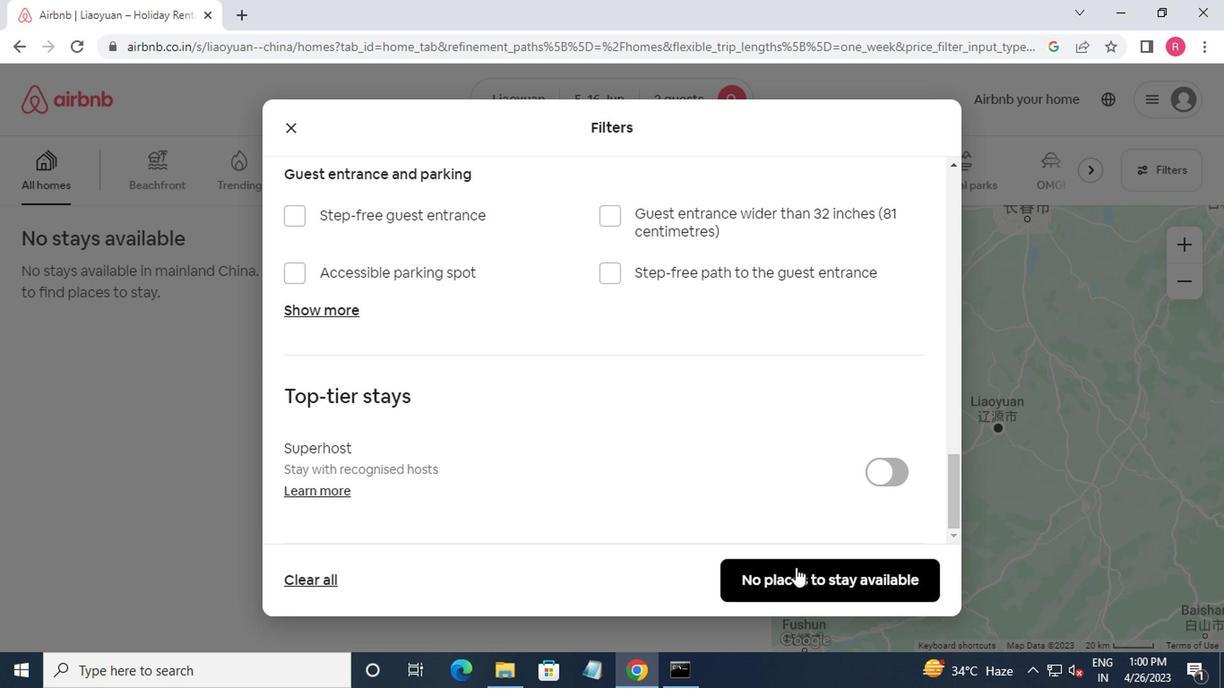 
Action: Mouse moved to (655, 489)
Screenshot: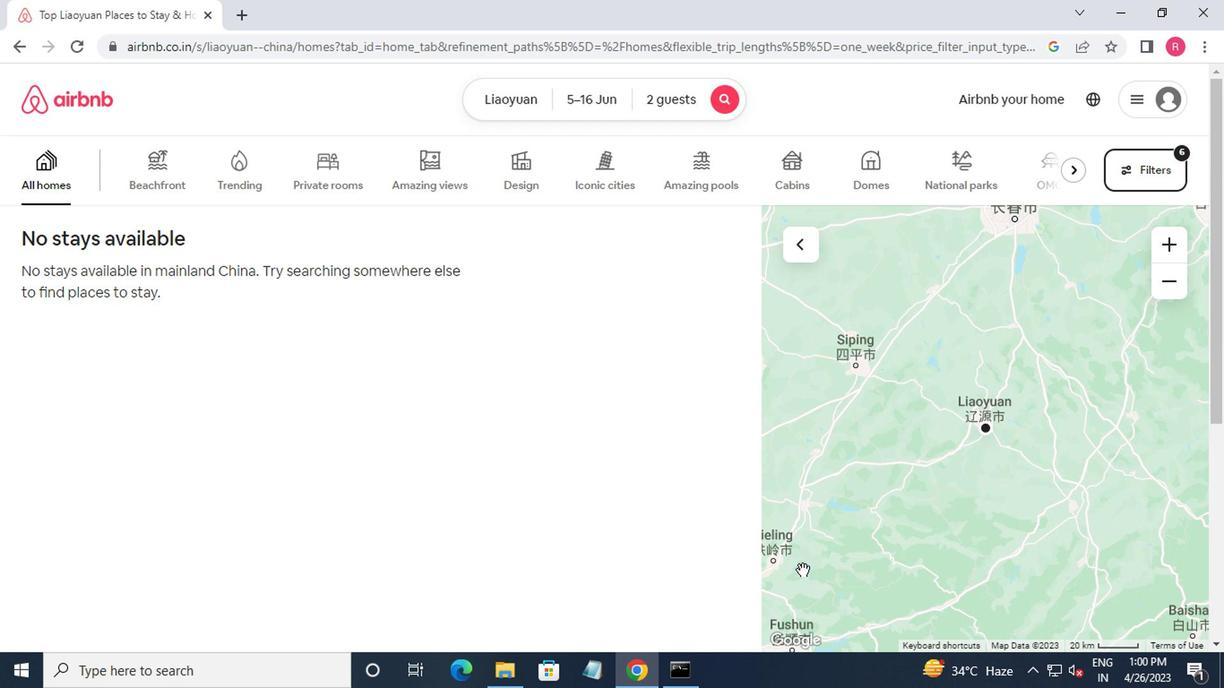 
